 Task: In the event  named  Third Interview with Rohit, Set a range of dates when you can accept meetings  '10 Jul â€" 1 Aug 2023'. Select a duration of  60 min. Select working hours  	_x000D_
MON- SAT 10:00am â€" 6:00pm. Add time before or after your events  as 10 min. Set the frequency of available time slots for invitees as  35 min. Set the minimum notice period and maximum events allowed per day as  166 hours and 2. , logged in from the account softage.4@softage.net and add another guest for the event, softage.7@softage.net
Action: Mouse pressed left at (331, 276)
Screenshot: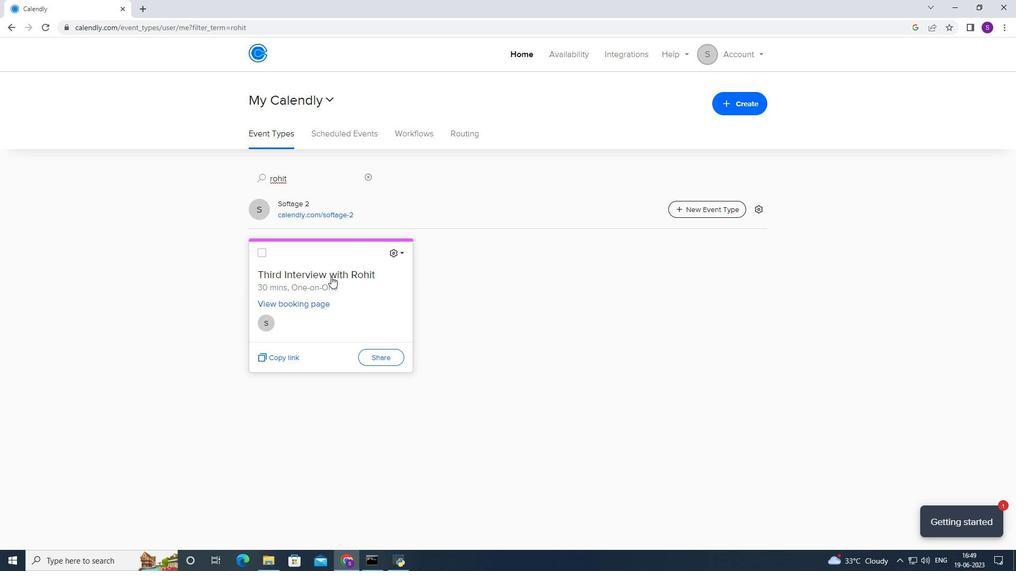 
Action: Mouse moved to (190, 347)
Screenshot: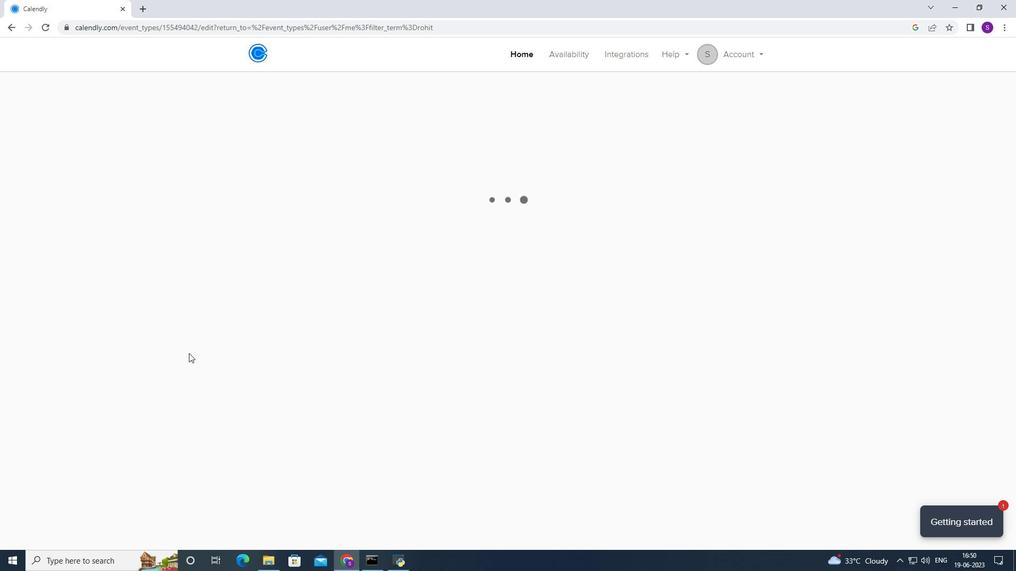 
Action: Mouse scrolled (190, 347) with delta (0, 0)
Screenshot: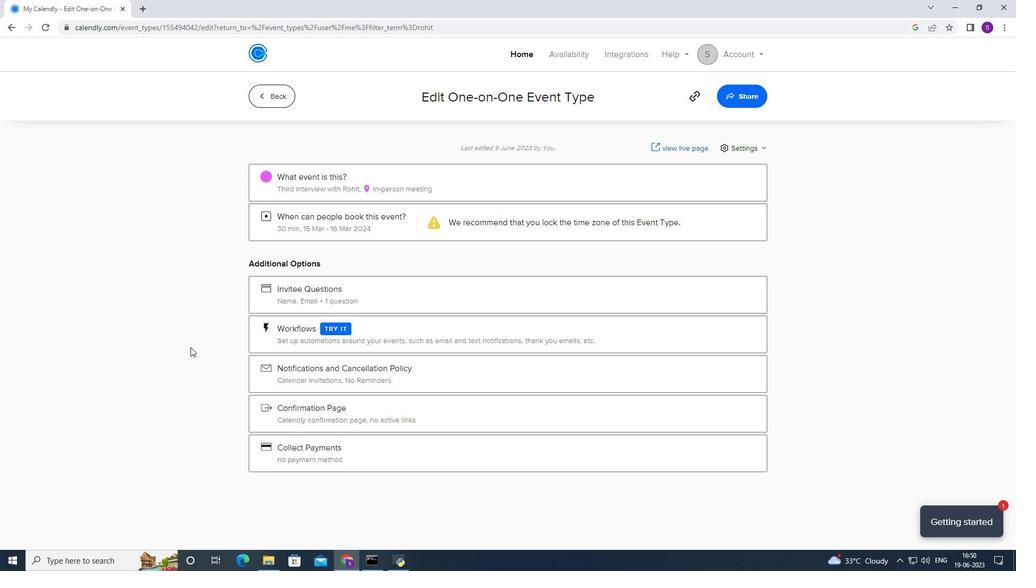 
Action: Mouse scrolled (190, 347) with delta (0, 0)
Screenshot: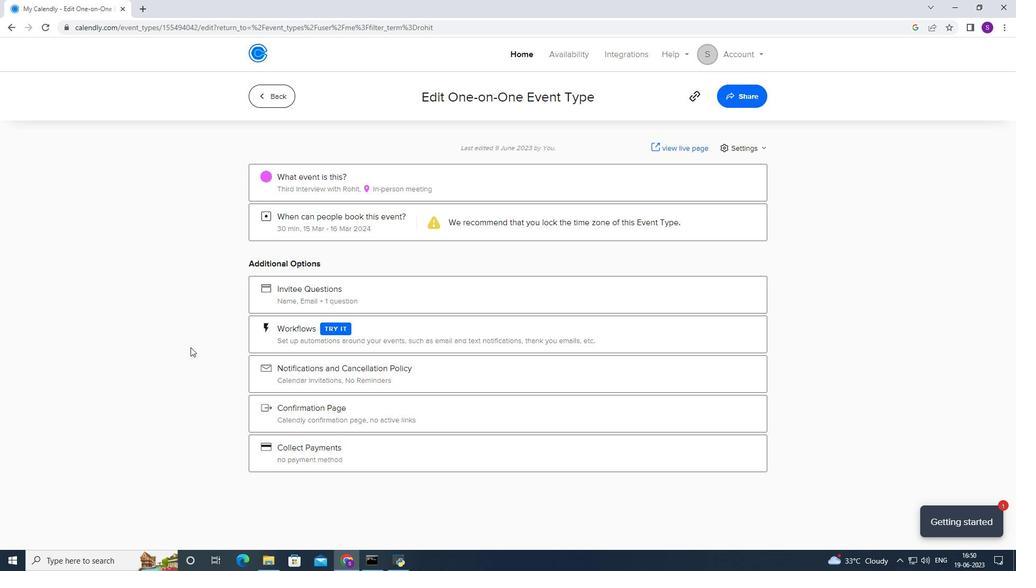 
Action: Mouse scrolled (190, 347) with delta (0, 0)
Screenshot: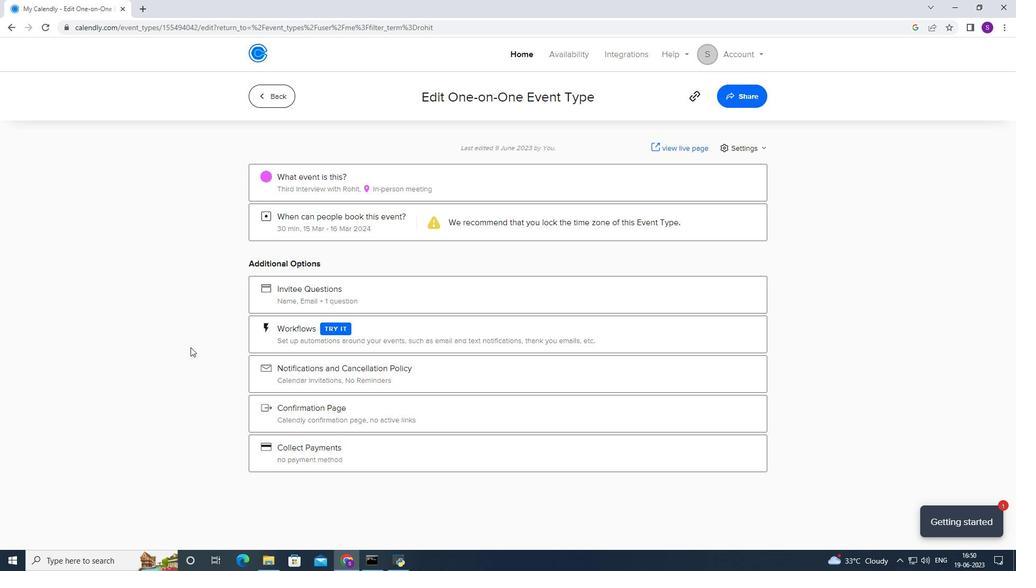 
Action: Mouse scrolled (190, 347) with delta (0, 0)
Screenshot: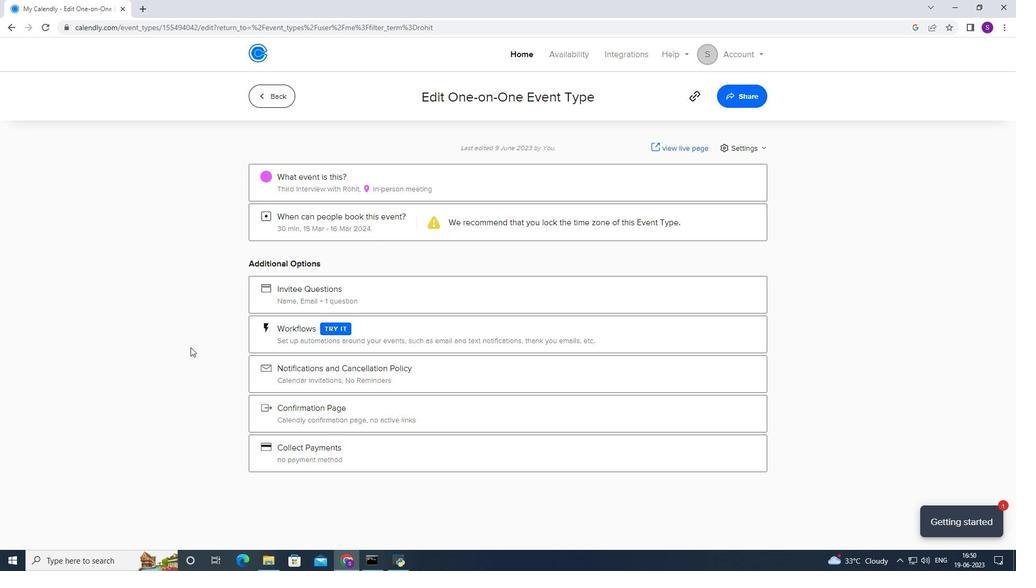 
Action: Mouse moved to (335, 230)
Screenshot: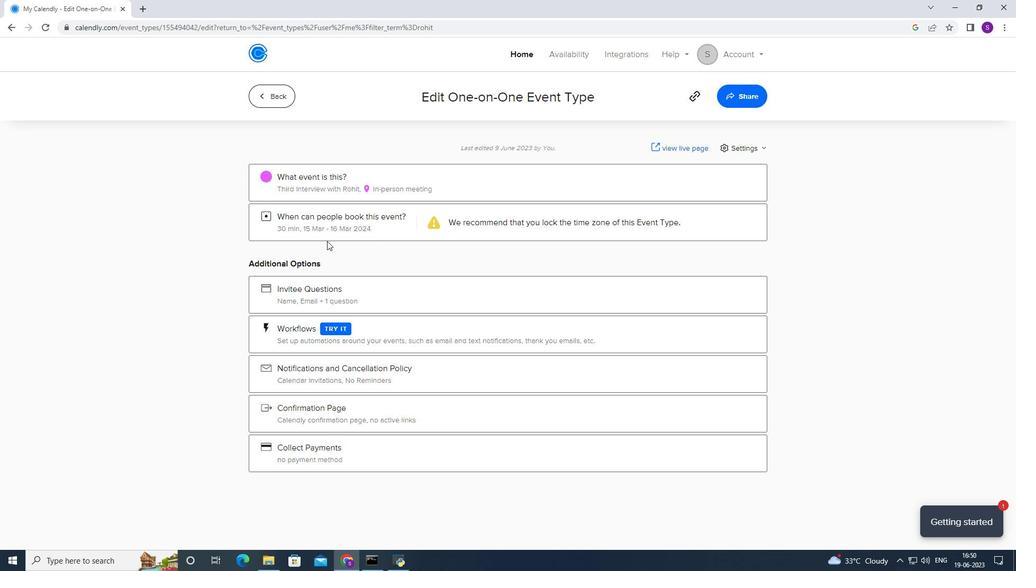 
Action: Mouse pressed left at (335, 230)
Screenshot: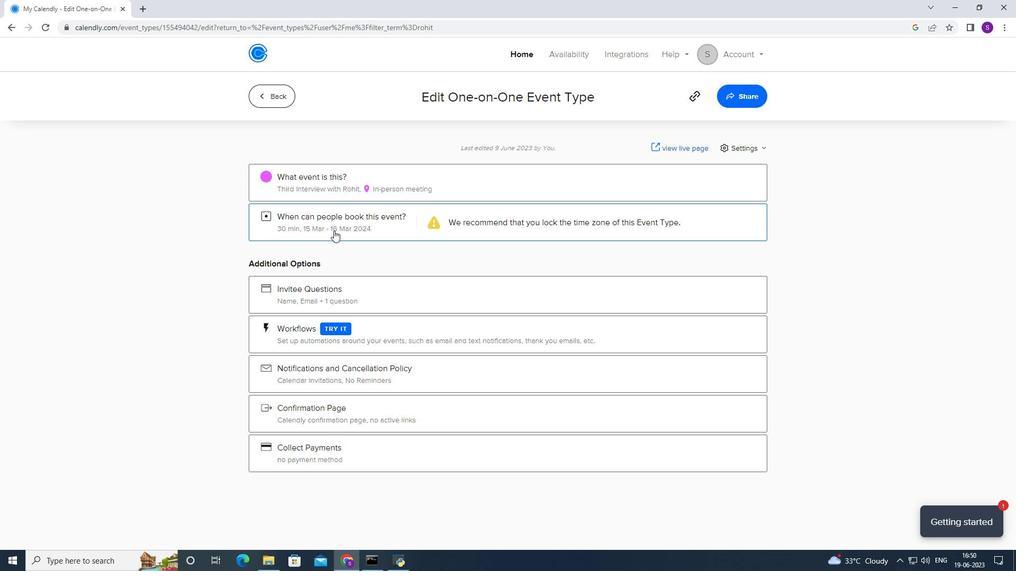 
Action: Mouse moved to (380, 366)
Screenshot: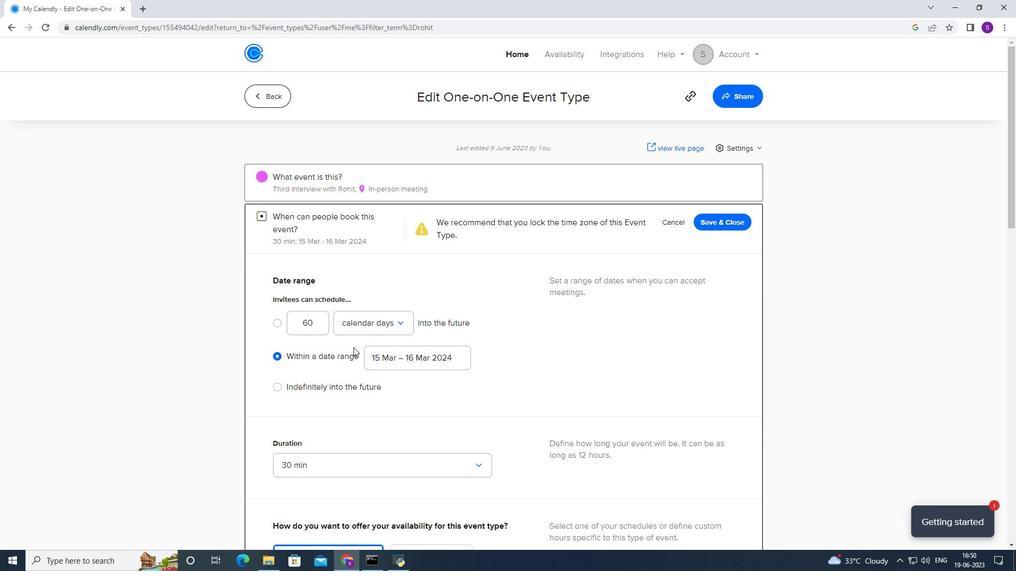 
Action: Mouse pressed left at (380, 366)
Screenshot: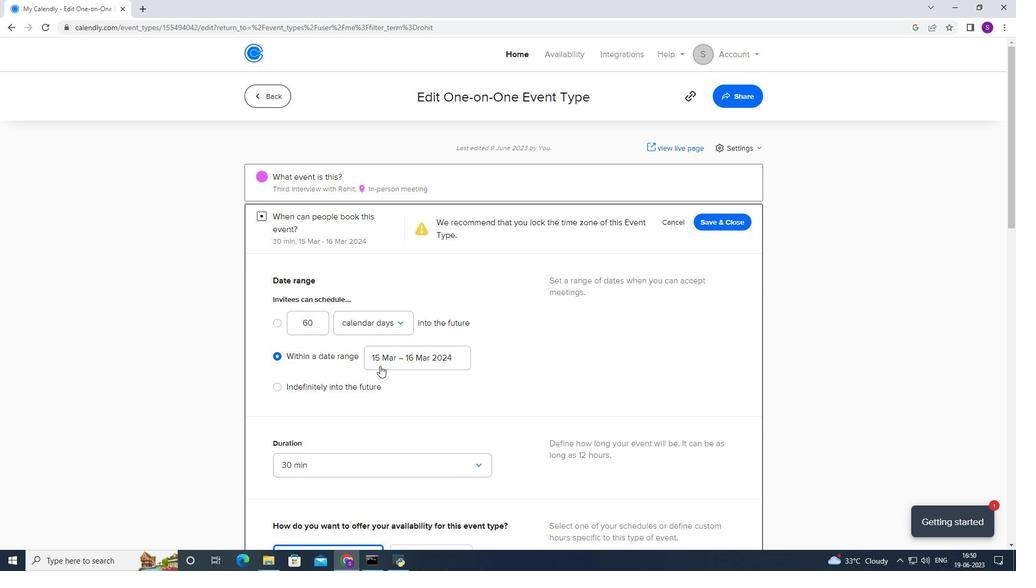 
Action: Mouse moved to (446, 165)
Screenshot: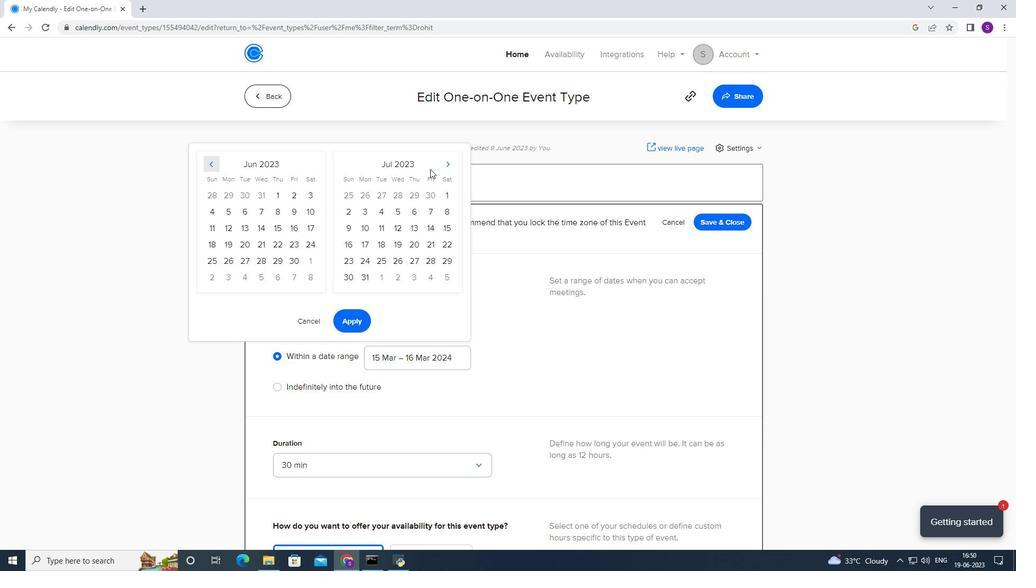 
Action: Mouse pressed left at (446, 165)
Screenshot: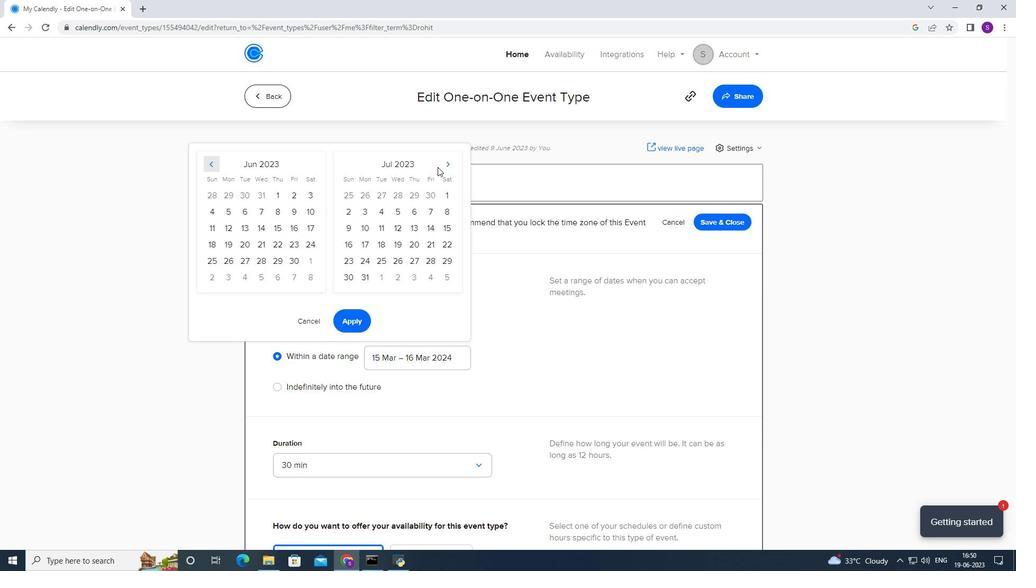 
Action: Mouse moved to (234, 234)
Screenshot: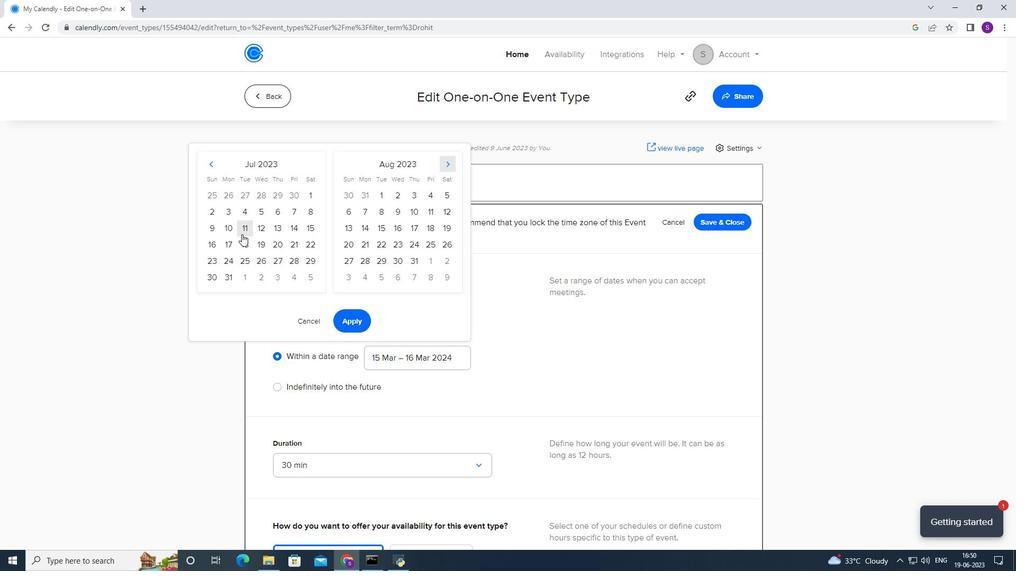 
Action: Mouse pressed left at (234, 234)
Screenshot: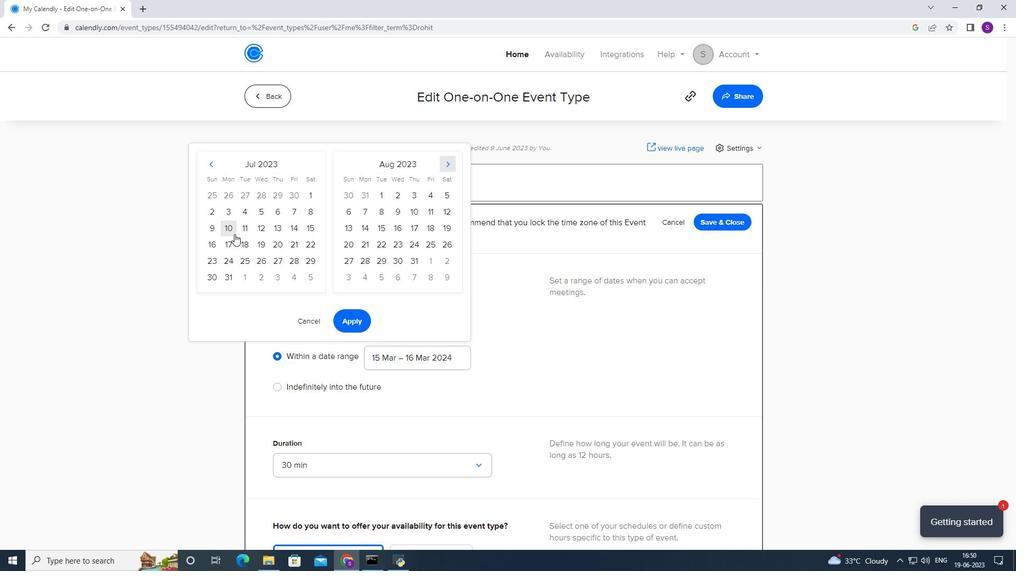 
Action: Mouse moved to (379, 197)
Screenshot: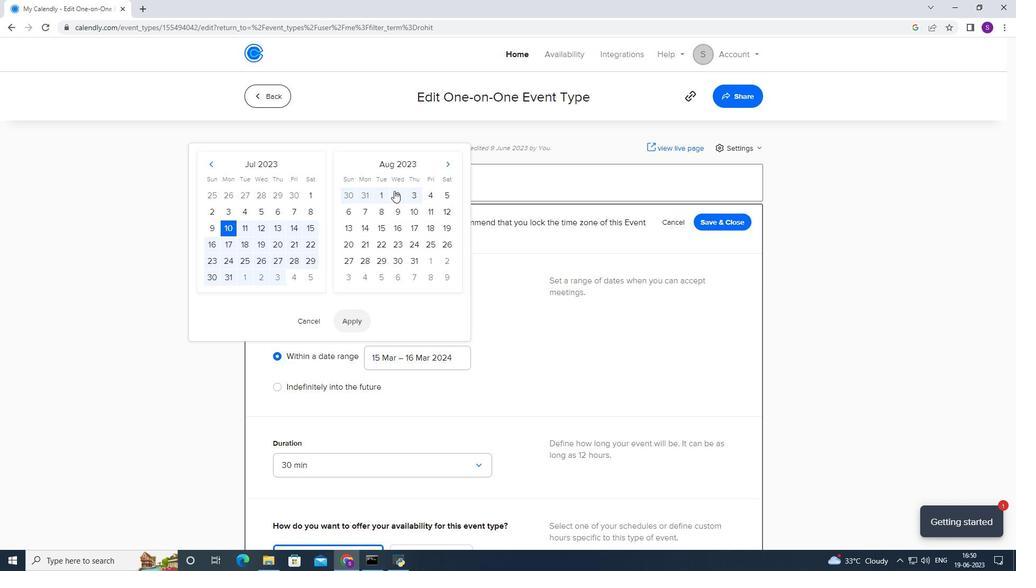 
Action: Mouse pressed left at (379, 197)
Screenshot: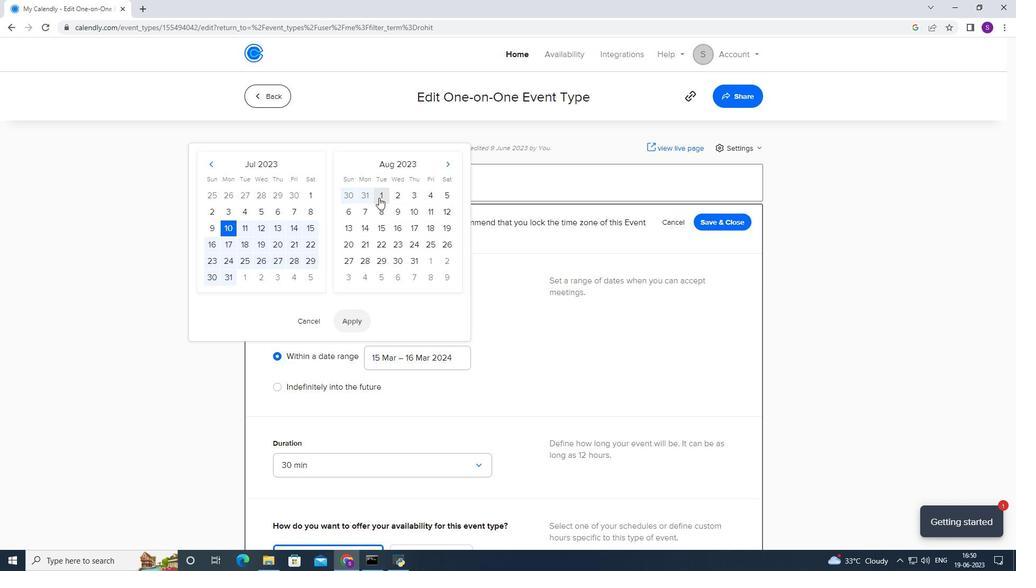 
Action: Mouse moved to (354, 323)
Screenshot: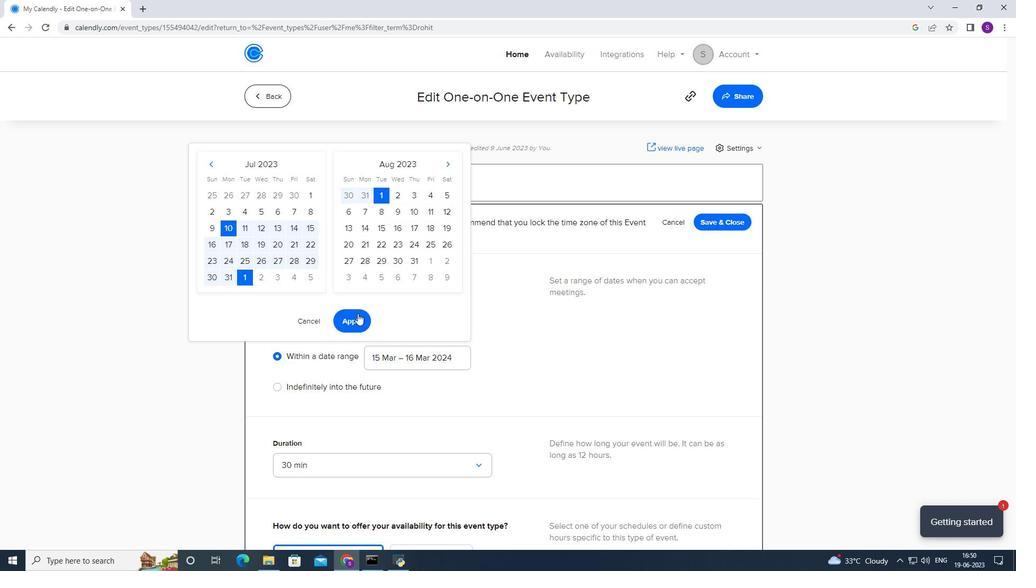 
Action: Mouse pressed left at (354, 323)
Screenshot: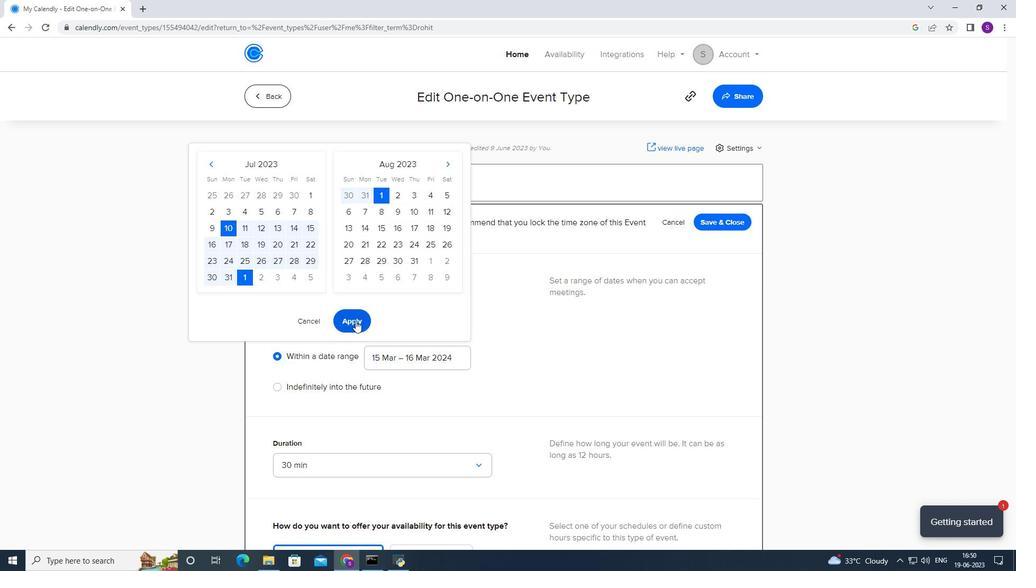 
Action: Mouse moved to (352, 321)
Screenshot: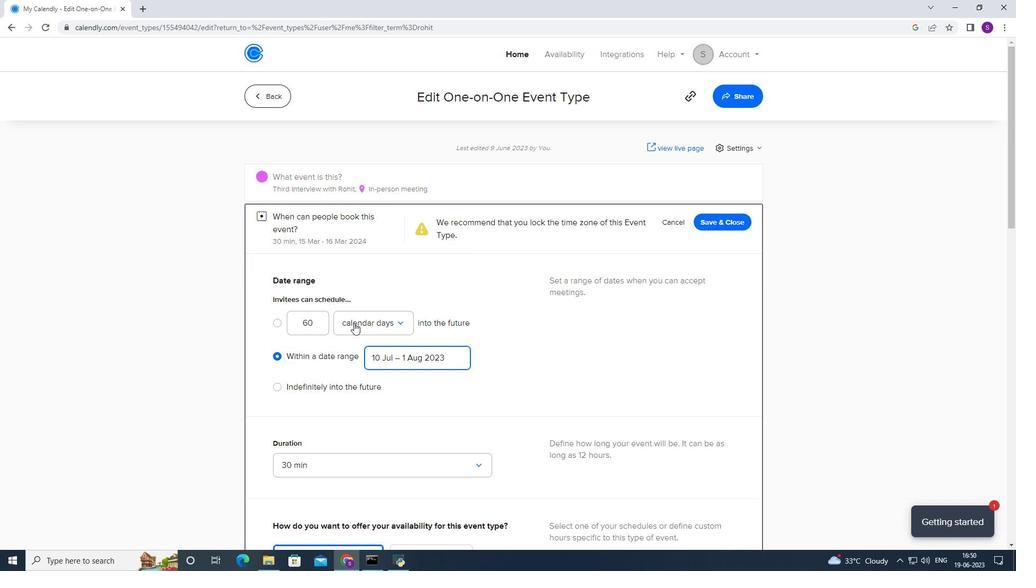 
Action: Mouse scrolled (352, 320) with delta (0, 0)
Screenshot: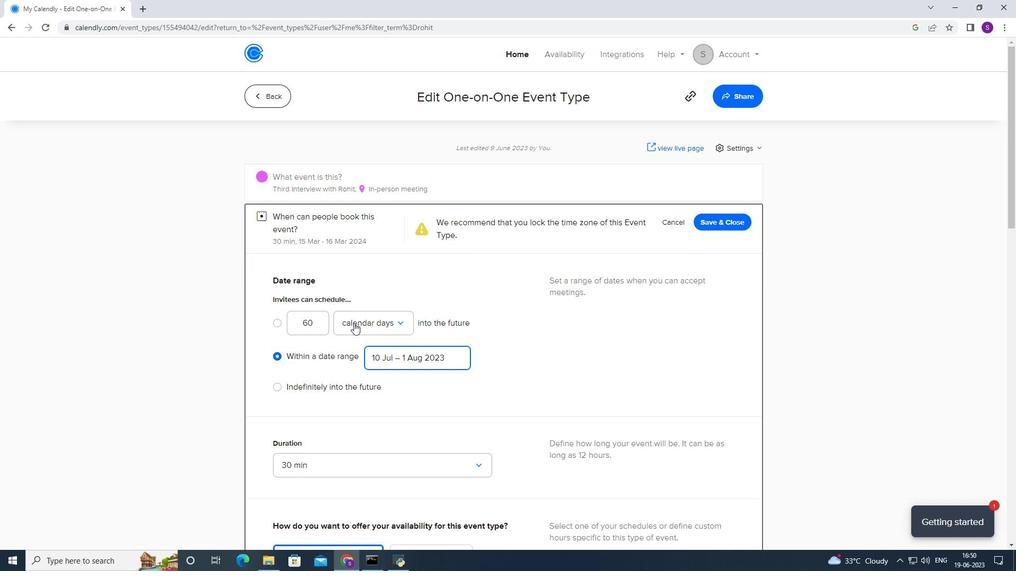 
Action: Mouse scrolled (352, 320) with delta (0, 0)
Screenshot: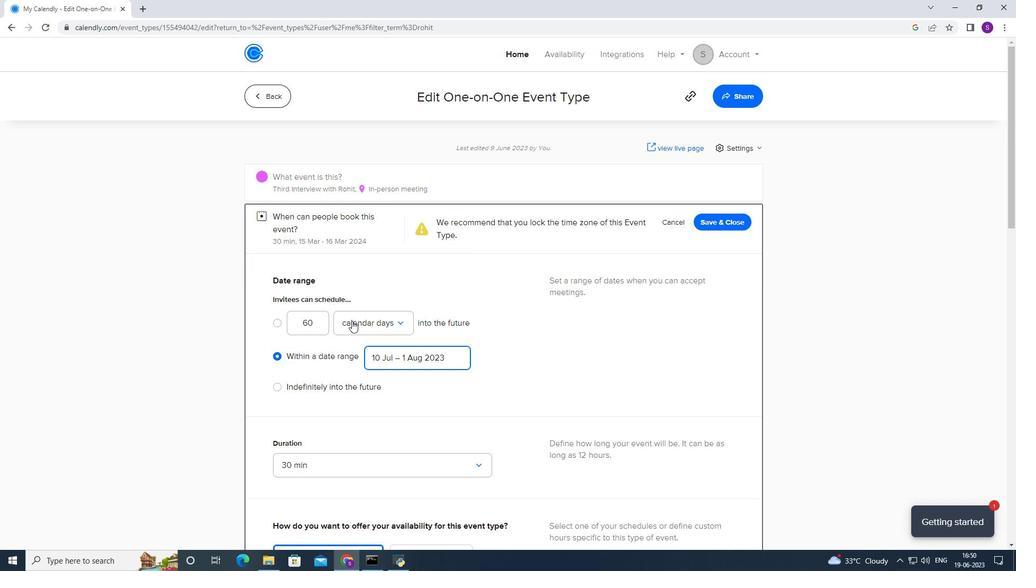
Action: Mouse scrolled (352, 320) with delta (0, 0)
Screenshot: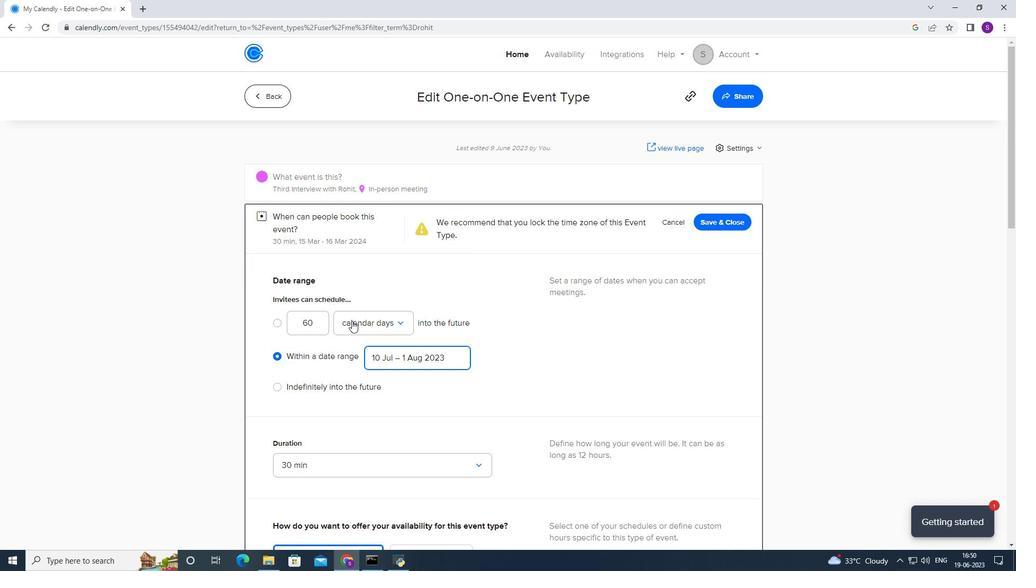 
Action: Mouse scrolled (352, 320) with delta (0, 0)
Screenshot: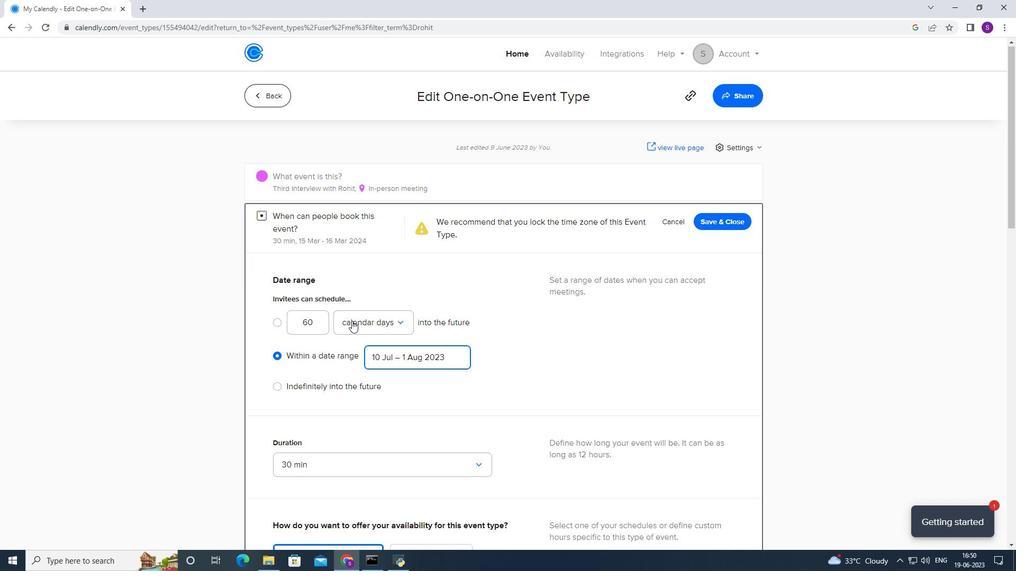 
Action: Mouse scrolled (352, 320) with delta (0, 0)
Screenshot: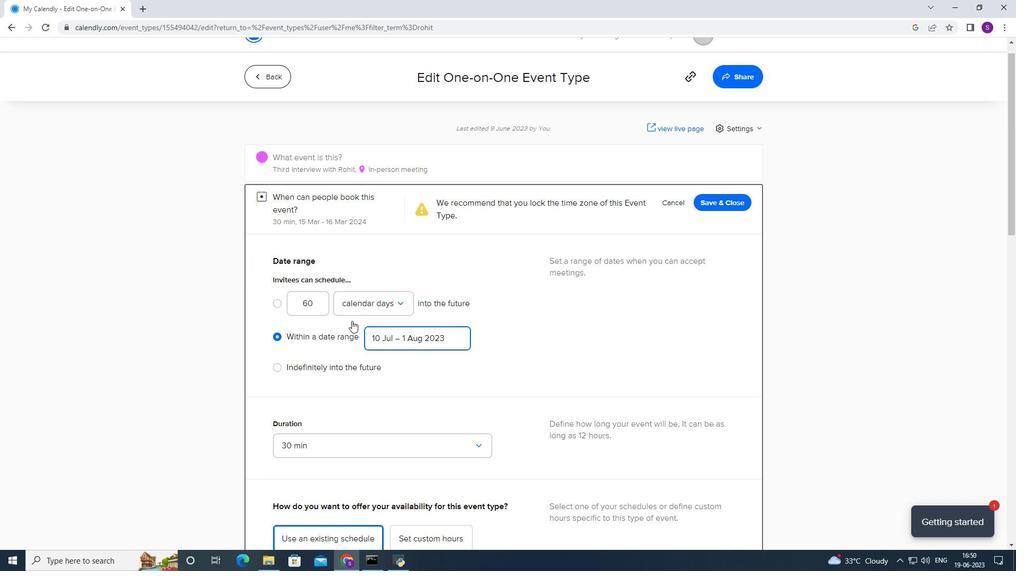 
Action: Mouse moved to (304, 200)
Screenshot: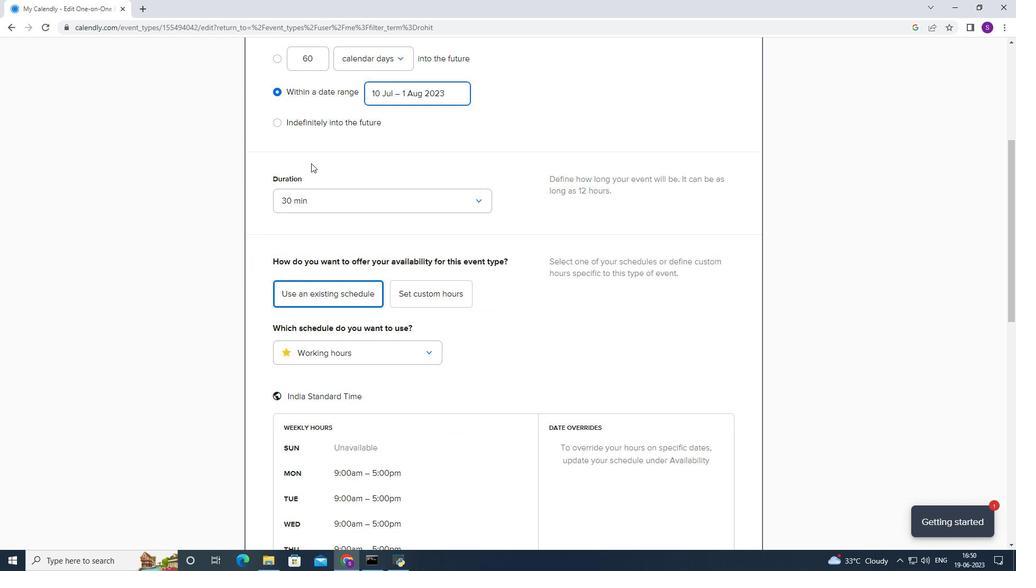 
Action: Mouse pressed left at (304, 200)
Screenshot: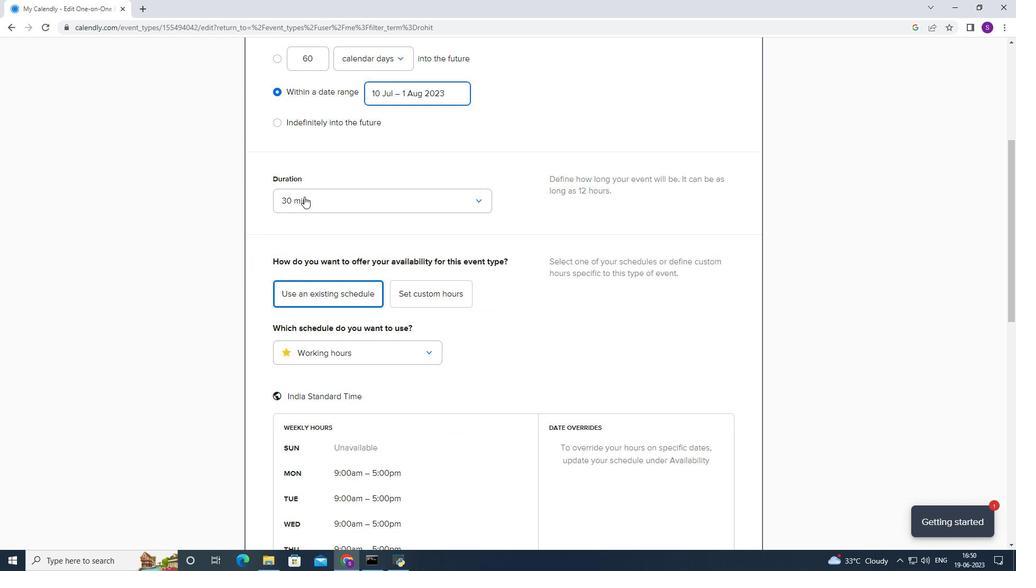 
Action: Mouse moved to (275, 287)
Screenshot: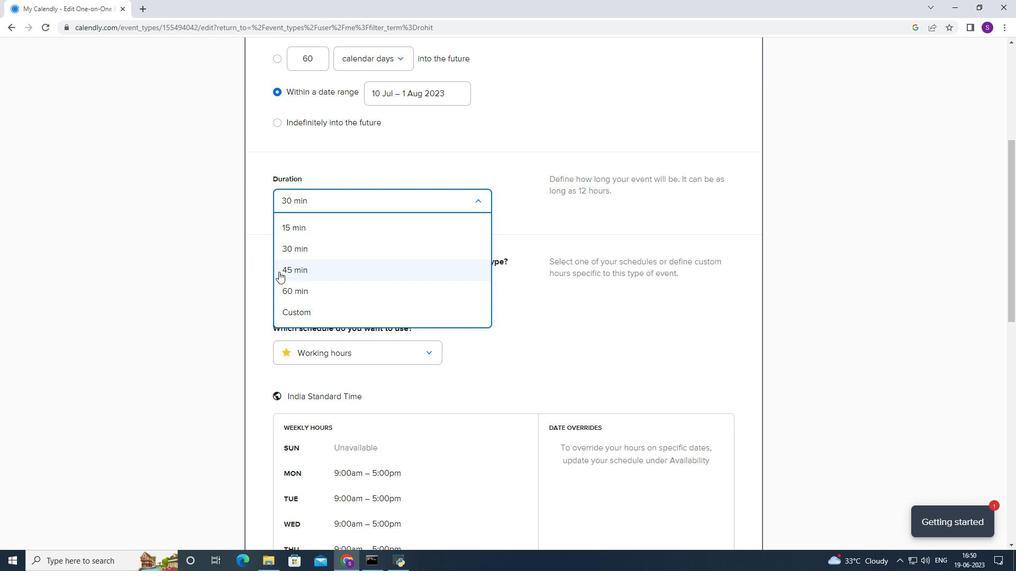 
Action: Mouse pressed left at (275, 287)
Screenshot: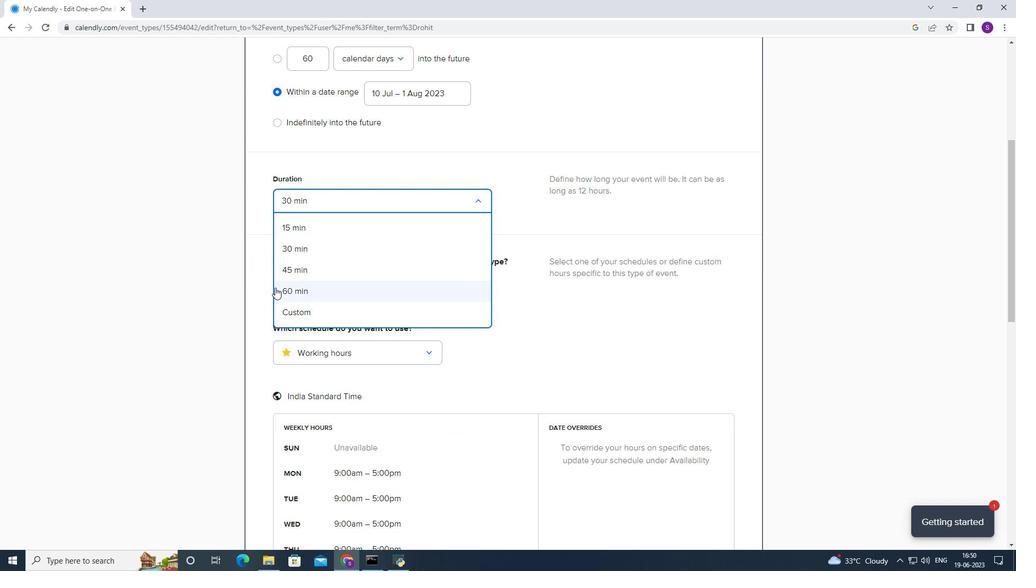 
Action: Mouse moved to (303, 291)
Screenshot: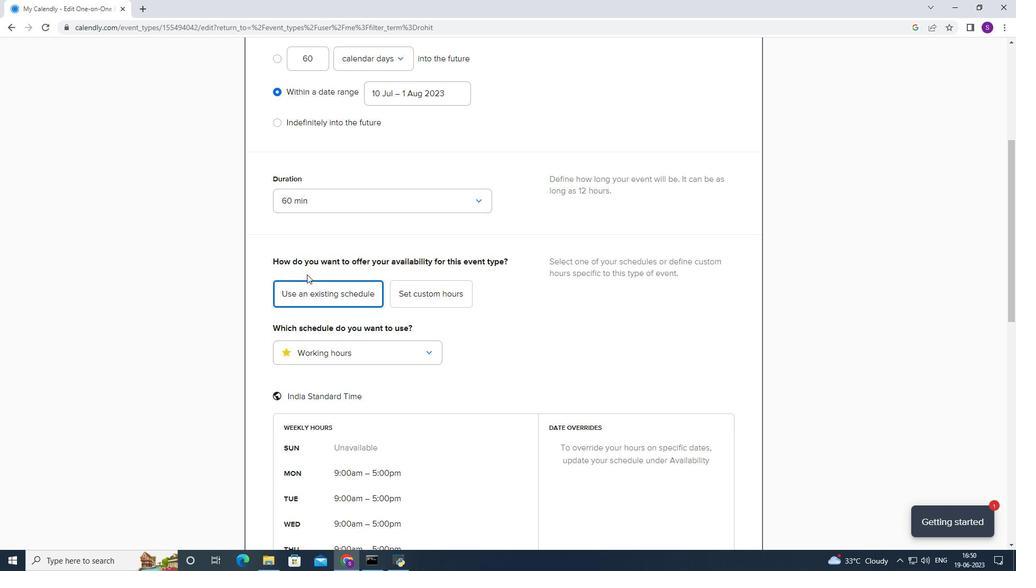 
Action: Mouse pressed left at (303, 291)
Screenshot: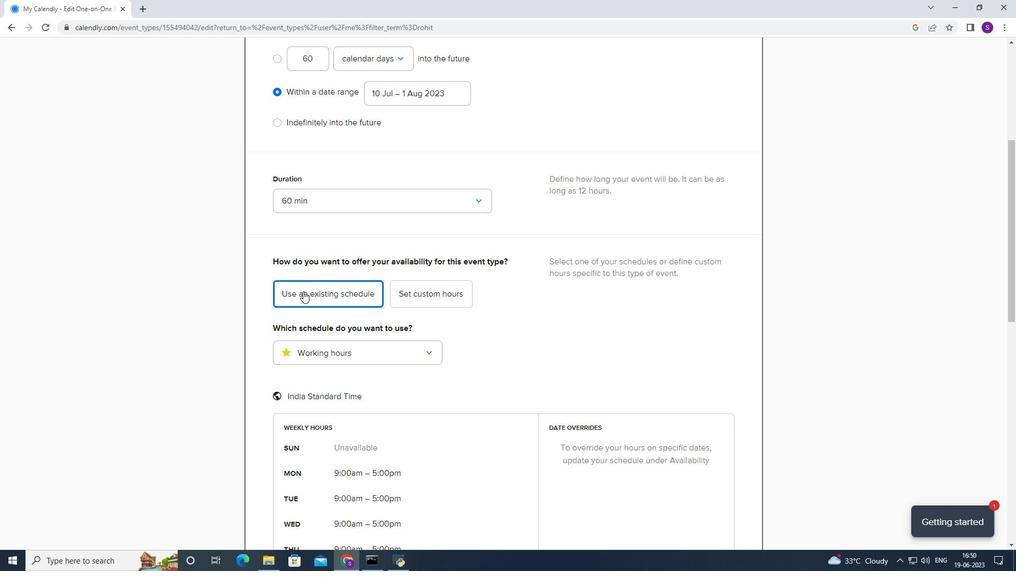
Action: Mouse moved to (422, 297)
Screenshot: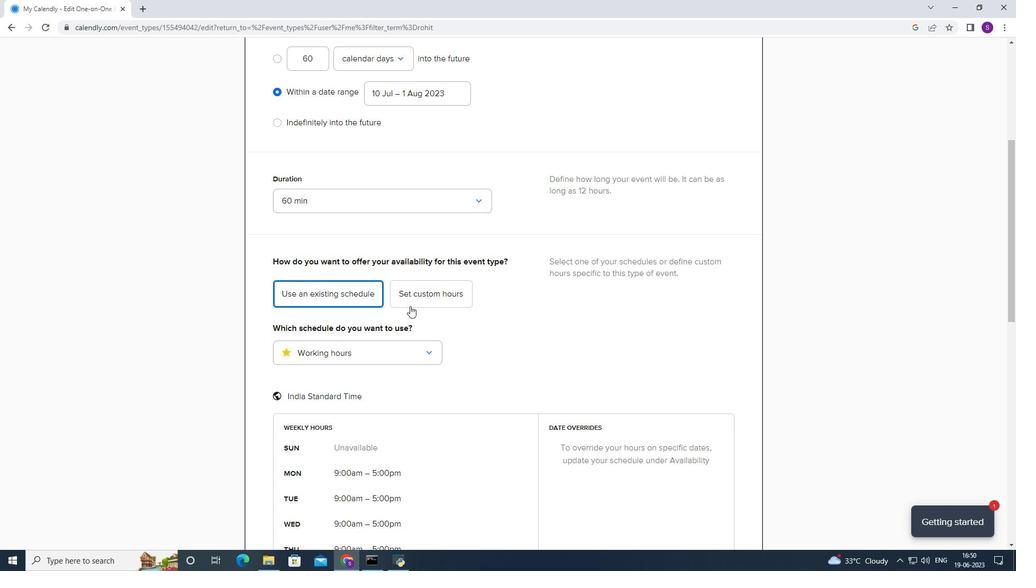 
Action: Mouse pressed left at (422, 297)
Screenshot: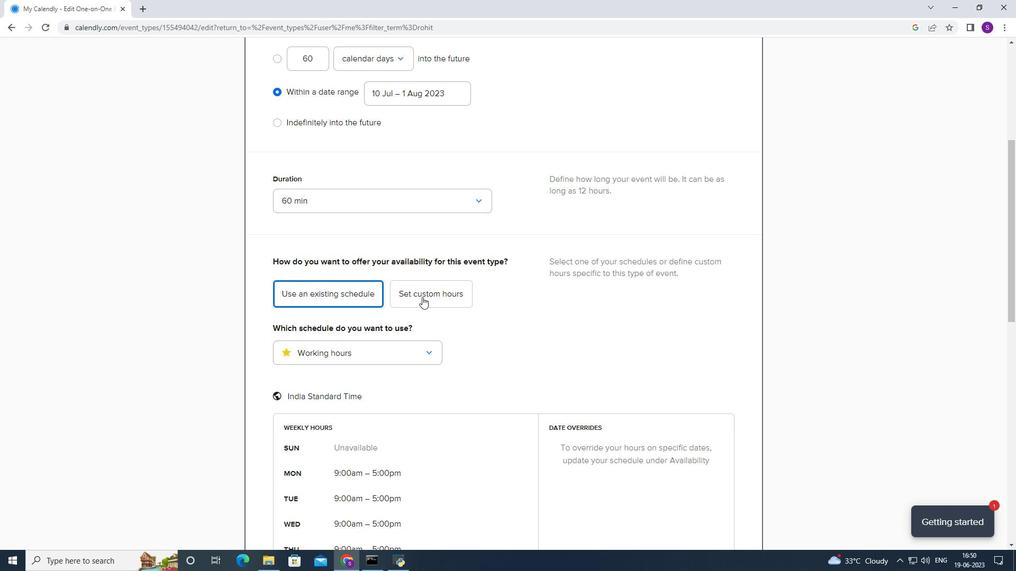 
Action: Mouse moved to (400, 328)
Screenshot: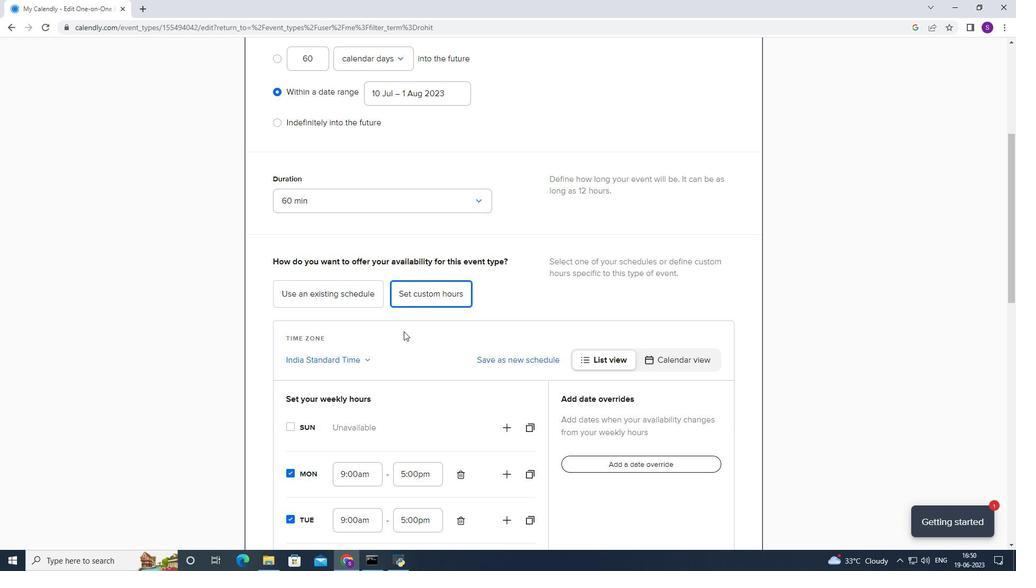 
Action: Mouse scrolled (400, 328) with delta (0, 0)
Screenshot: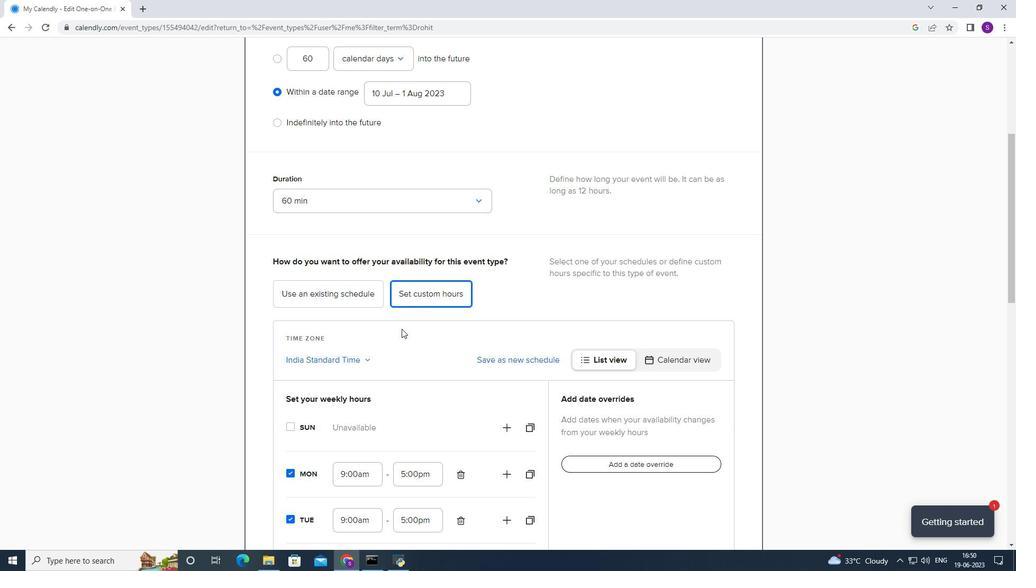 
Action: Mouse scrolled (400, 328) with delta (0, 0)
Screenshot: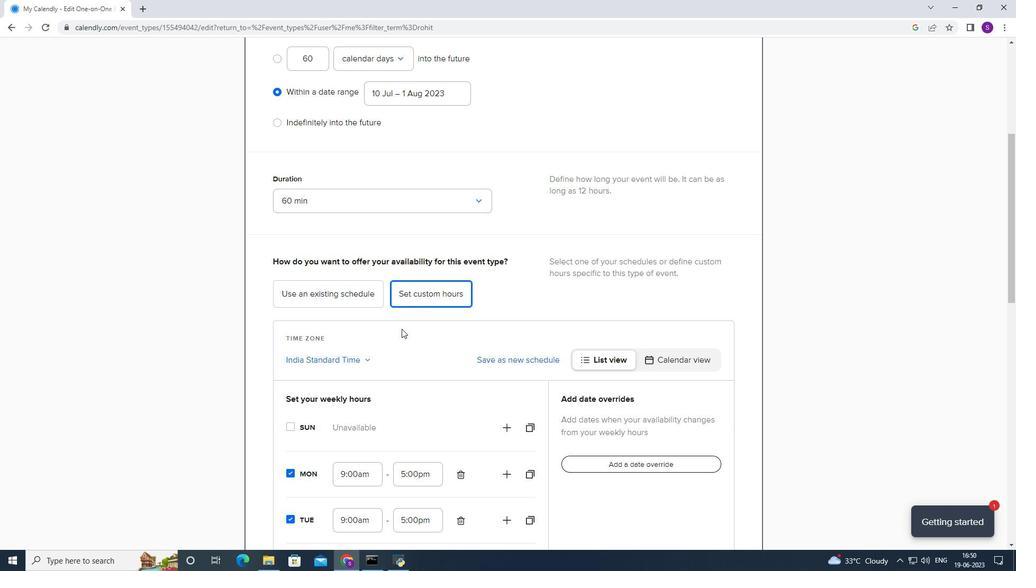 
Action: Mouse scrolled (400, 328) with delta (0, 0)
Screenshot: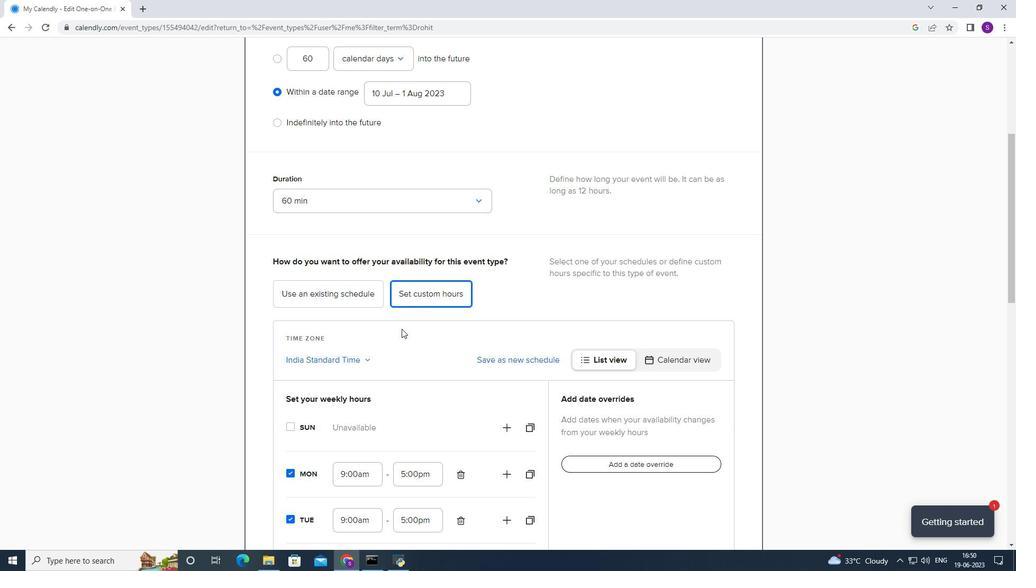 
Action: Mouse scrolled (400, 328) with delta (0, 0)
Screenshot: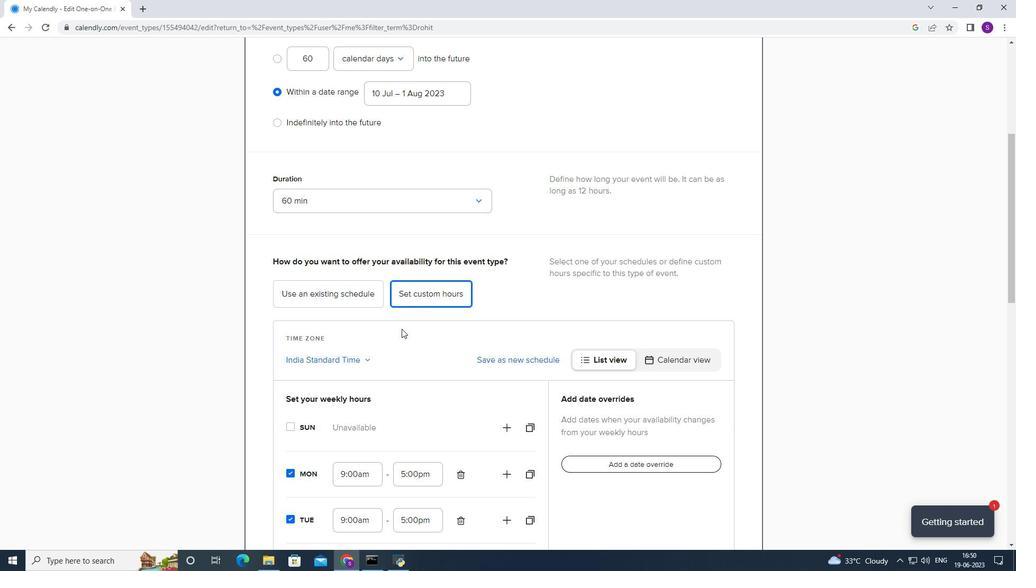 
Action: Mouse scrolled (400, 328) with delta (0, 0)
Screenshot: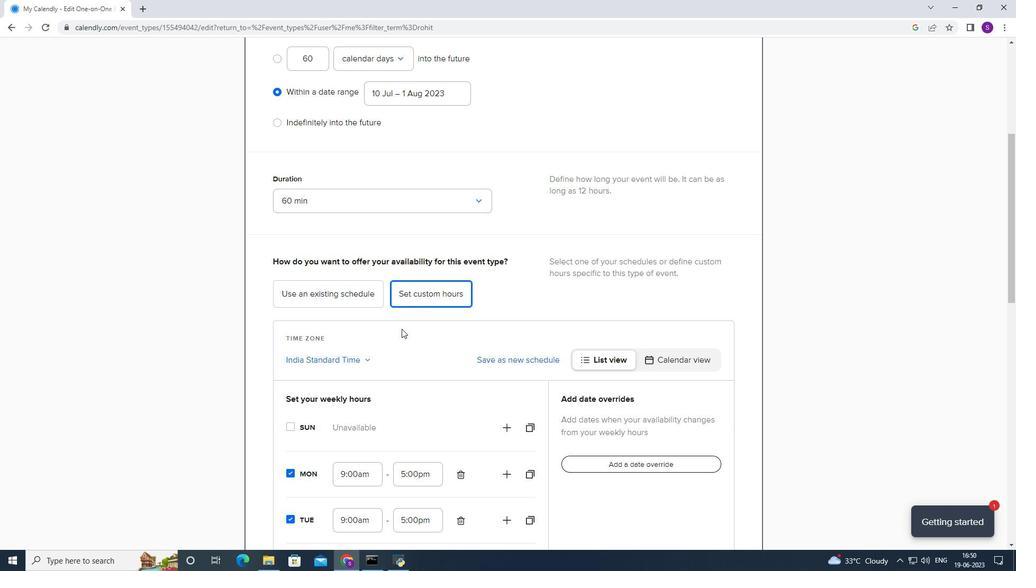 
Action: Mouse moved to (285, 436)
Screenshot: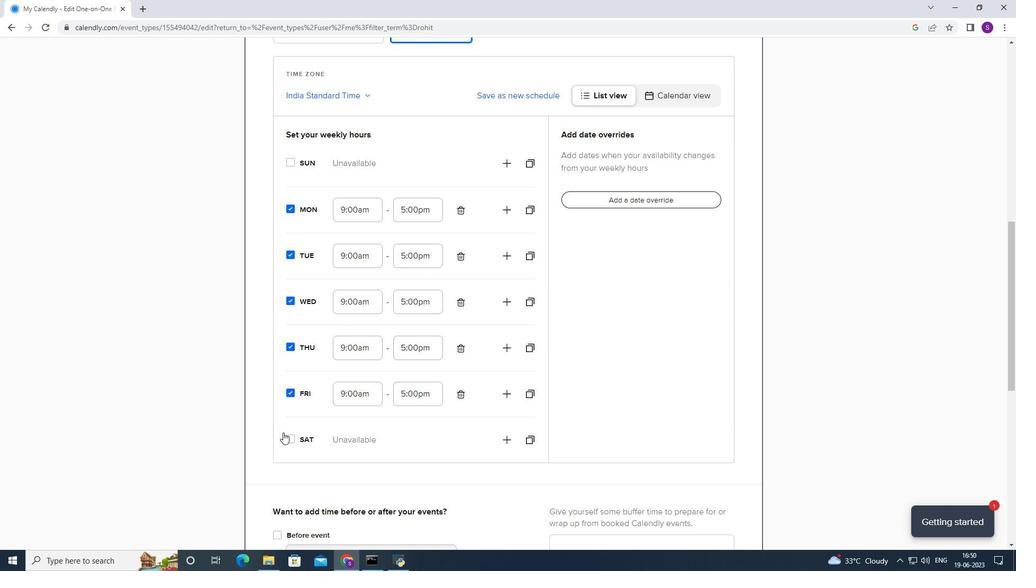 
Action: Mouse pressed left at (285, 436)
Screenshot: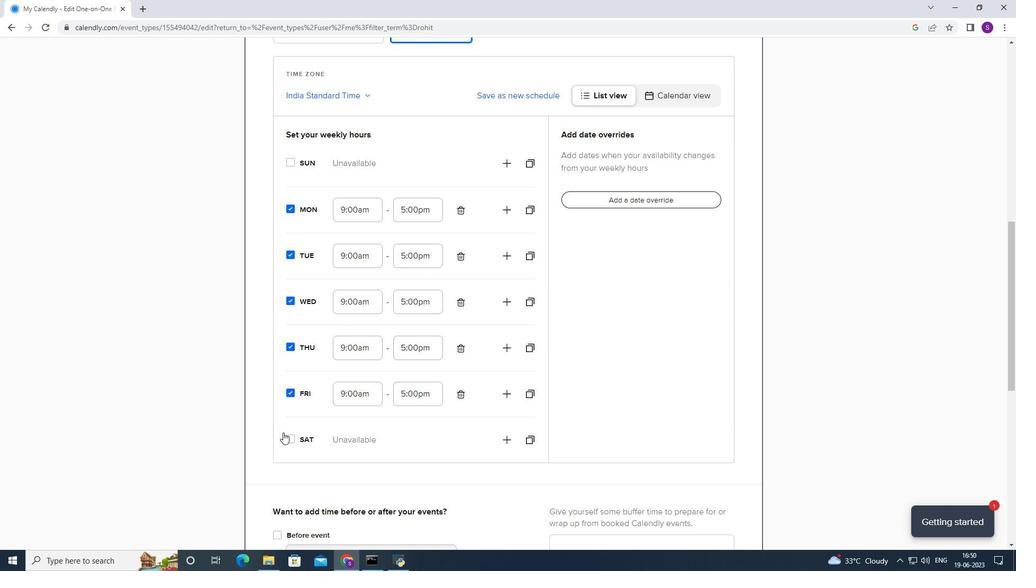 
Action: Mouse moved to (341, 436)
Screenshot: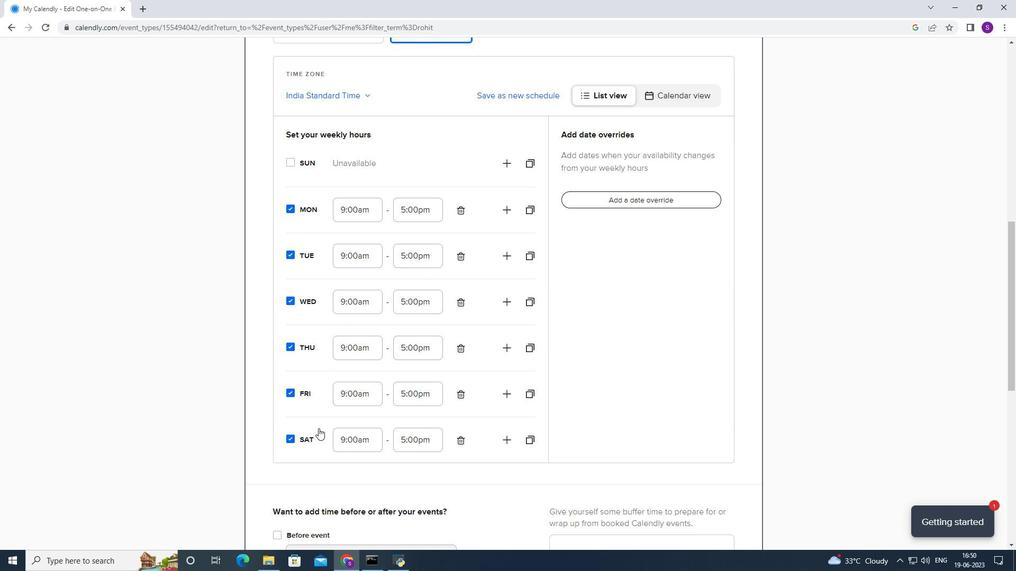 
Action: Mouse pressed left at (341, 436)
Screenshot: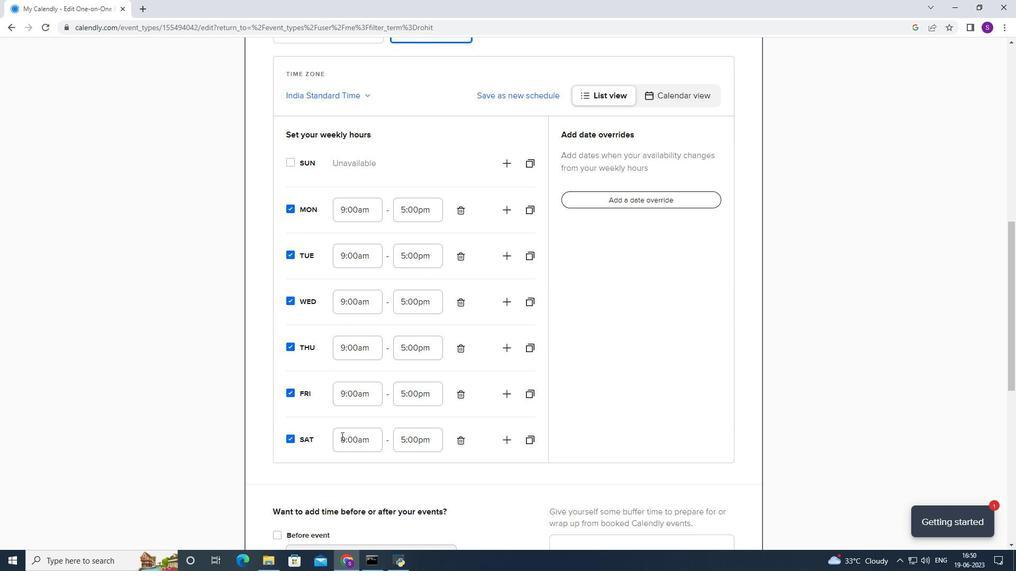 
Action: Mouse moved to (344, 457)
Screenshot: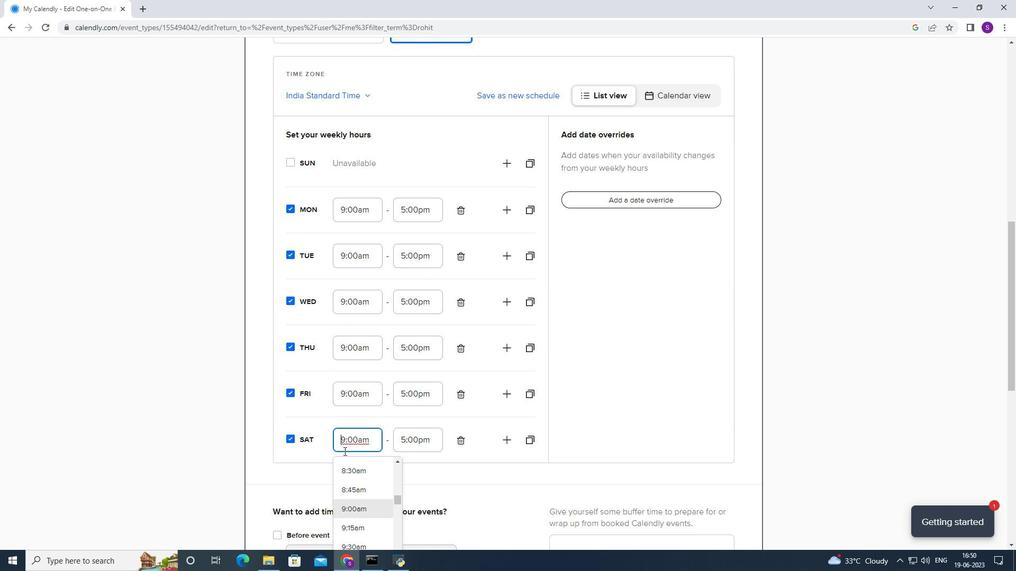 
Action: Mouse scrolled (344, 456) with delta (0, 0)
Screenshot: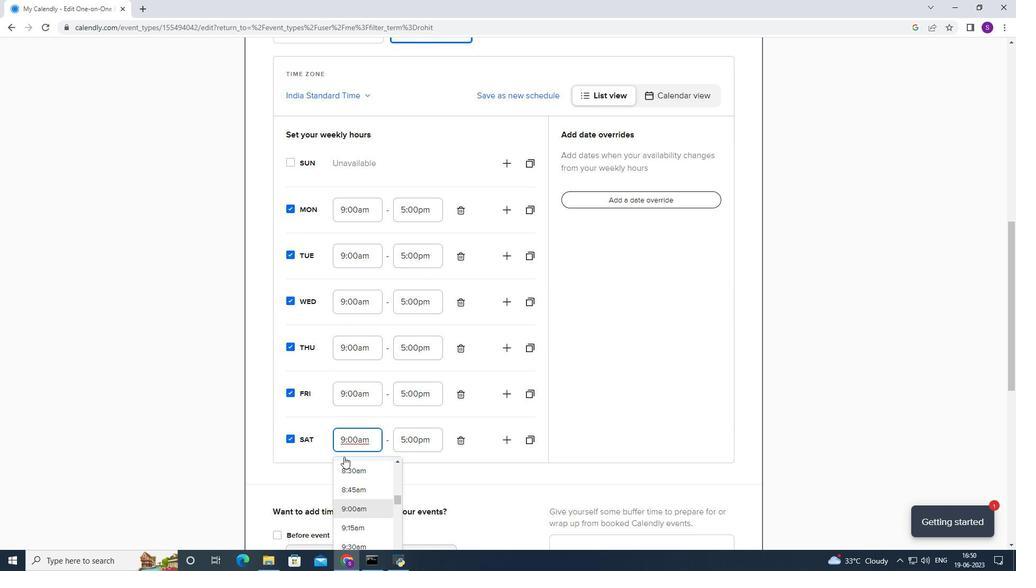 
Action: Mouse scrolled (344, 456) with delta (0, 0)
Screenshot: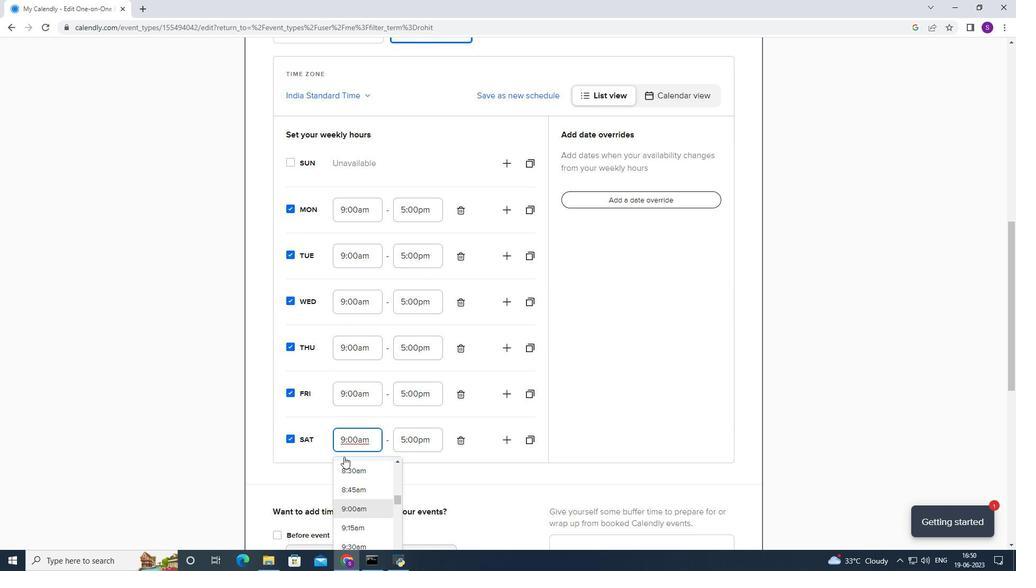 
Action: Mouse moved to (348, 476)
Screenshot: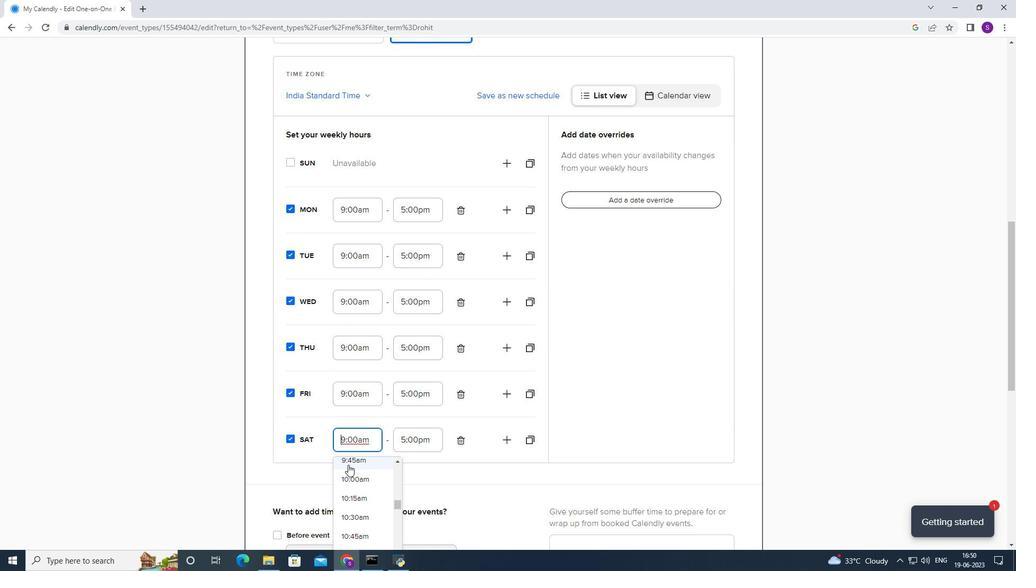
Action: Mouse pressed left at (348, 476)
Screenshot: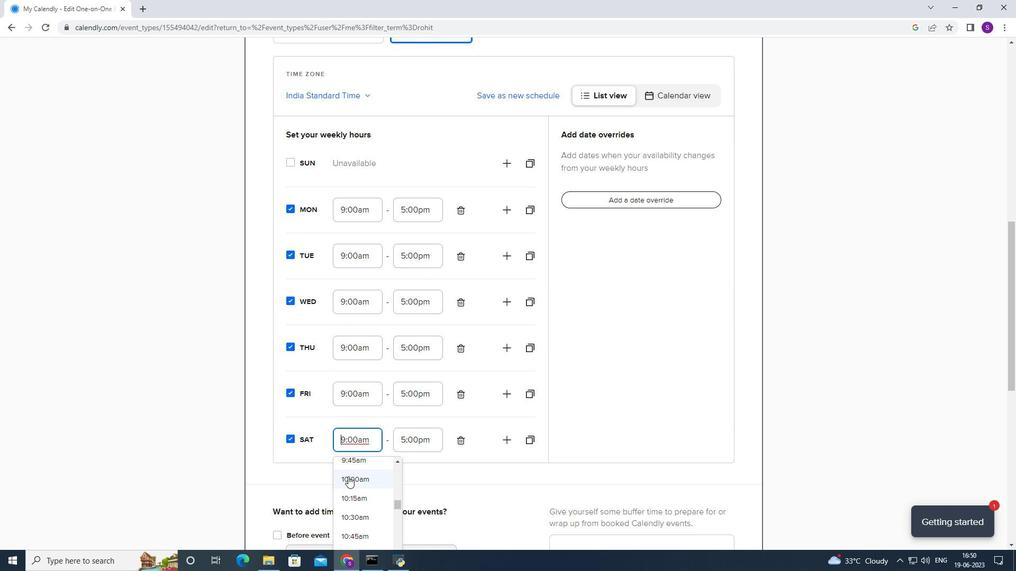 
Action: Mouse moved to (376, 366)
Screenshot: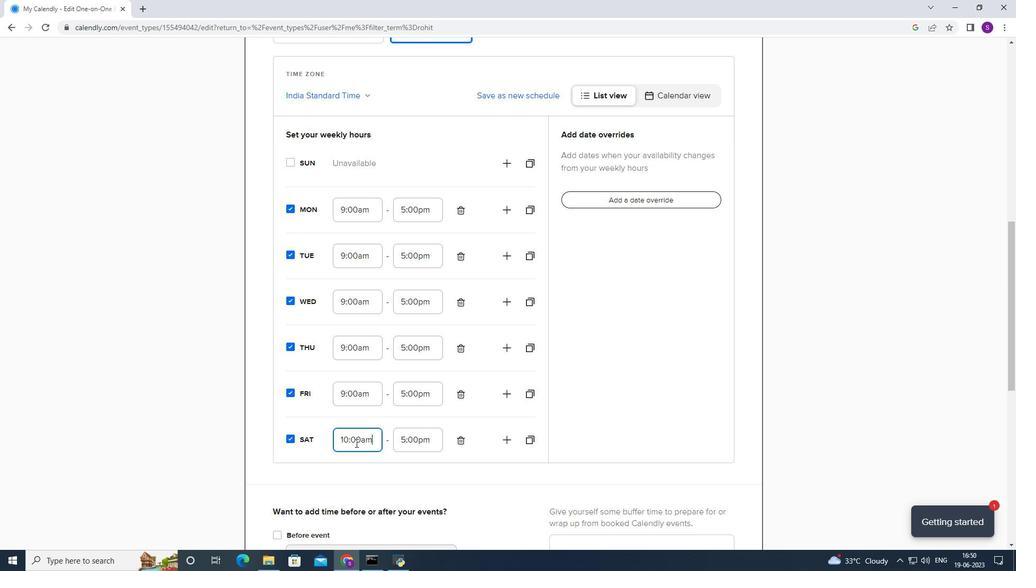 
Action: Mouse pressed left at (376, 366)
Screenshot: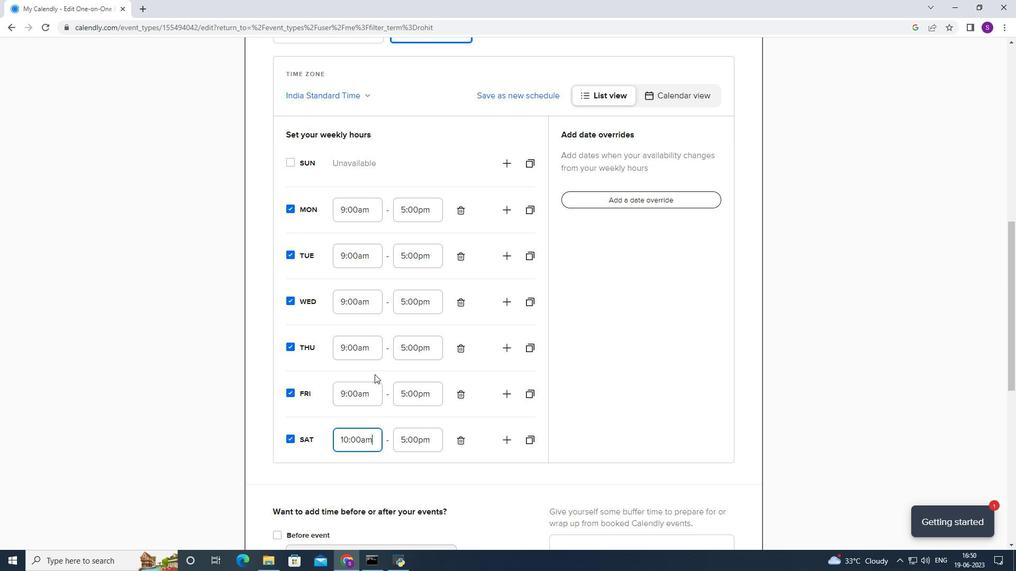 
Action: Mouse moved to (365, 399)
Screenshot: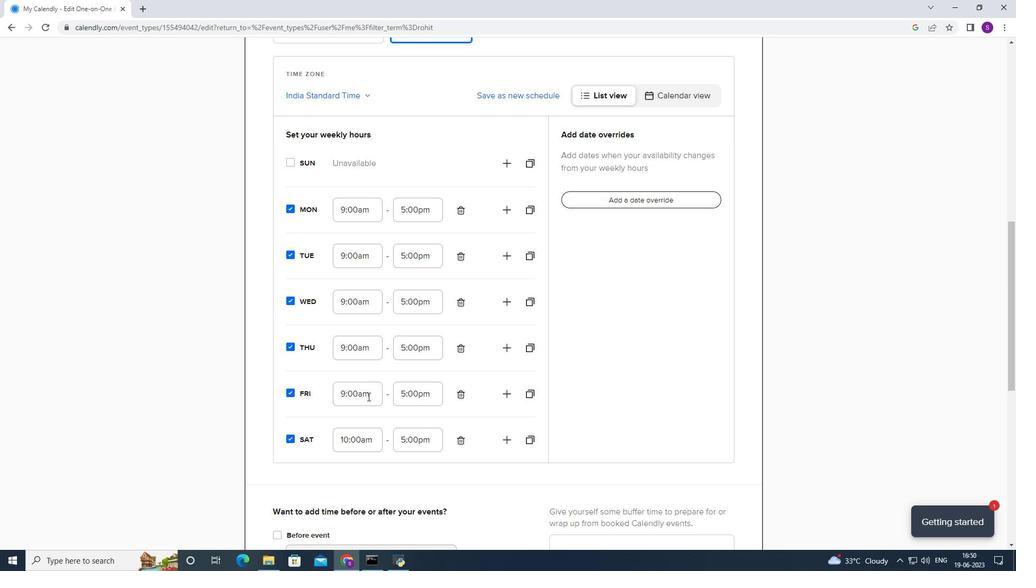
Action: Mouse pressed left at (365, 399)
Screenshot: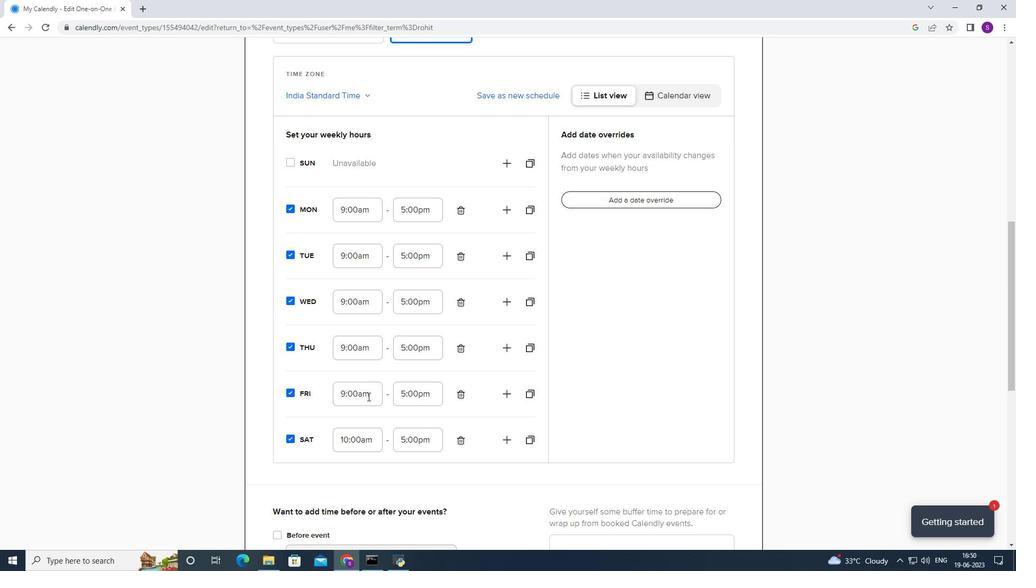 
Action: Mouse moved to (332, 463)
Screenshot: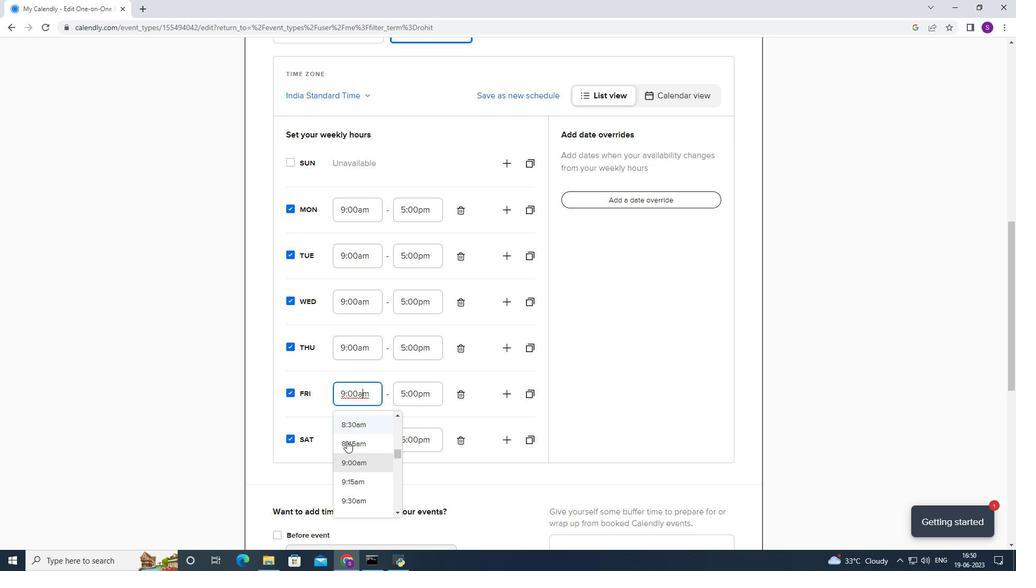 
Action: Mouse scrolled (332, 462) with delta (0, 0)
Screenshot: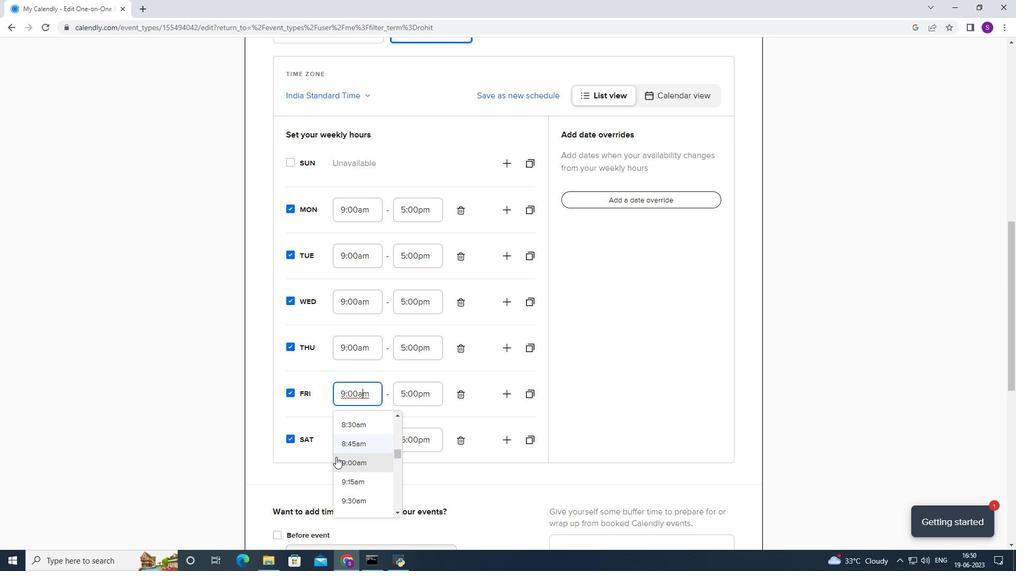 
Action: Mouse moved to (362, 437)
Screenshot: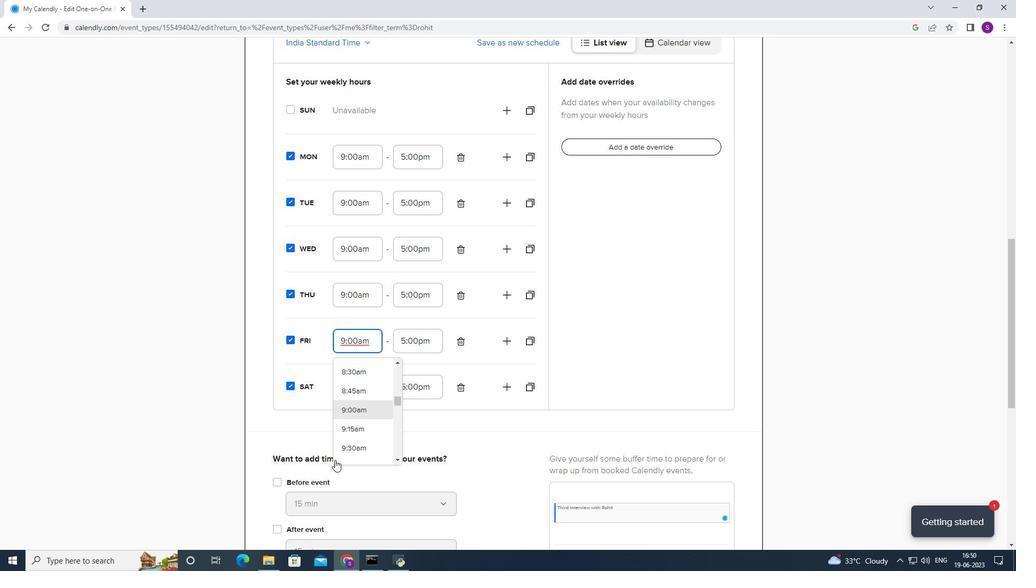 
Action: Mouse scrolled (362, 437) with delta (0, 0)
Screenshot: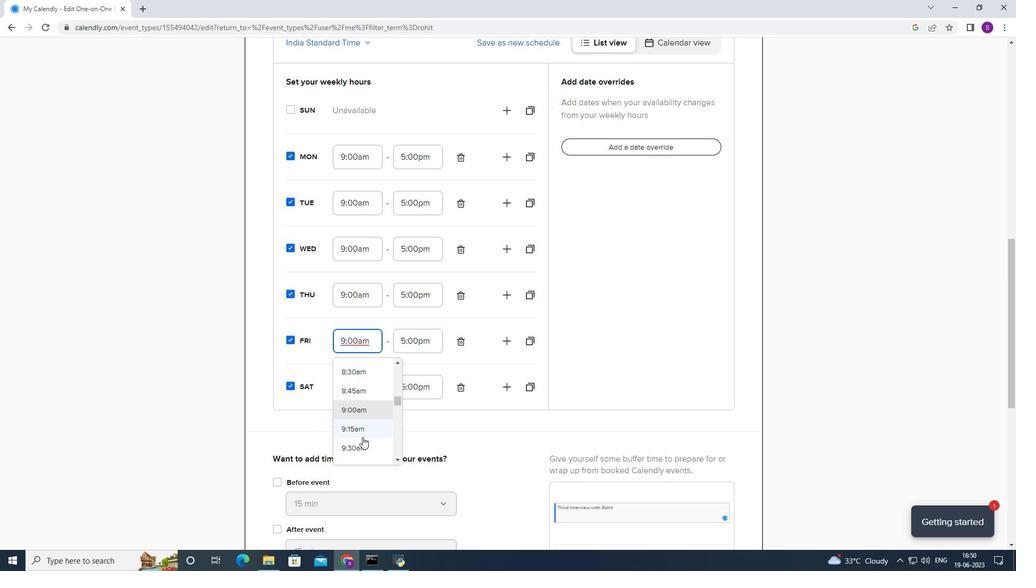 
Action: Mouse scrolled (362, 437) with delta (0, 0)
Screenshot: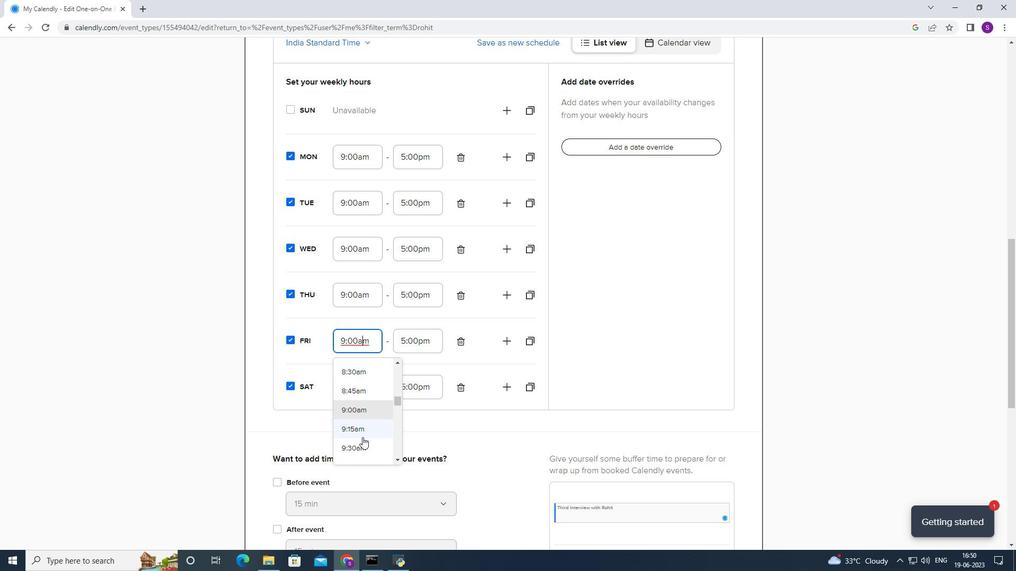 
Action: Mouse moved to (371, 383)
Screenshot: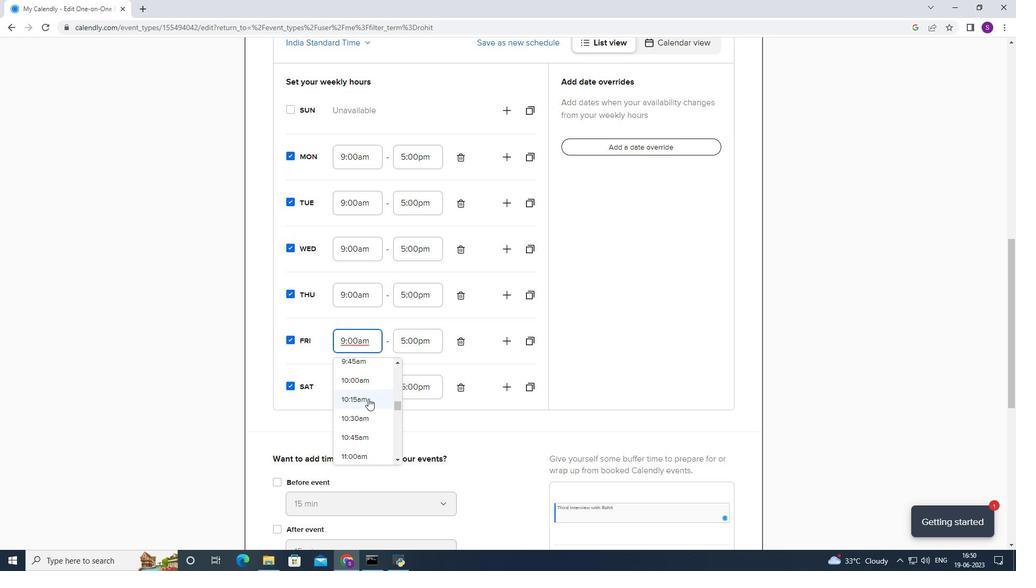 
Action: Mouse pressed left at (371, 383)
Screenshot: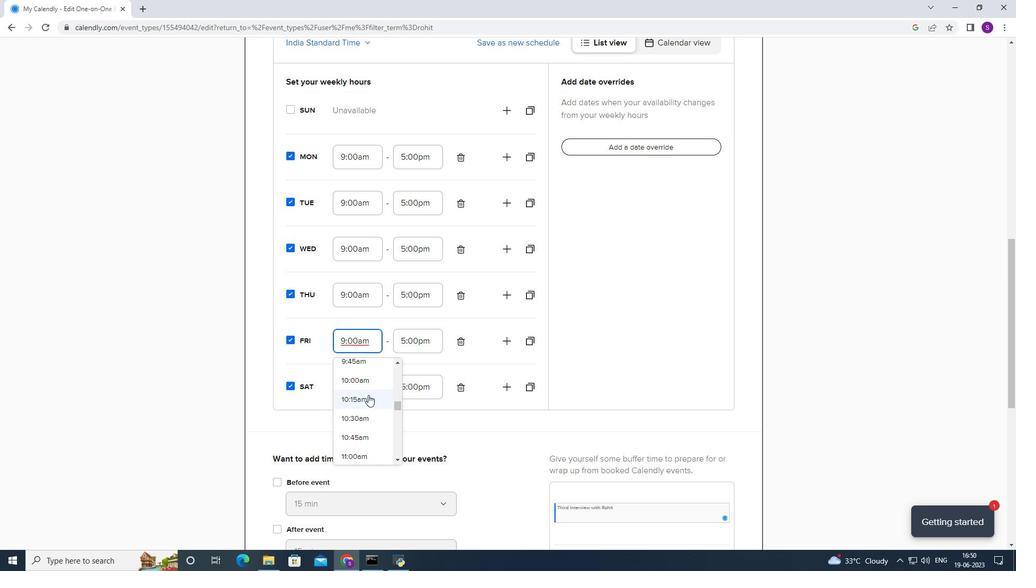 
Action: Mouse moved to (374, 290)
Screenshot: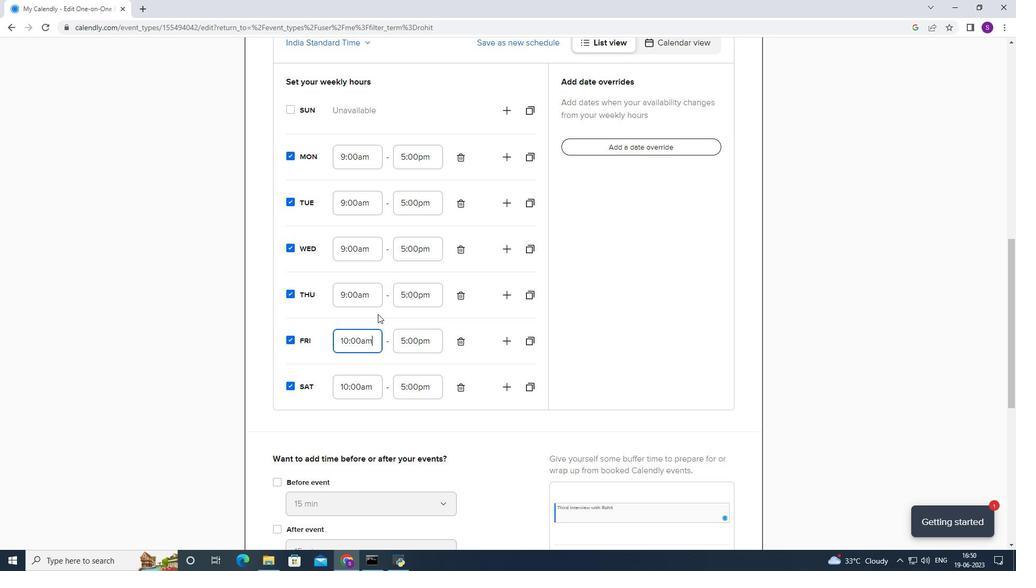 
Action: Mouse pressed left at (374, 290)
Screenshot: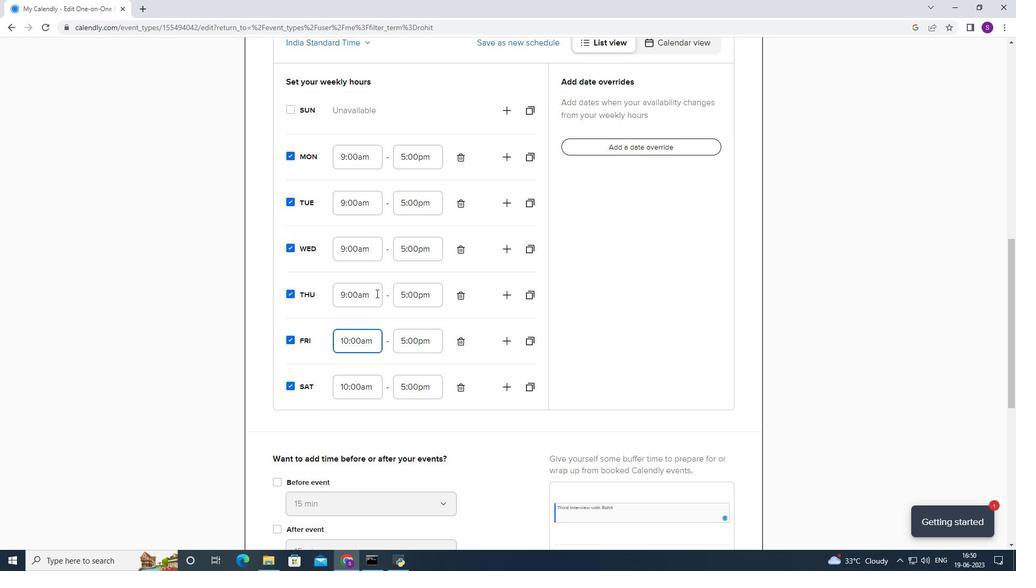
Action: Mouse moved to (370, 355)
Screenshot: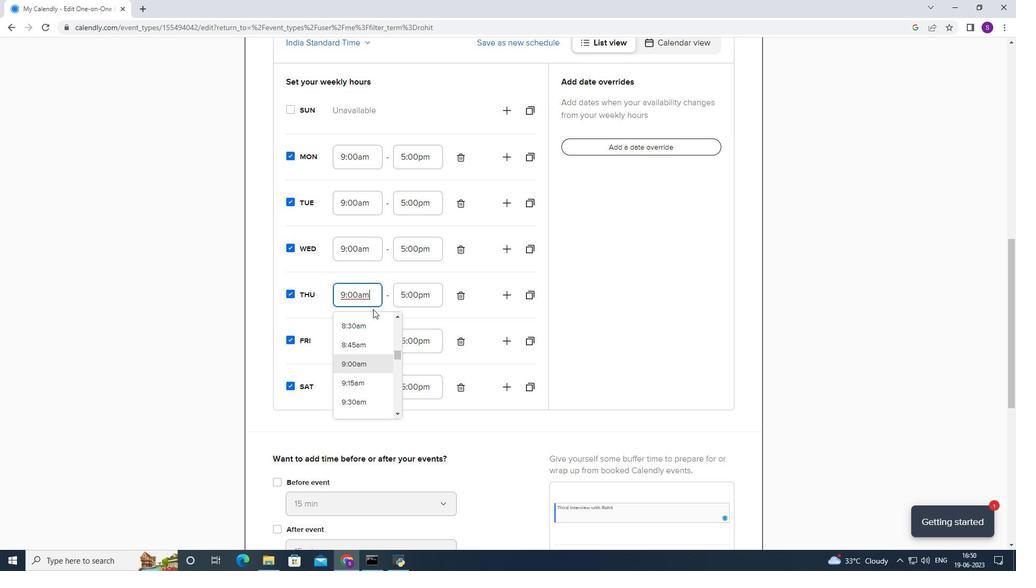 
Action: Mouse scrolled (370, 355) with delta (0, 0)
Screenshot: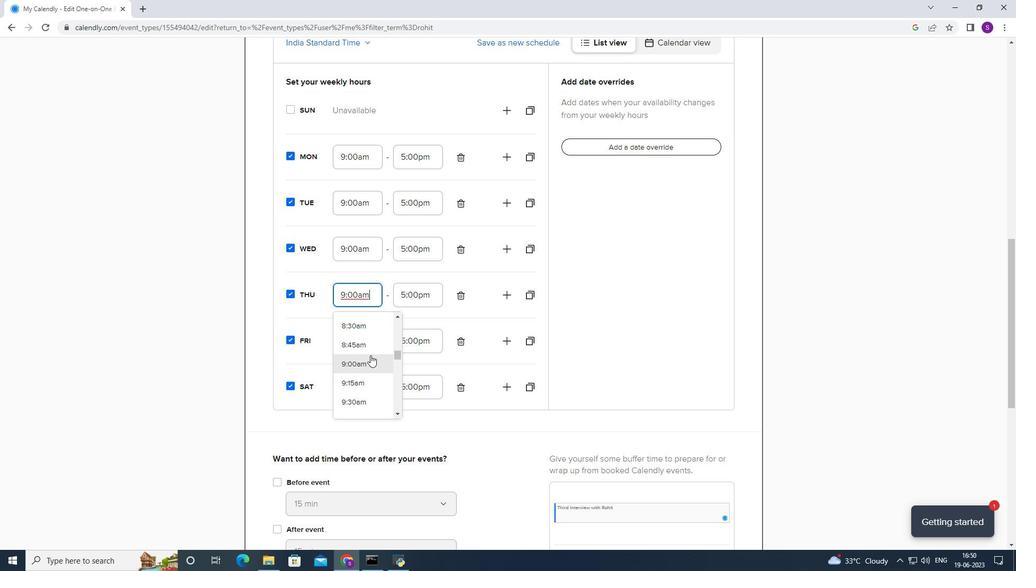 
Action: Mouse scrolled (370, 355) with delta (0, 0)
Screenshot: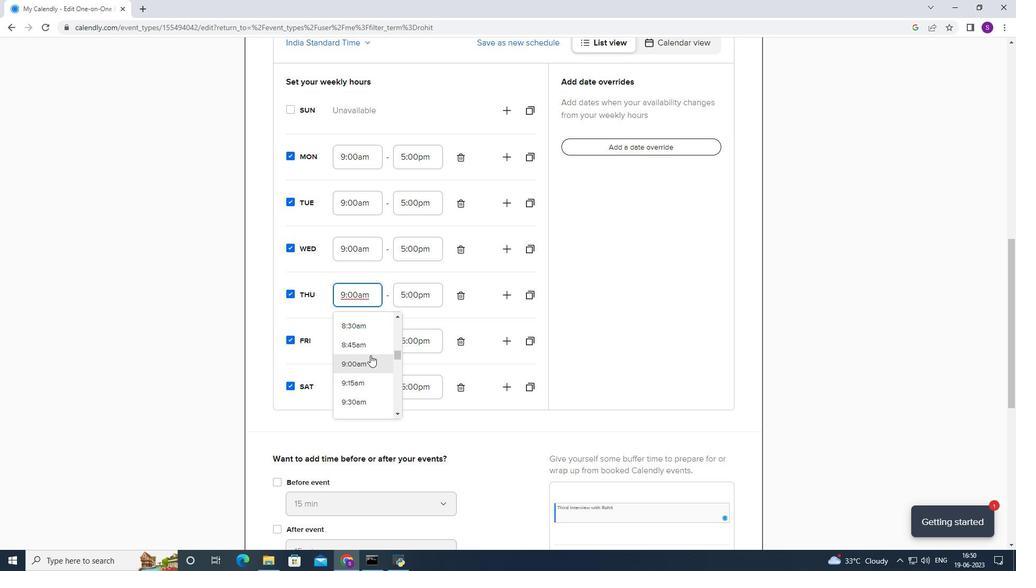
Action: Mouse scrolled (370, 355) with delta (0, 0)
Screenshot: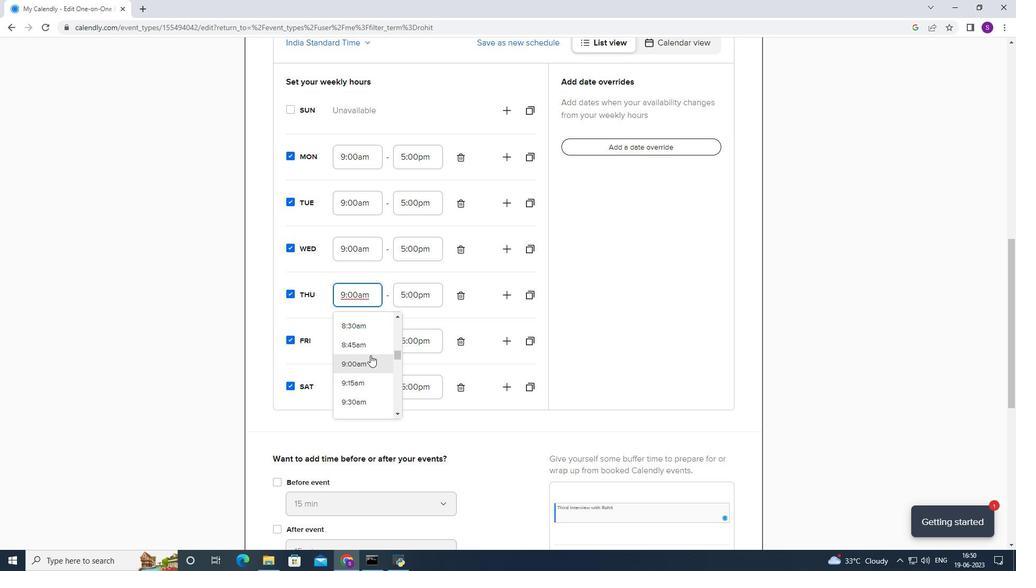 
Action: Mouse moved to (368, 322)
Screenshot: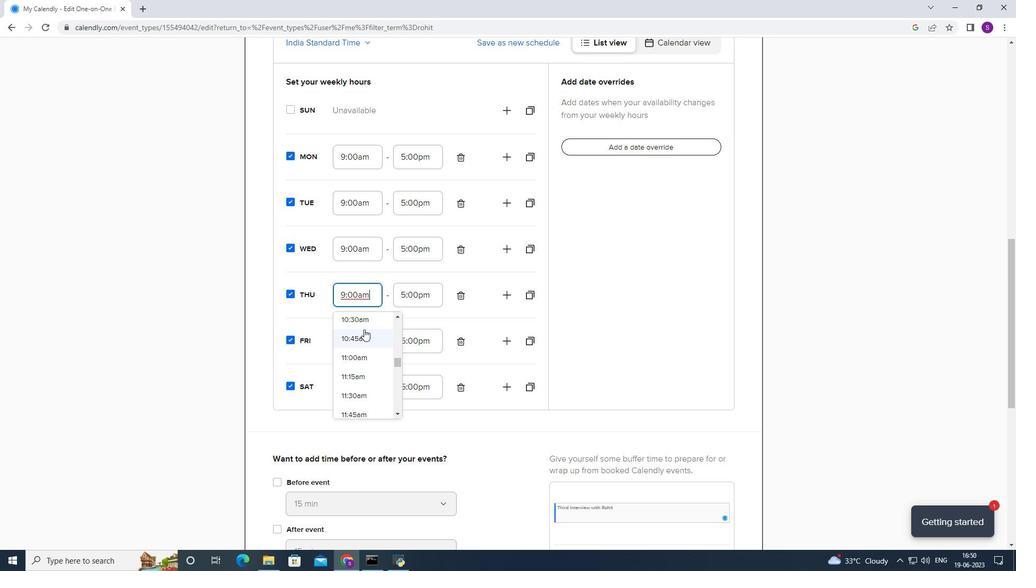 
Action: Mouse scrolled (368, 322) with delta (0, 0)
Screenshot: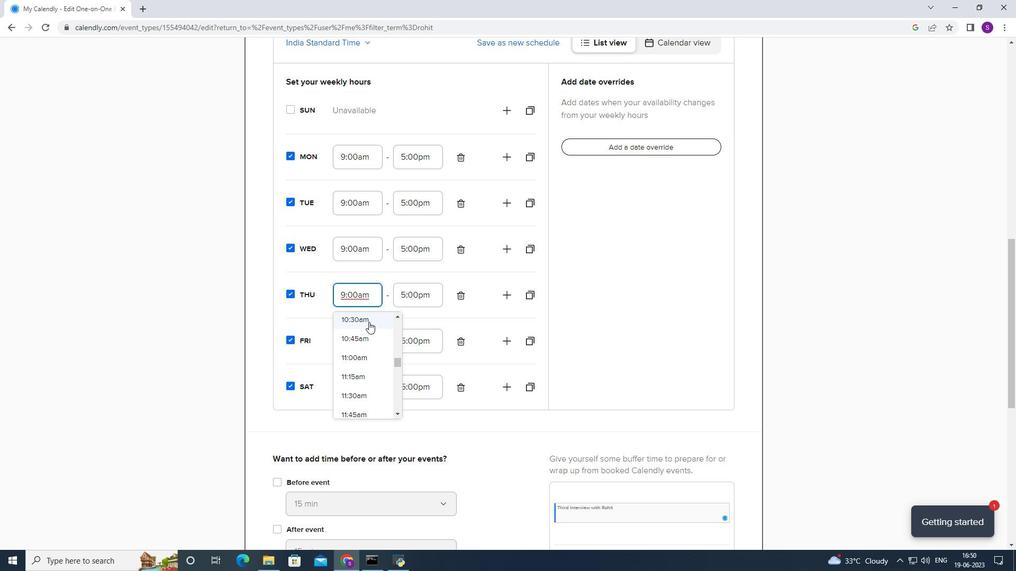 
Action: Mouse moved to (363, 337)
Screenshot: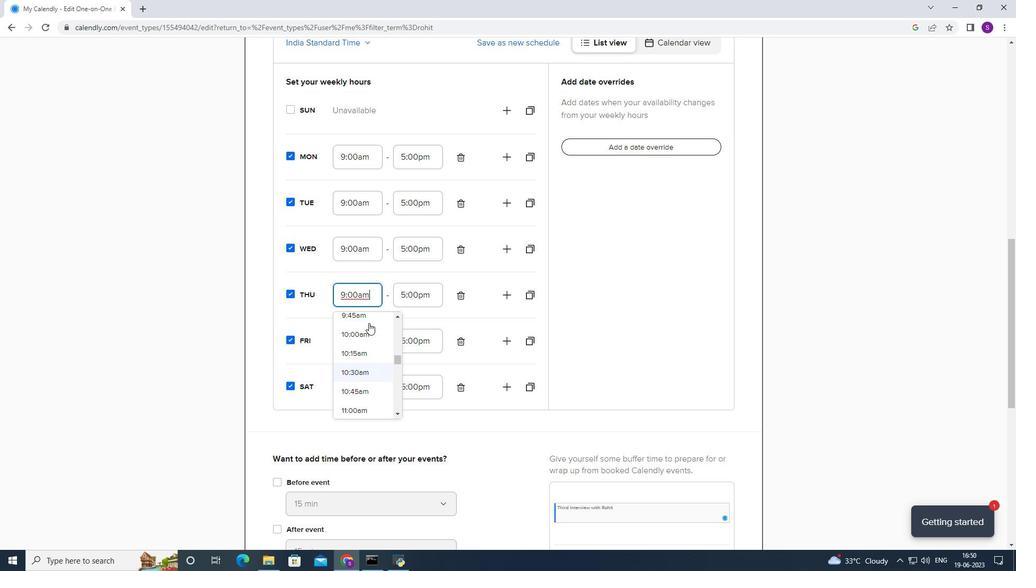 
Action: Mouse pressed left at (363, 337)
Screenshot: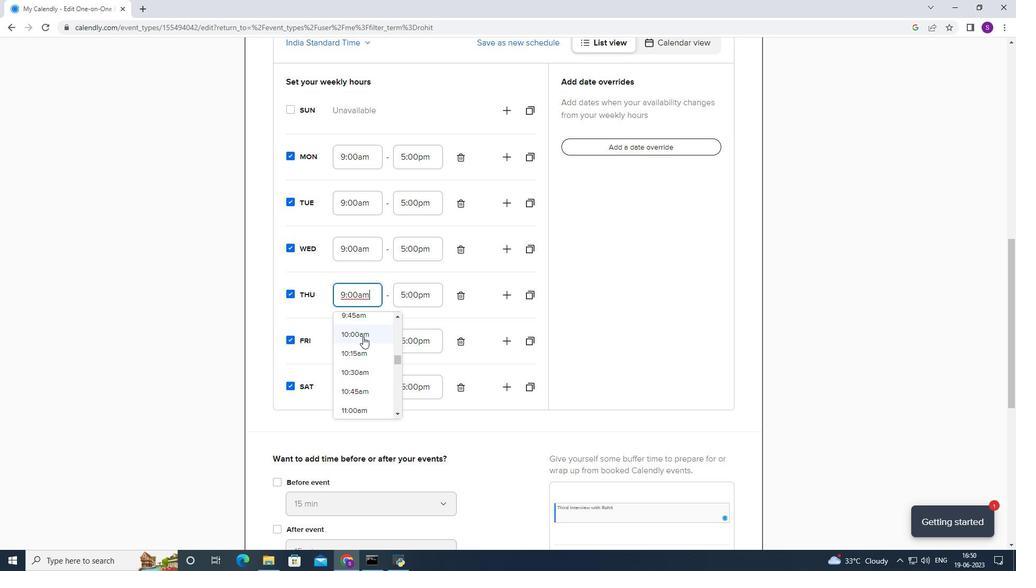 
Action: Mouse moved to (377, 248)
Screenshot: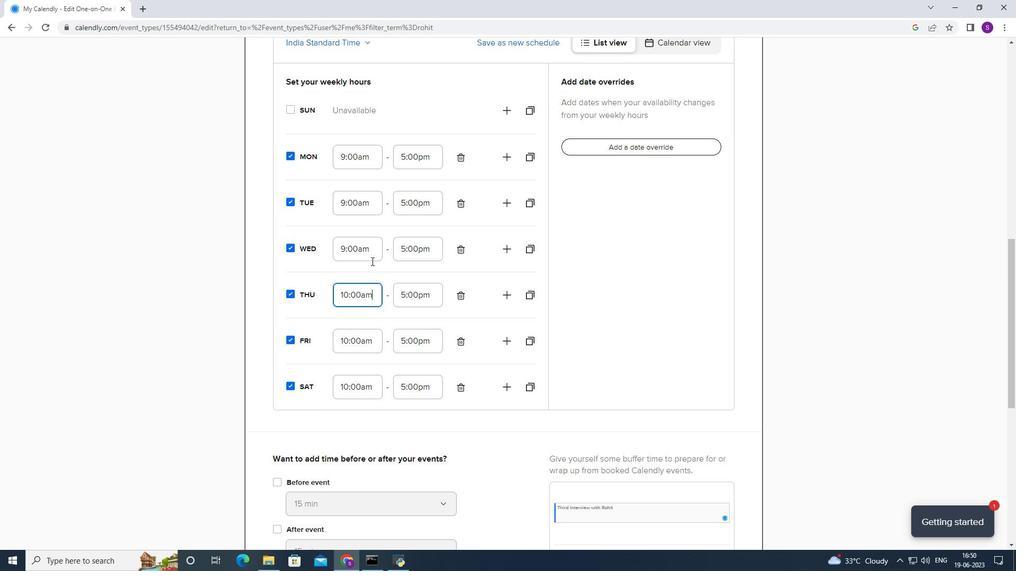
Action: Mouse pressed left at (377, 248)
Screenshot: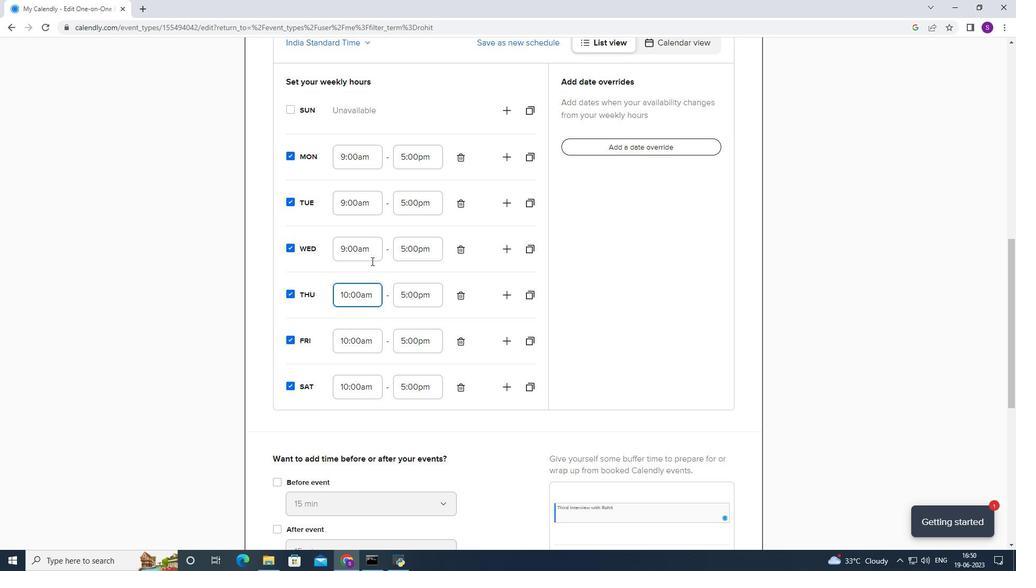 
Action: Mouse moved to (364, 299)
Screenshot: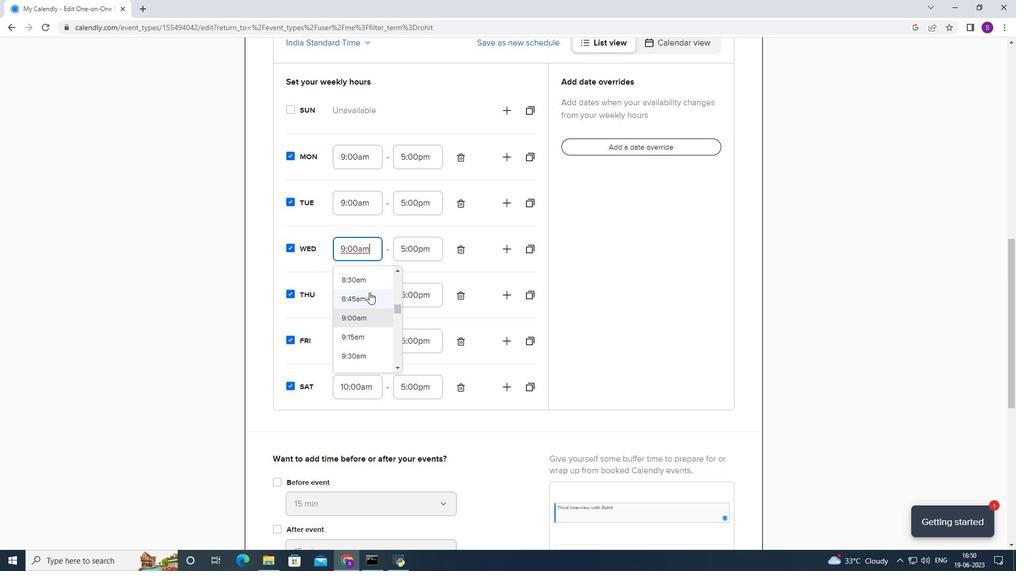 
Action: Mouse scrolled (364, 299) with delta (0, 0)
Screenshot: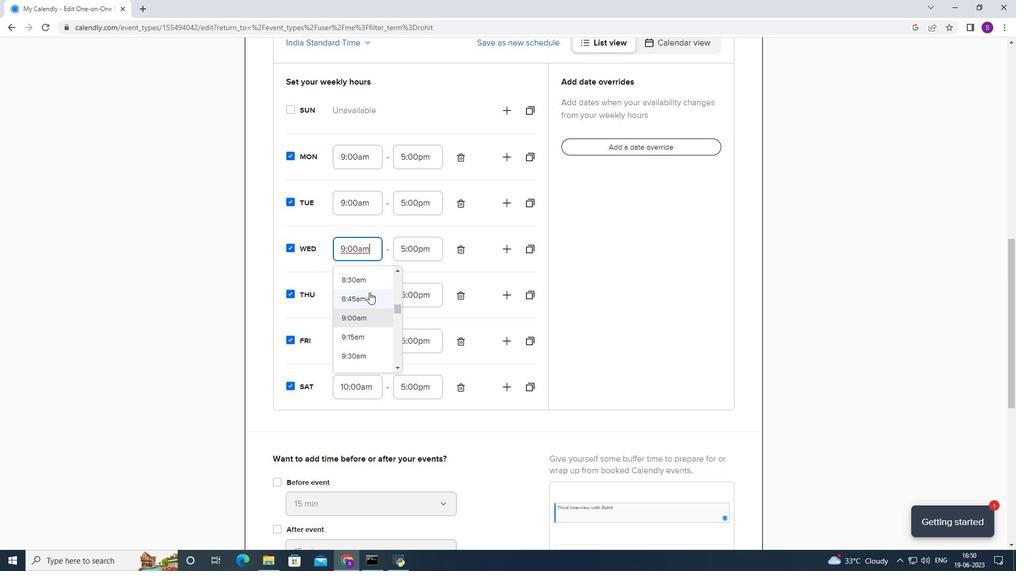 
Action: Mouse moved to (363, 302)
Screenshot: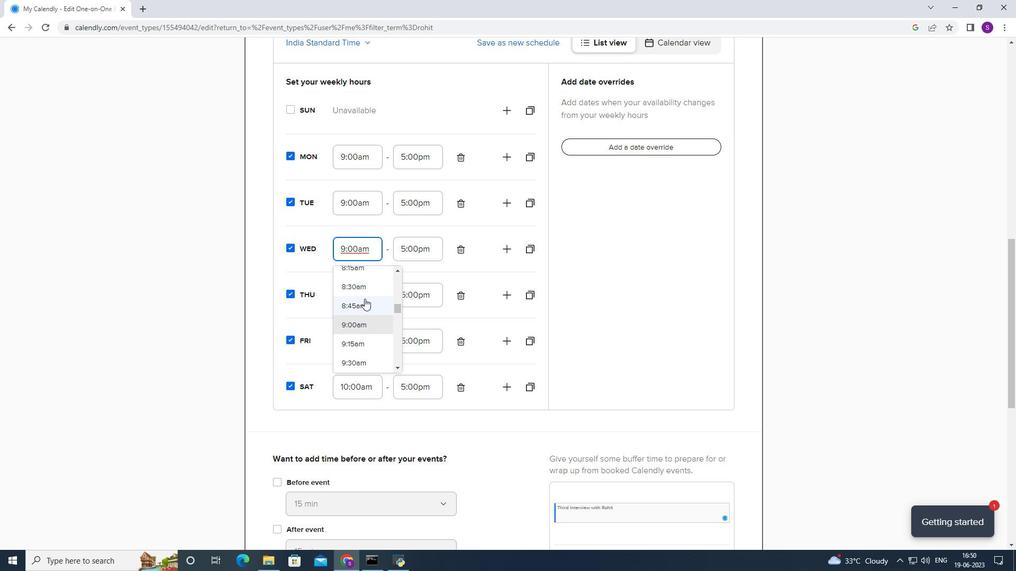 
Action: Mouse scrolled (363, 302) with delta (0, 0)
Screenshot: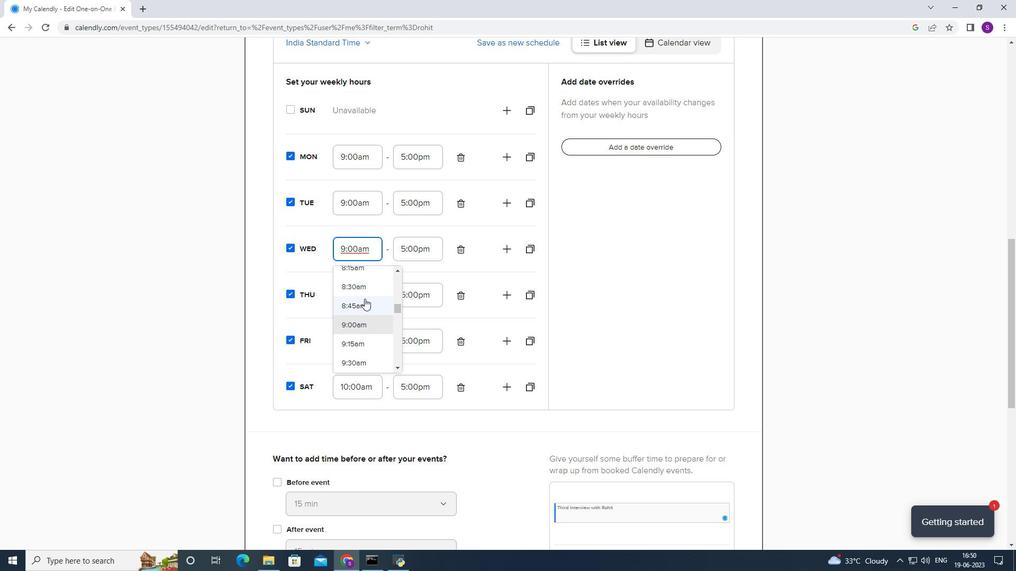 
Action: Mouse moved to (362, 304)
Screenshot: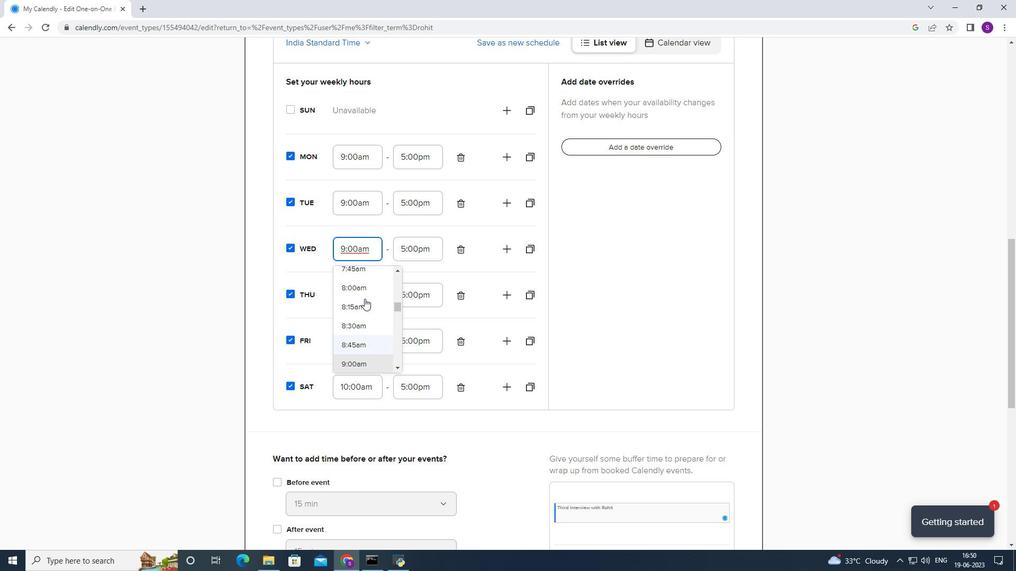 
Action: Mouse scrolled (362, 304) with delta (0, 0)
Screenshot: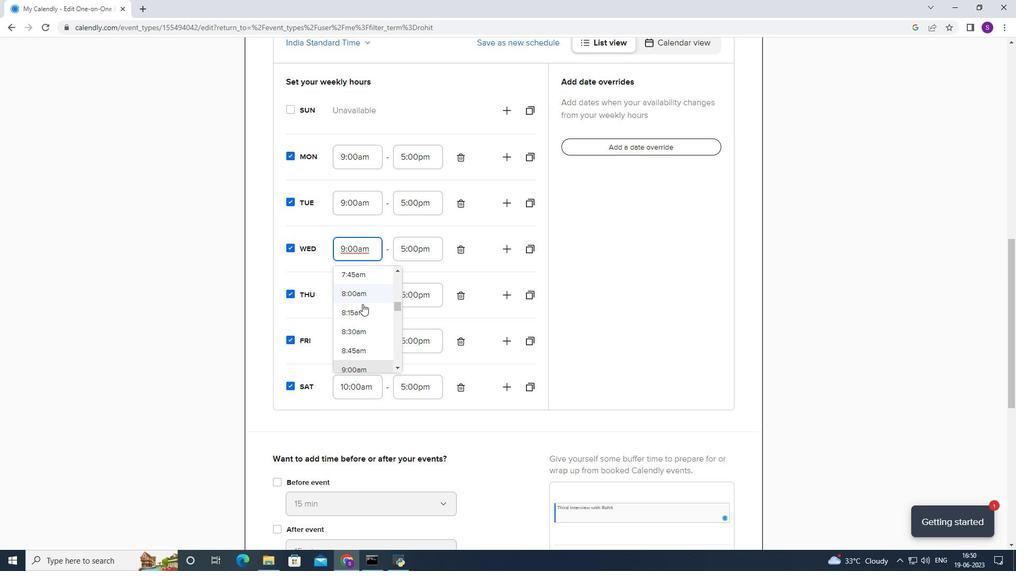 
Action: Mouse scrolled (362, 304) with delta (0, 0)
Screenshot: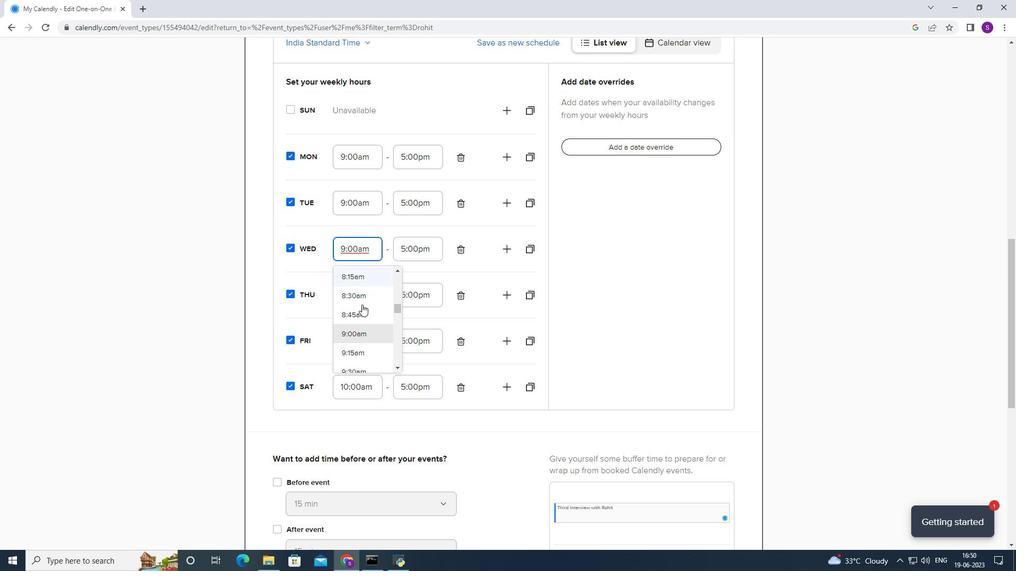 
Action: Mouse scrolled (362, 304) with delta (0, 0)
Screenshot: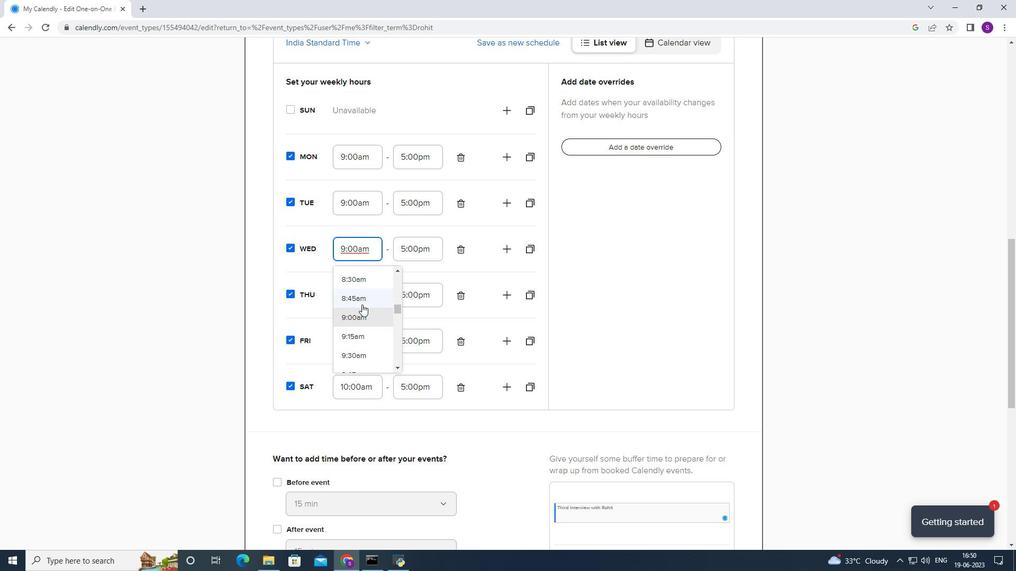 
Action: Mouse scrolled (362, 305) with delta (0, 0)
Screenshot: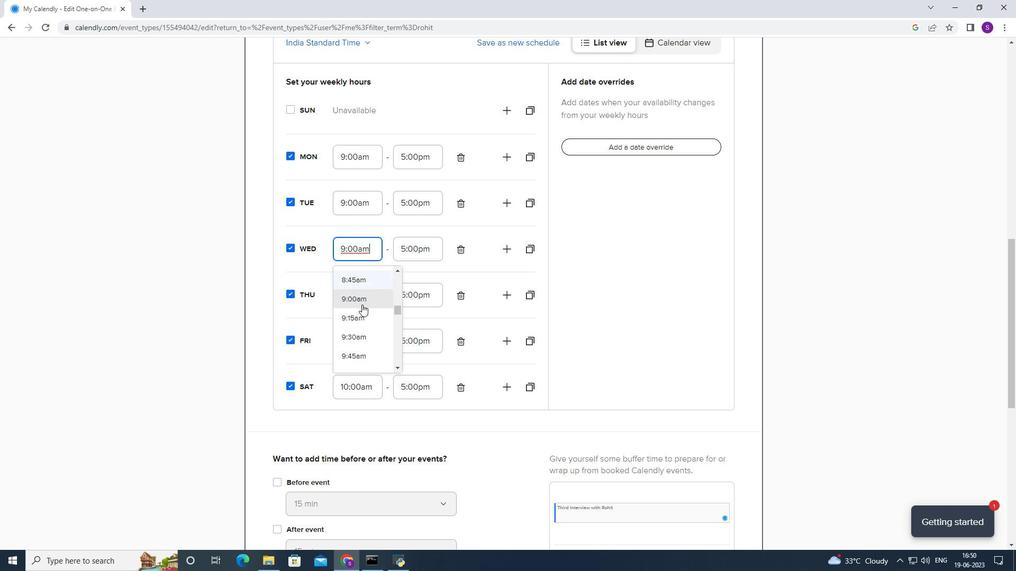 
Action: Mouse moved to (365, 293)
Screenshot: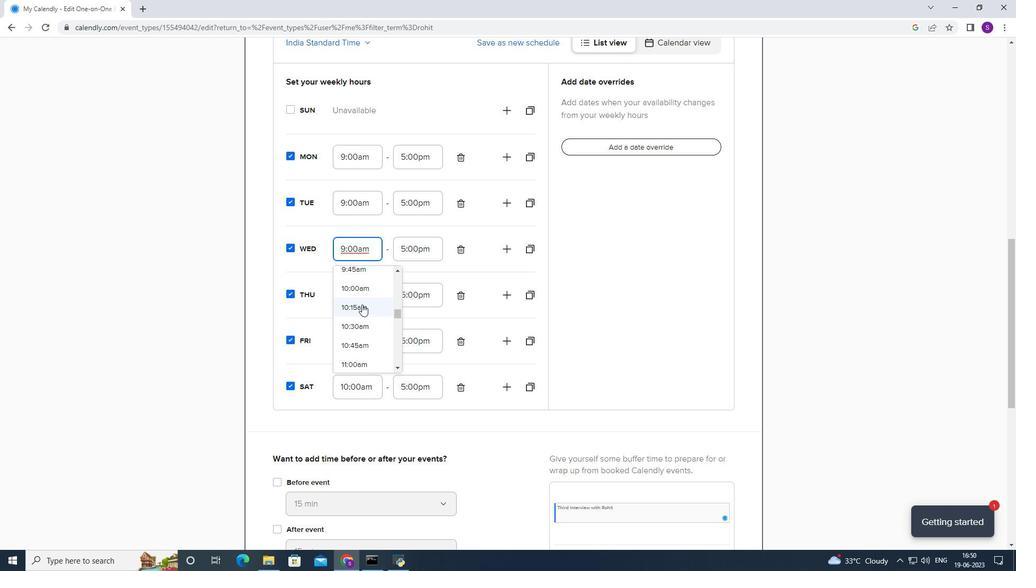 
Action: Mouse pressed left at (365, 293)
Screenshot: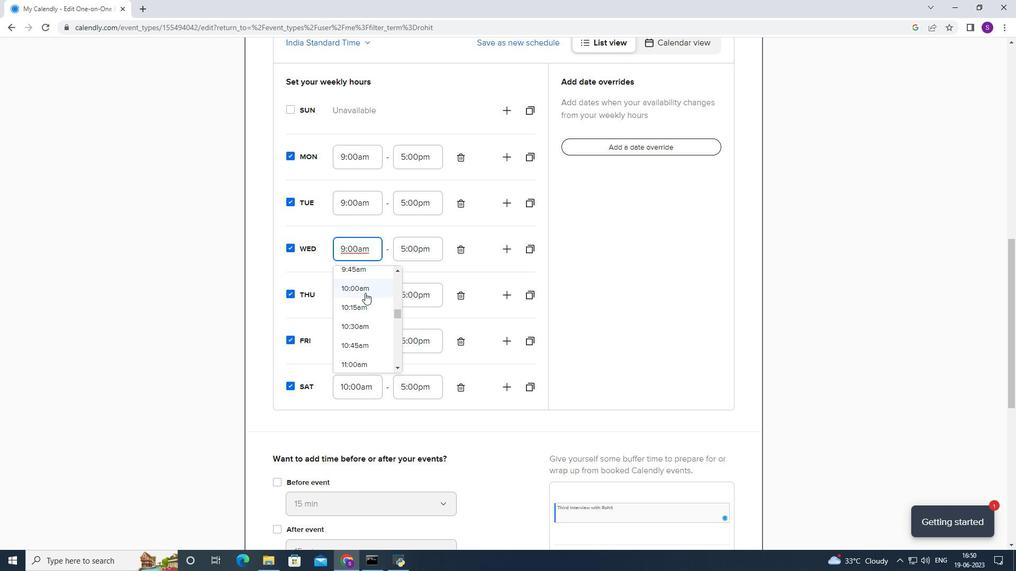 
Action: Mouse moved to (373, 209)
Screenshot: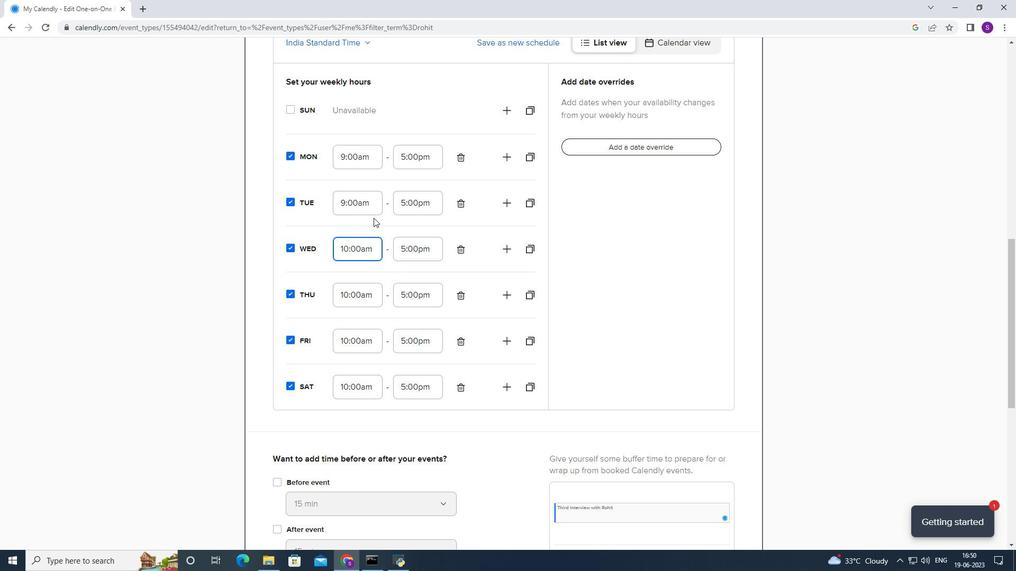 
Action: Mouse pressed left at (373, 209)
Screenshot: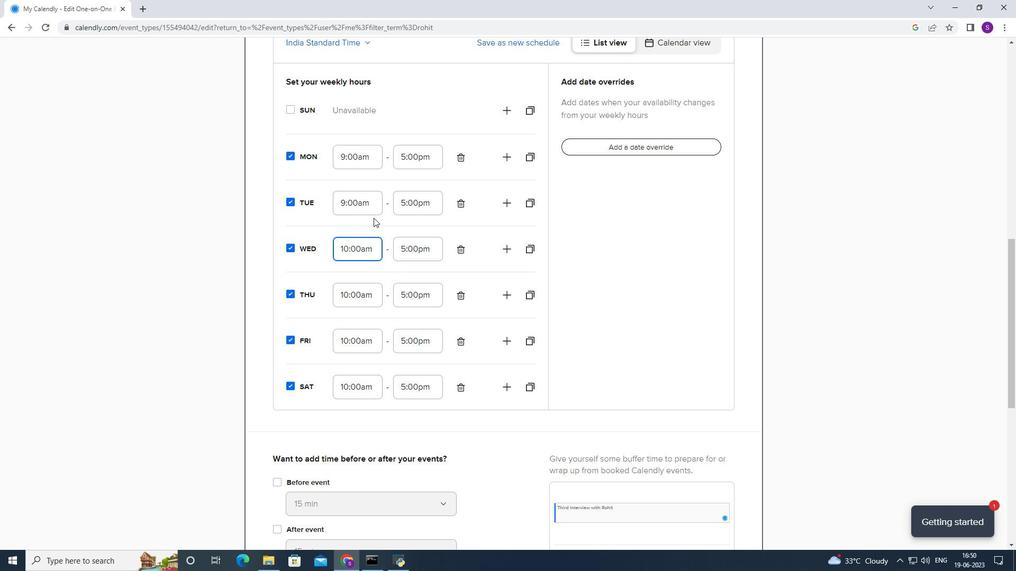 
Action: Mouse moved to (361, 274)
Screenshot: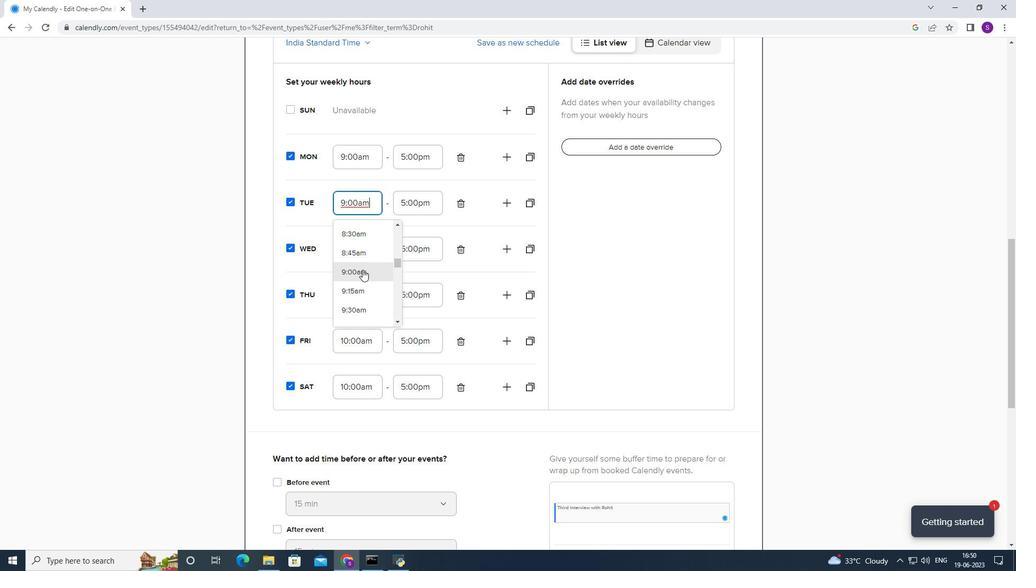 
Action: Mouse scrolled (361, 274) with delta (0, 0)
Screenshot: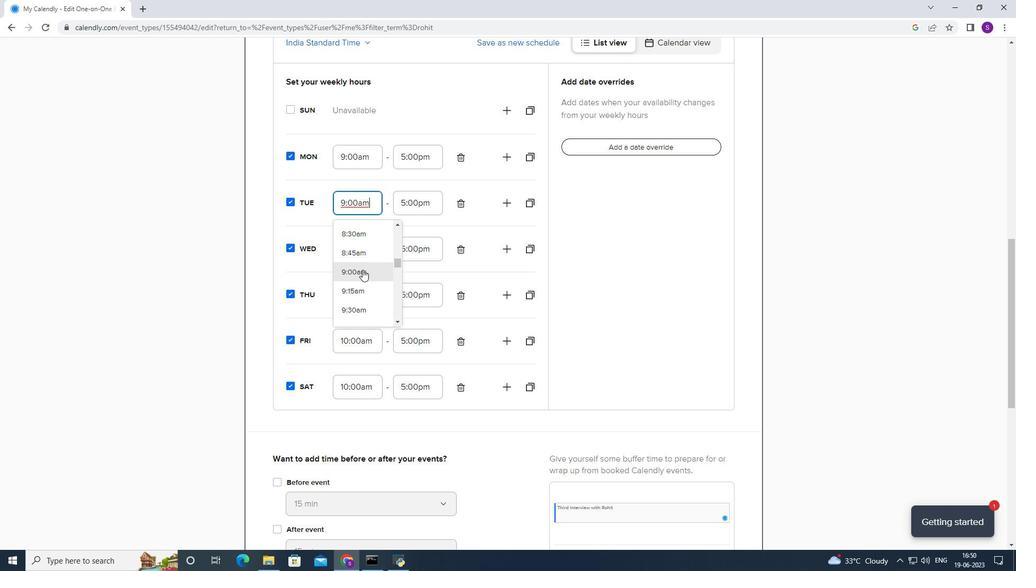 
Action: Mouse moved to (361, 275)
Screenshot: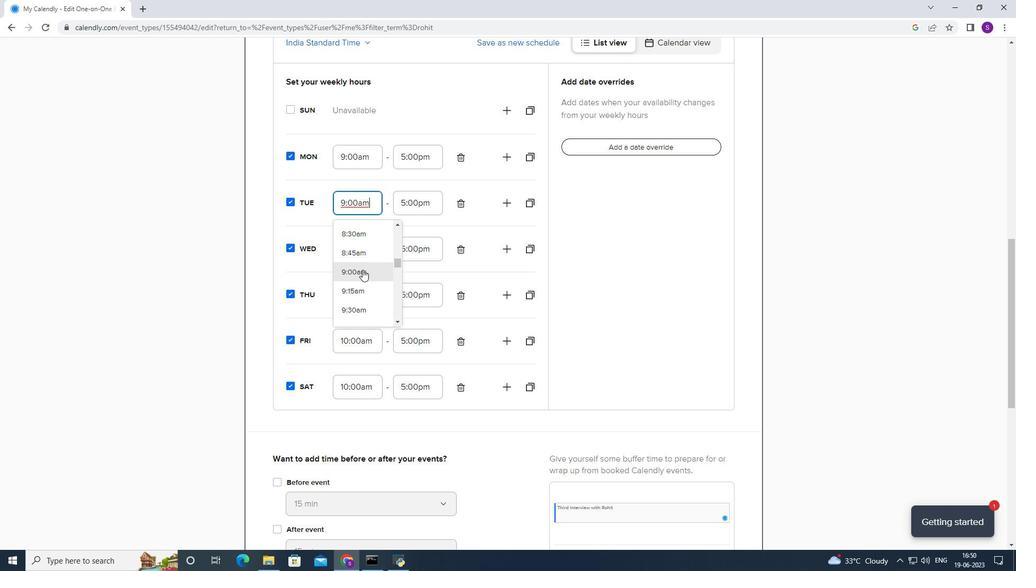 
Action: Mouse scrolled (361, 275) with delta (0, 0)
Screenshot: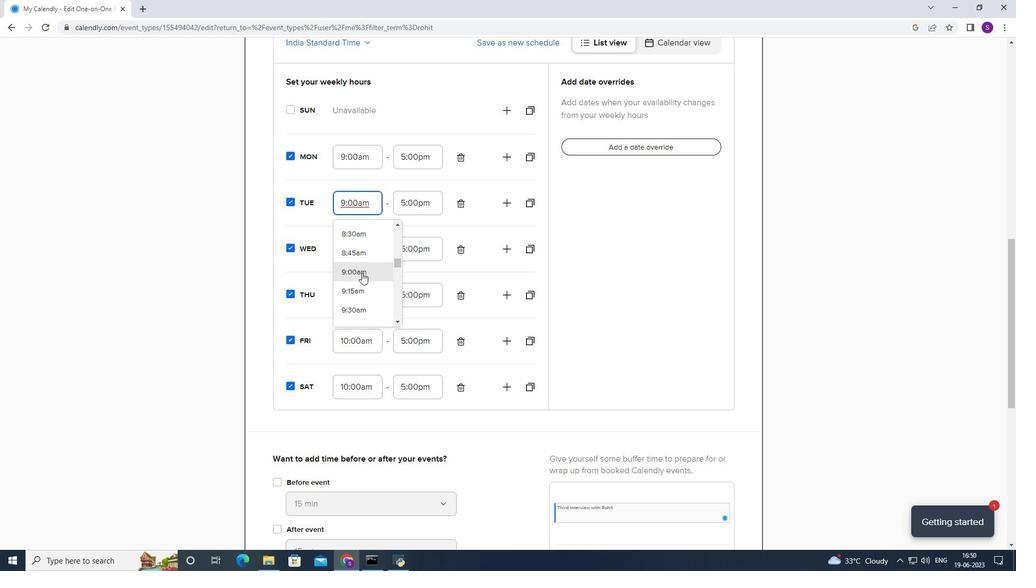 
Action: Mouse moved to (367, 242)
Screenshot: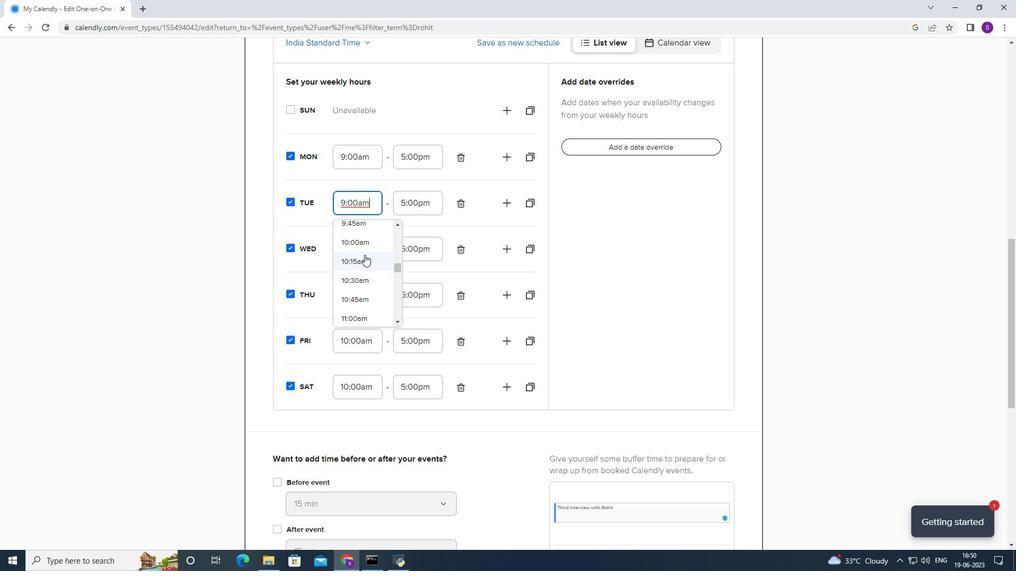 
Action: Mouse pressed left at (367, 242)
Screenshot: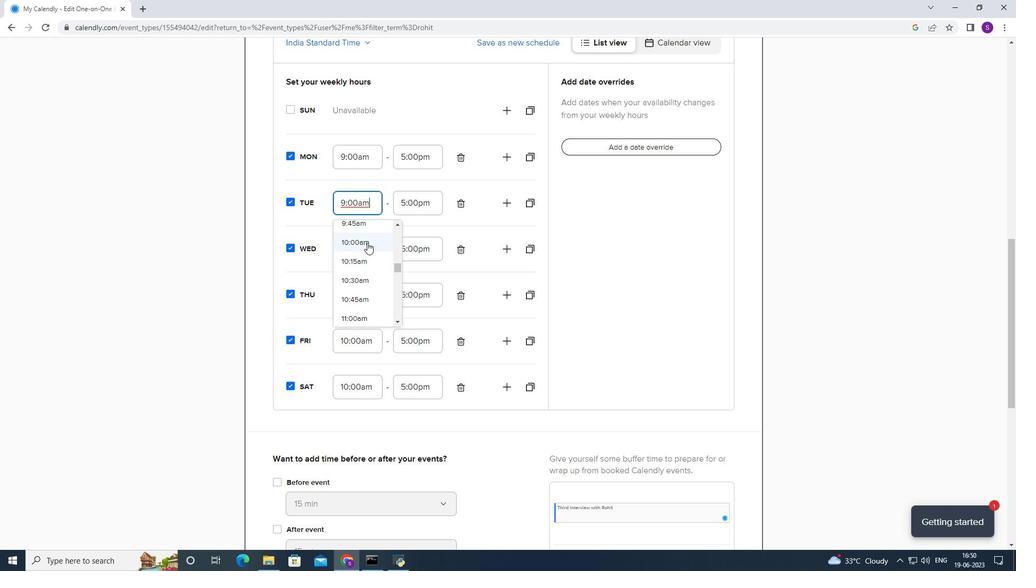 
Action: Mouse moved to (369, 151)
Screenshot: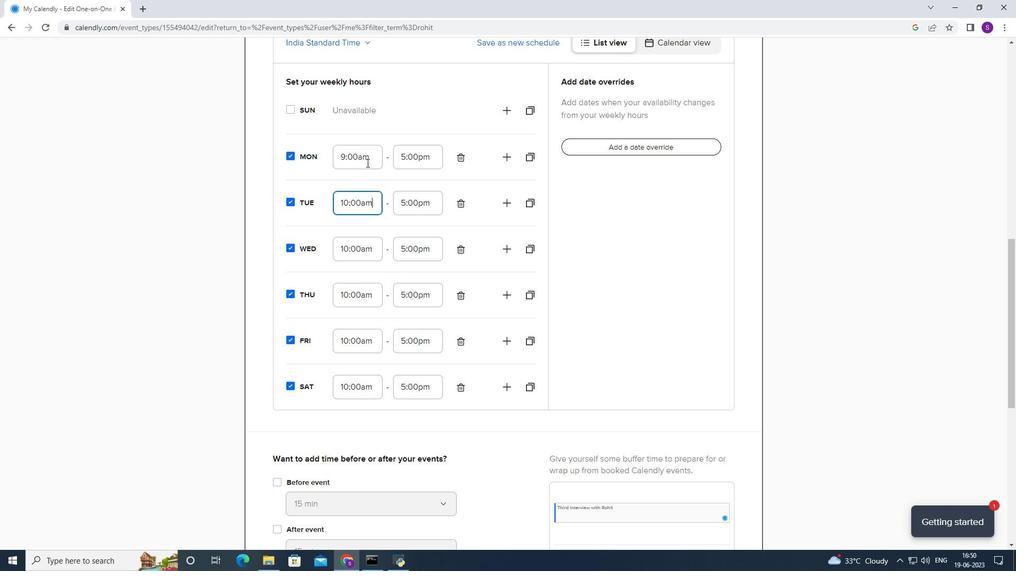 
Action: Mouse pressed left at (369, 151)
Screenshot: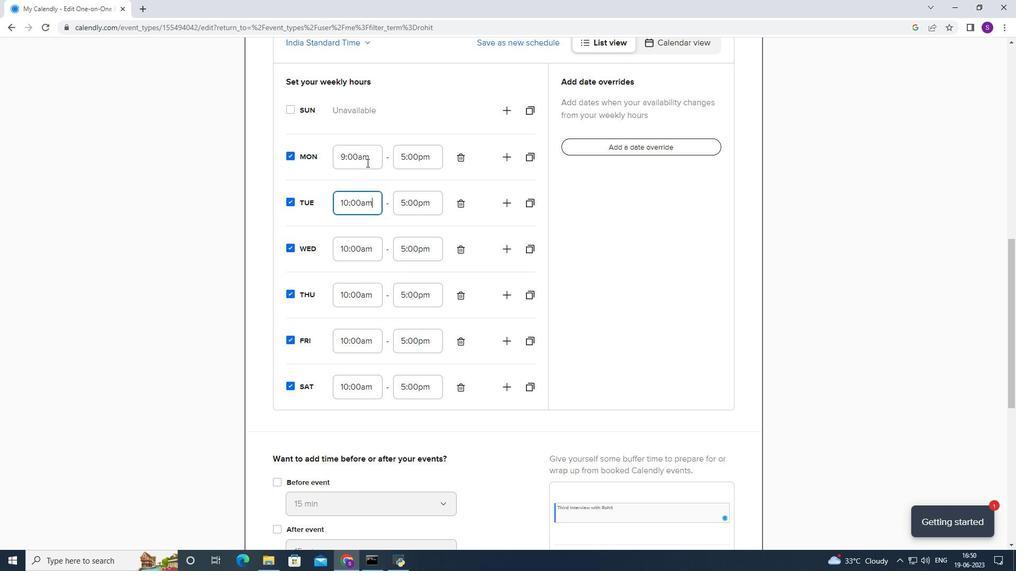 
Action: Mouse moved to (354, 239)
Screenshot: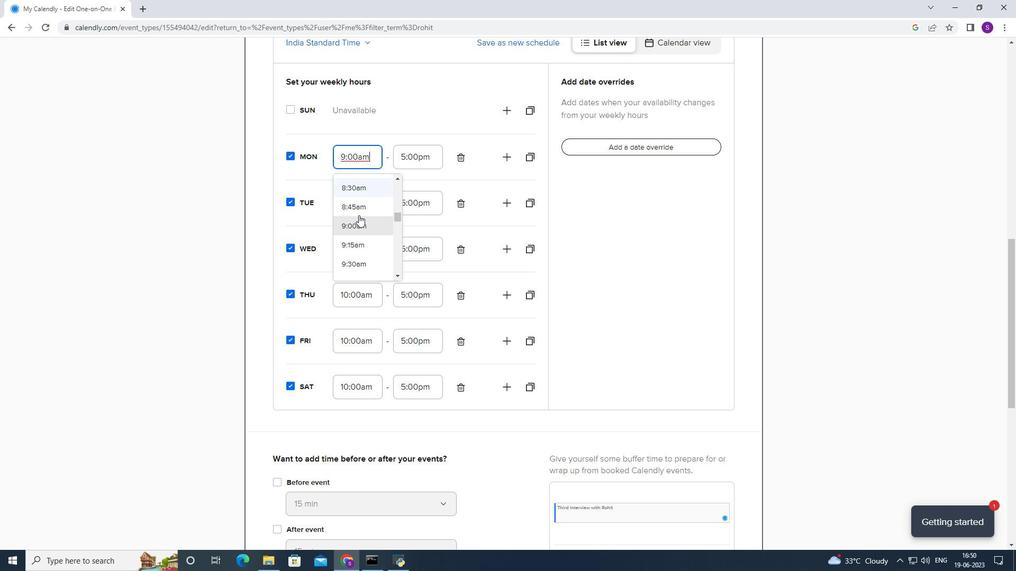 
Action: Mouse scrolled (354, 238) with delta (0, 0)
Screenshot: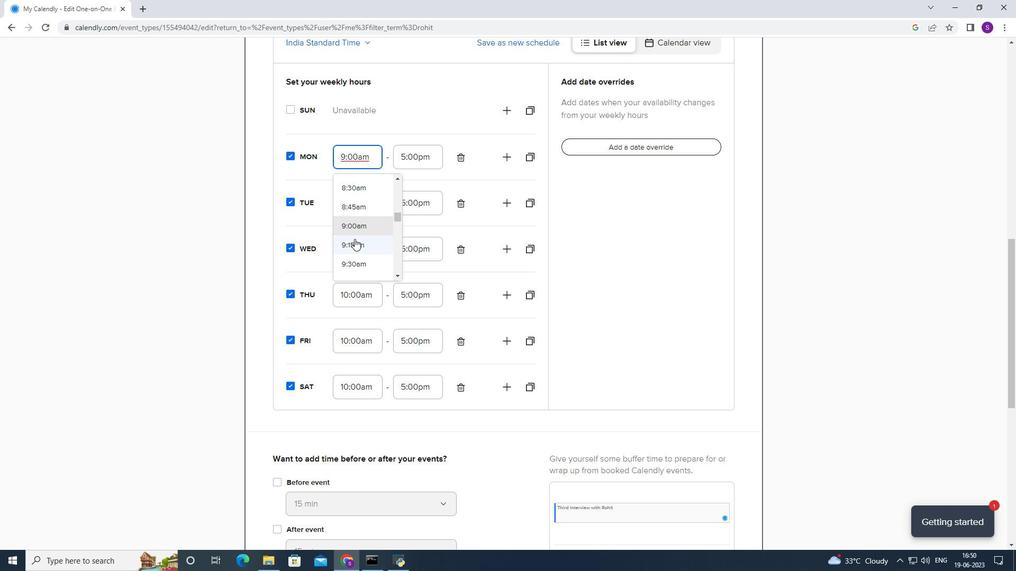 
Action: Mouse scrolled (354, 238) with delta (0, 0)
Screenshot: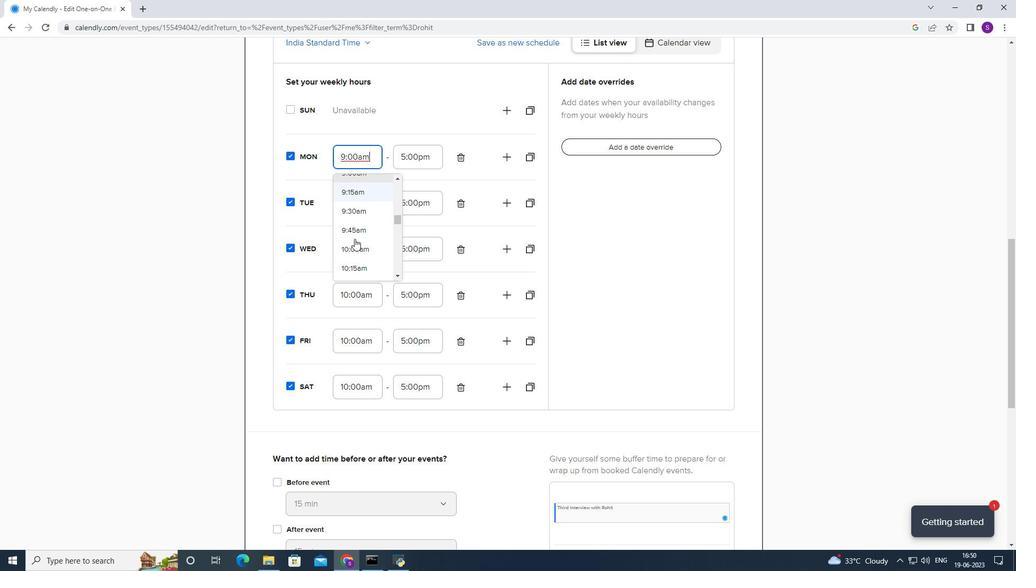 
Action: Mouse moved to (369, 204)
Screenshot: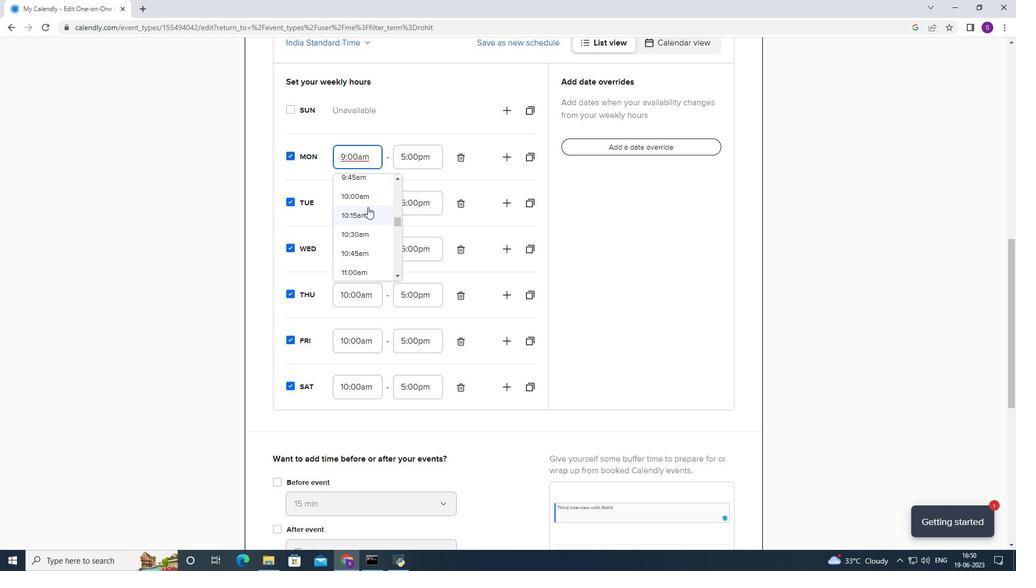 
Action: Mouse pressed left at (369, 204)
Screenshot: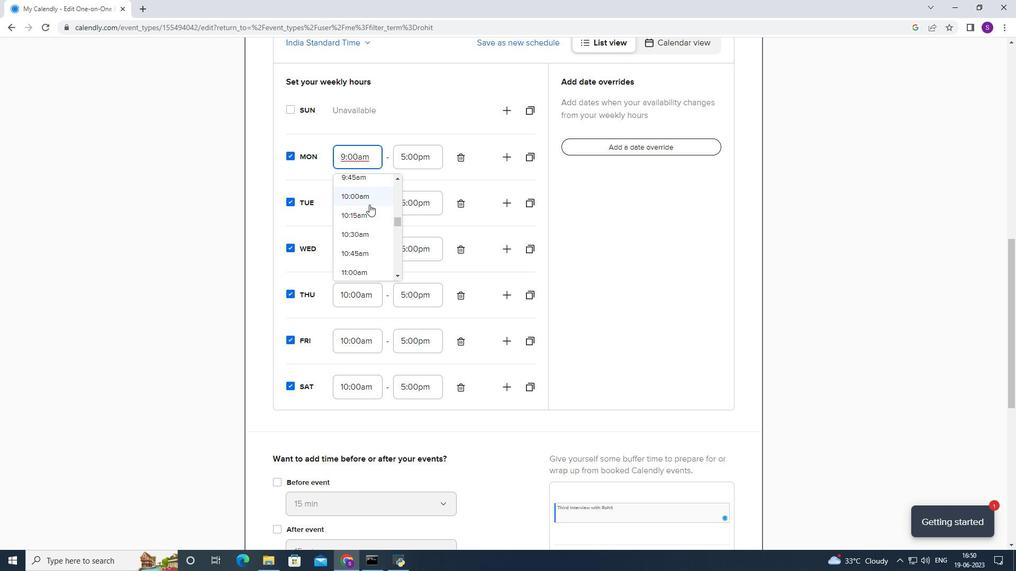 
Action: Mouse moved to (436, 162)
Screenshot: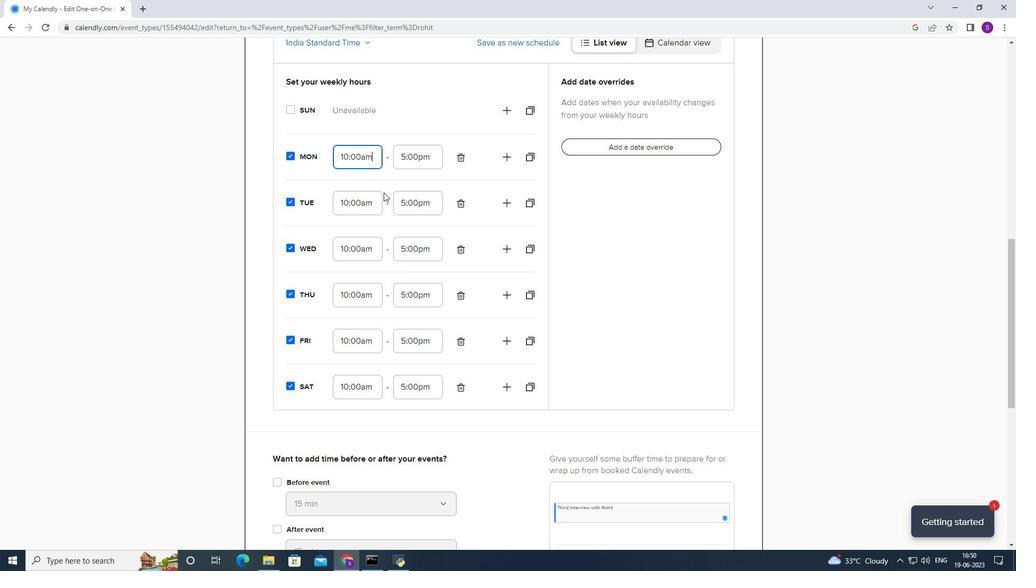 
Action: Mouse pressed left at (436, 162)
Screenshot: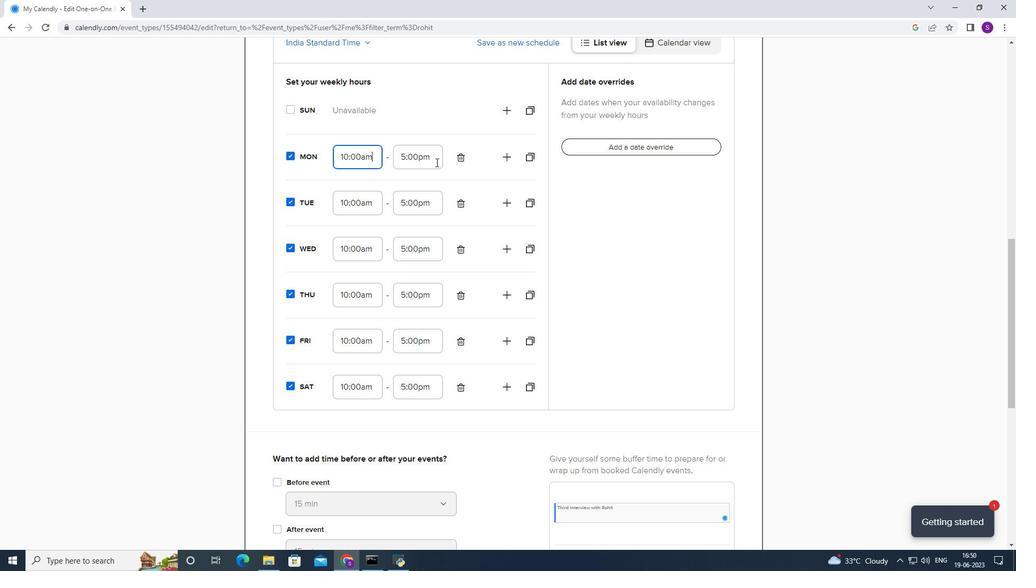 
Action: Mouse moved to (415, 232)
Screenshot: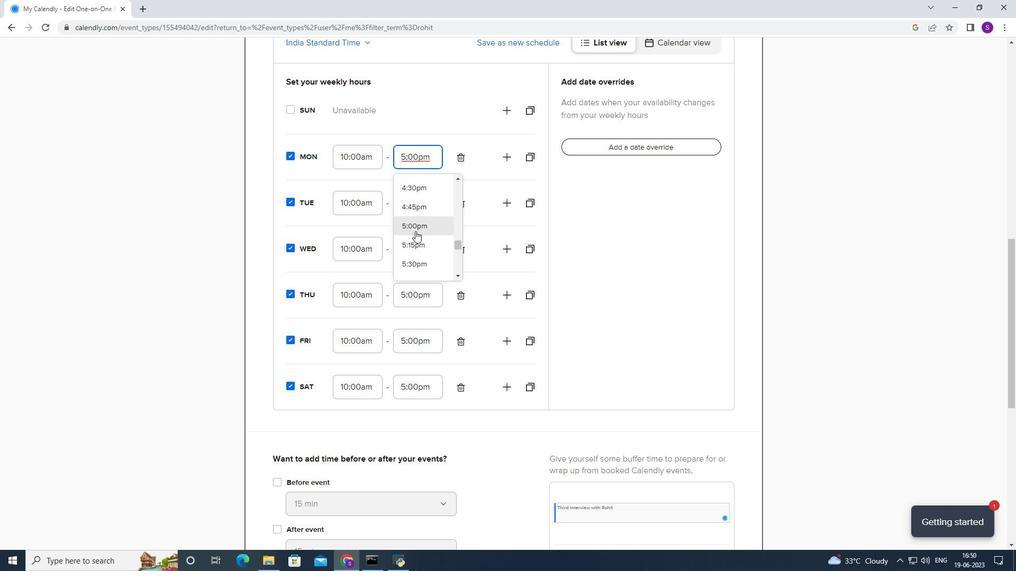 
Action: Mouse scrolled (415, 232) with delta (0, 0)
Screenshot: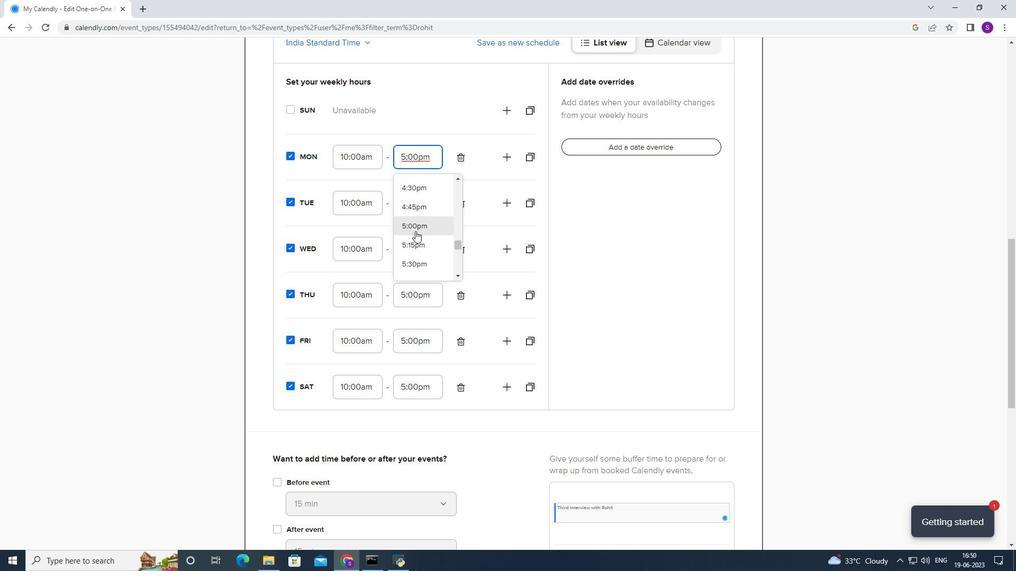 
Action: Mouse scrolled (415, 232) with delta (0, 0)
Screenshot: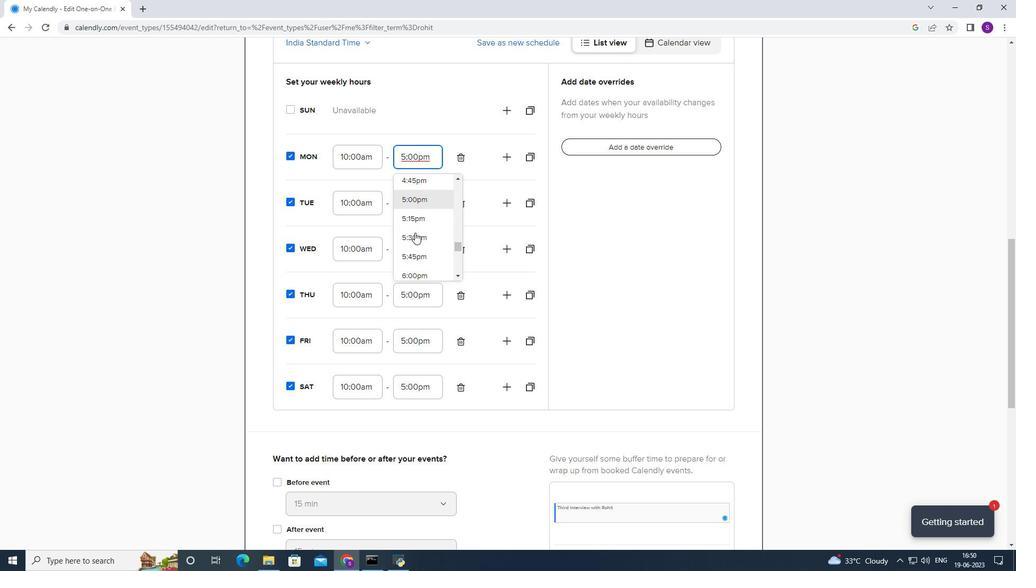 
Action: Mouse moved to (424, 197)
Screenshot: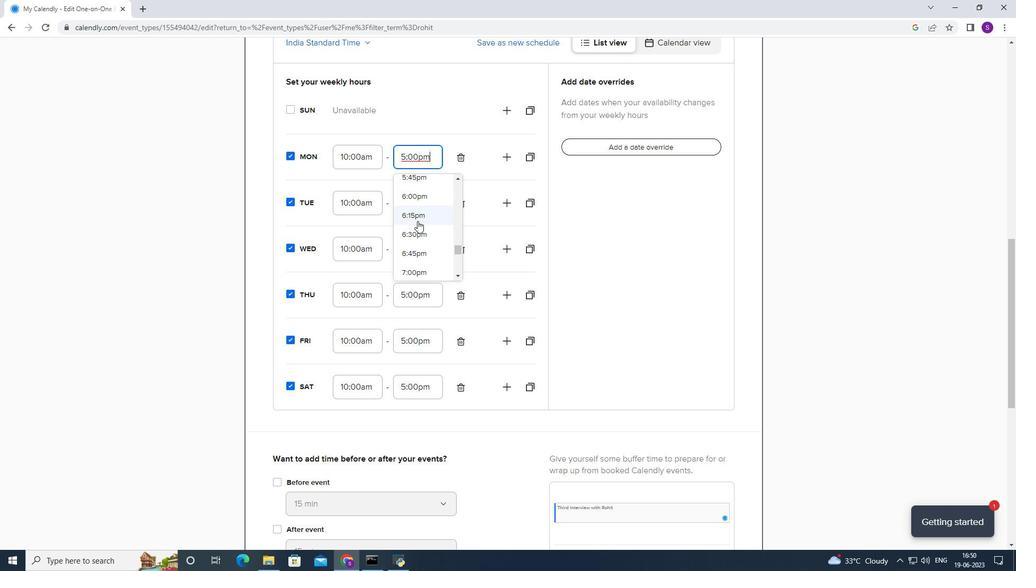 
Action: Mouse pressed left at (424, 197)
Screenshot: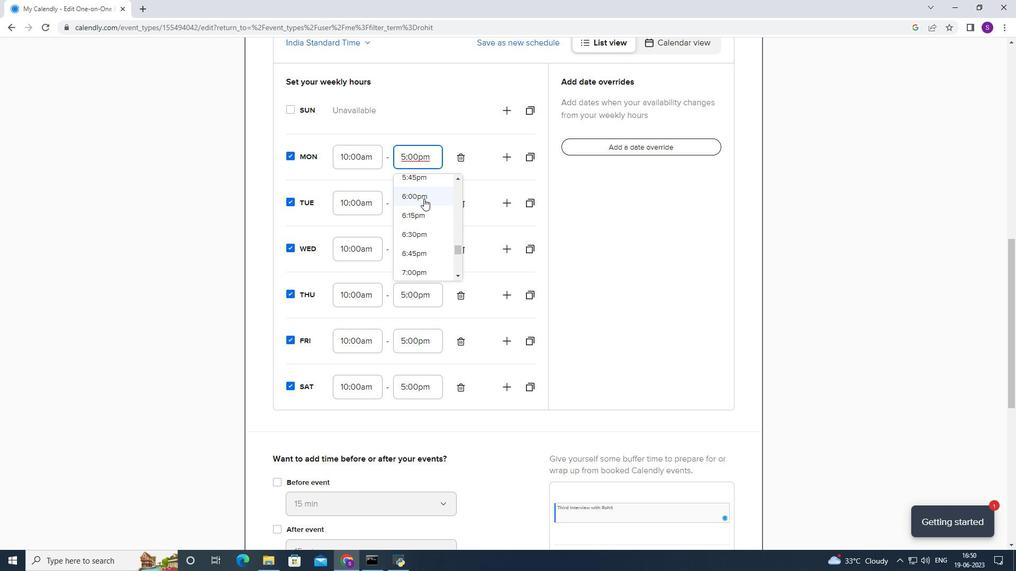 
Action: Mouse pressed left at (424, 197)
Screenshot: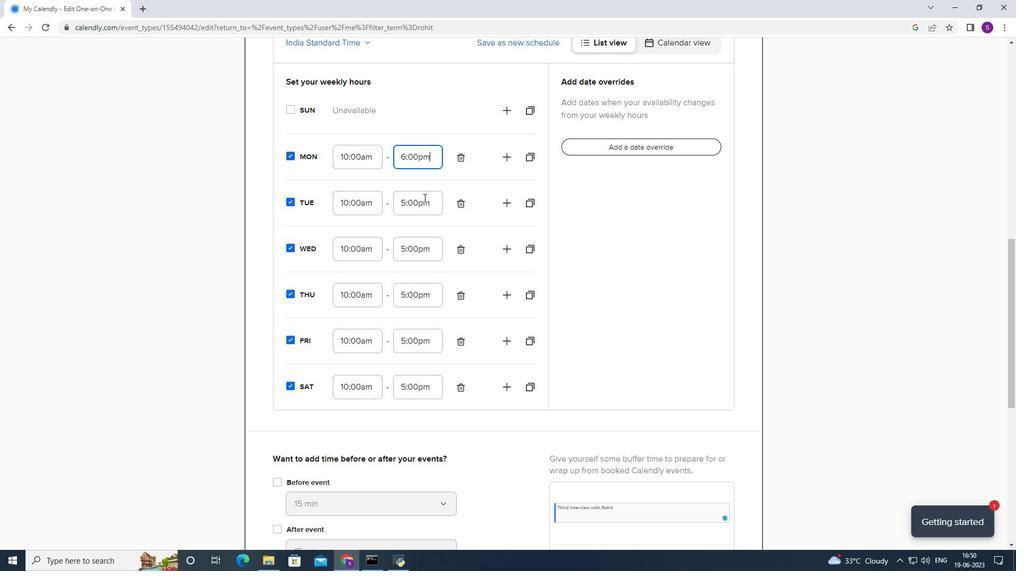 
Action: Mouse moved to (418, 245)
Screenshot: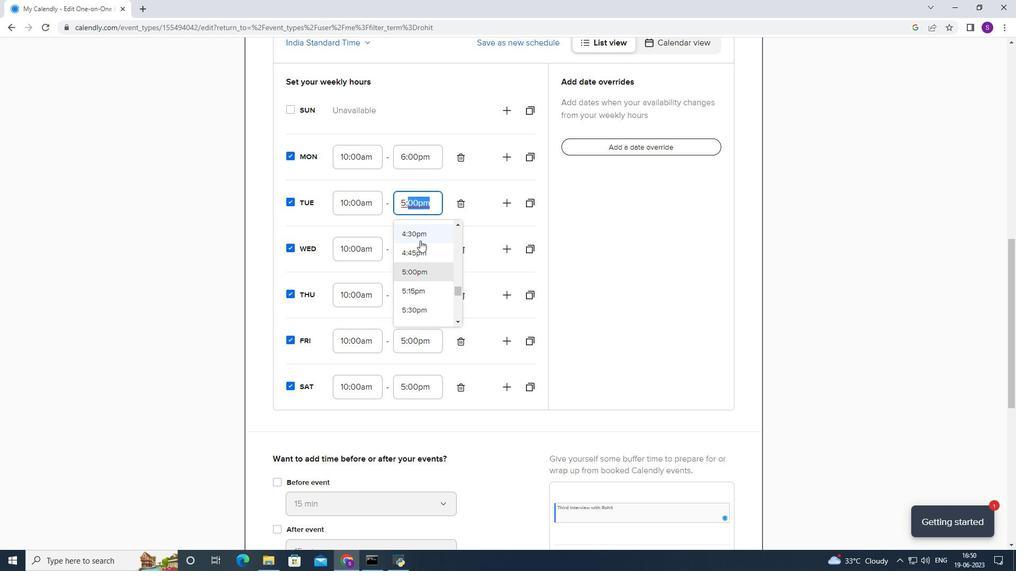 
Action: Mouse scrolled (418, 244) with delta (0, 0)
Screenshot: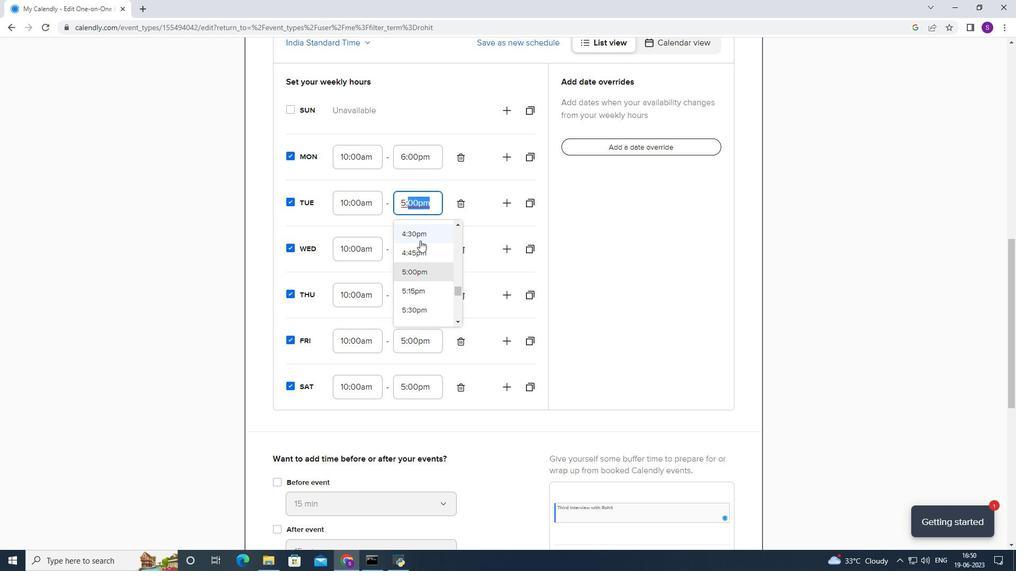 
Action: Mouse scrolled (418, 244) with delta (0, 0)
Screenshot: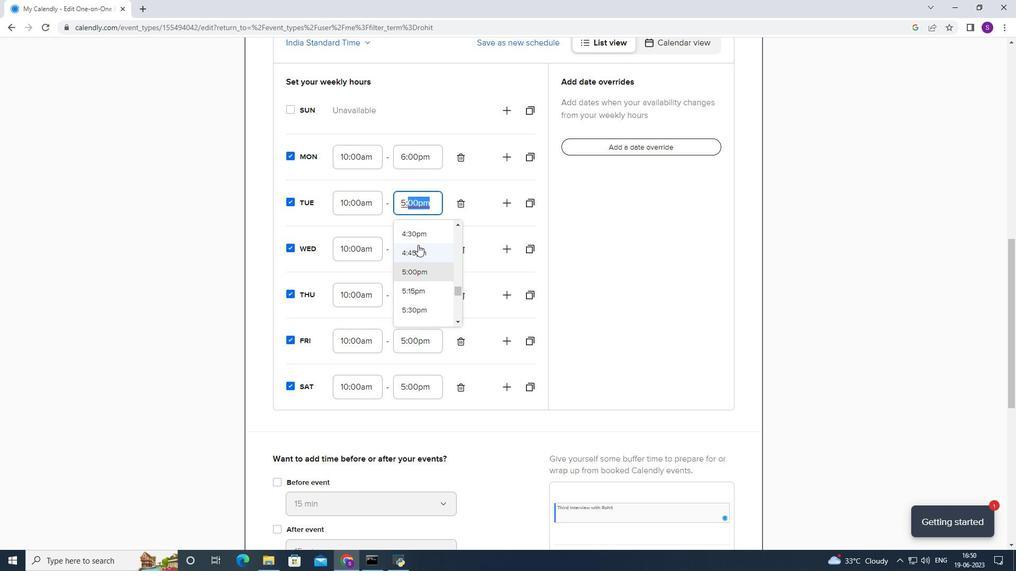 
Action: Mouse pressed left at (418, 245)
Screenshot: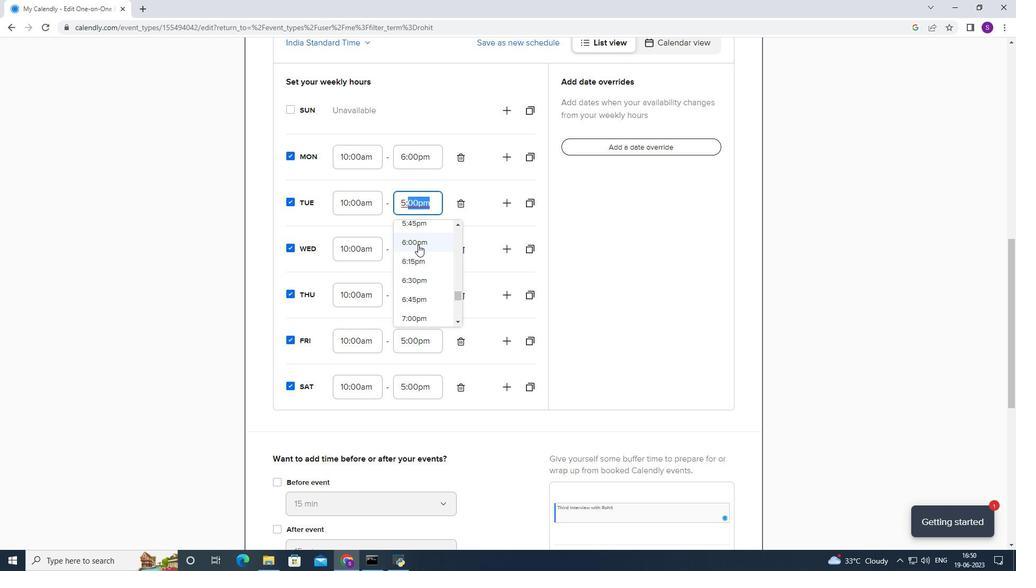 
Action: Mouse moved to (418, 259)
Screenshot: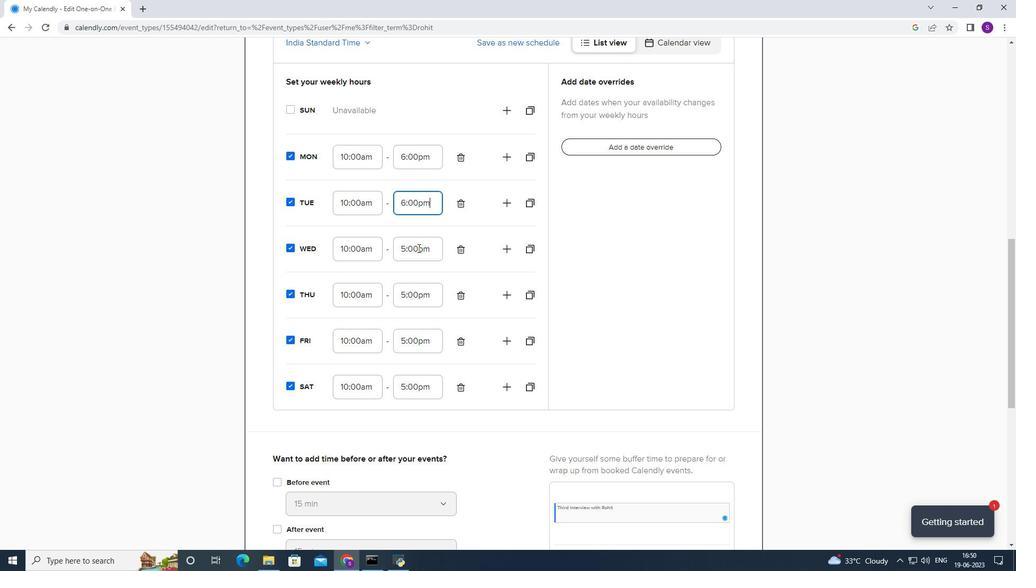 
Action: Mouse pressed left at (418, 259)
Screenshot: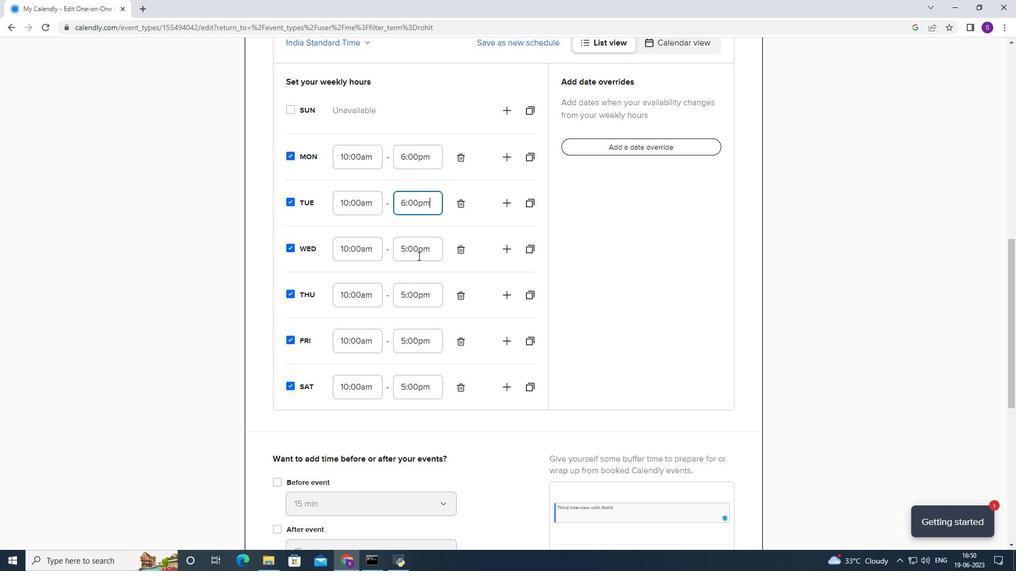 
Action: Mouse moved to (415, 296)
Screenshot: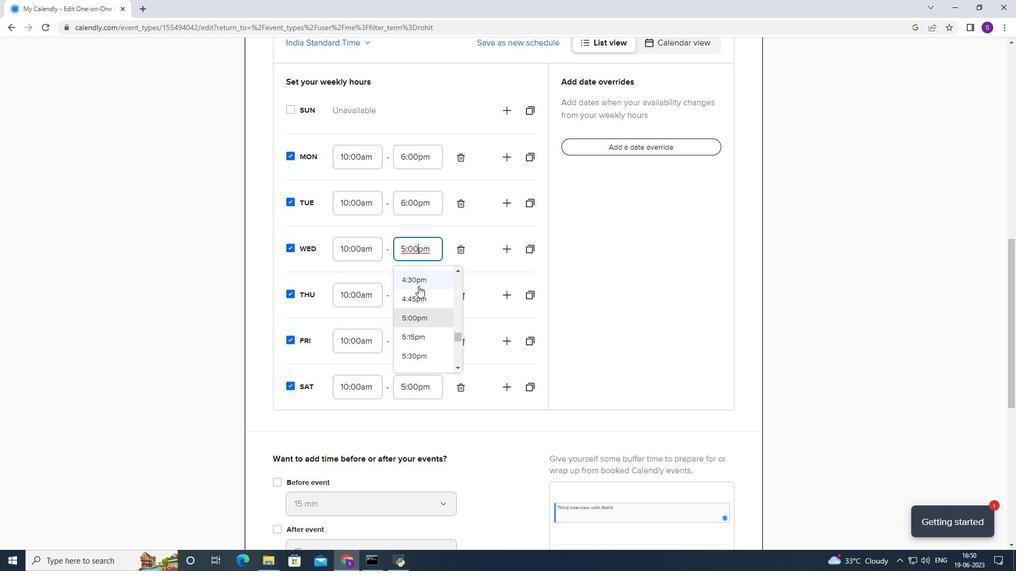 
Action: Mouse scrolled (415, 296) with delta (0, 0)
Screenshot: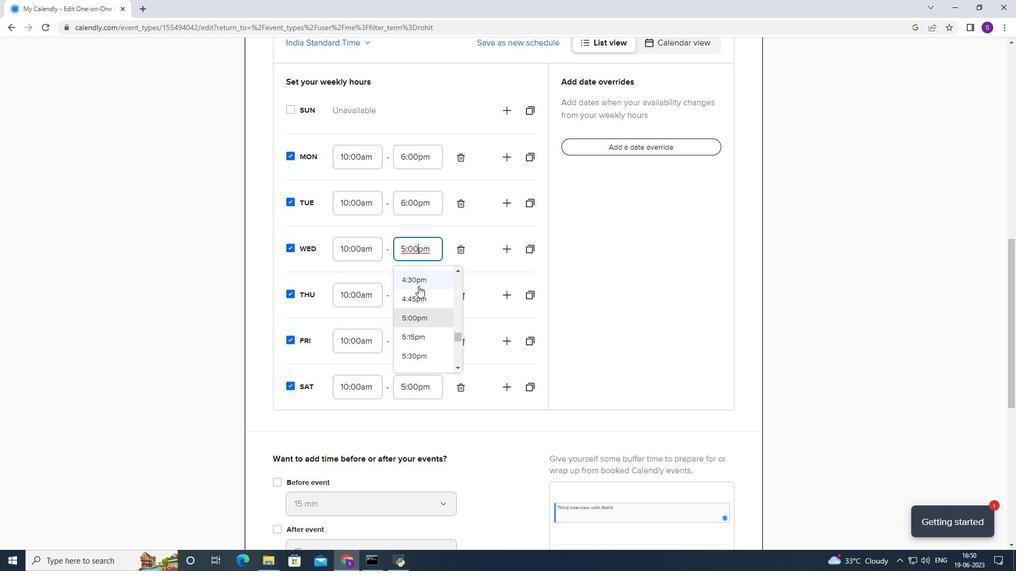 
Action: Mouse scrolled (415, 296) with delta (0, 0)
Screenshot: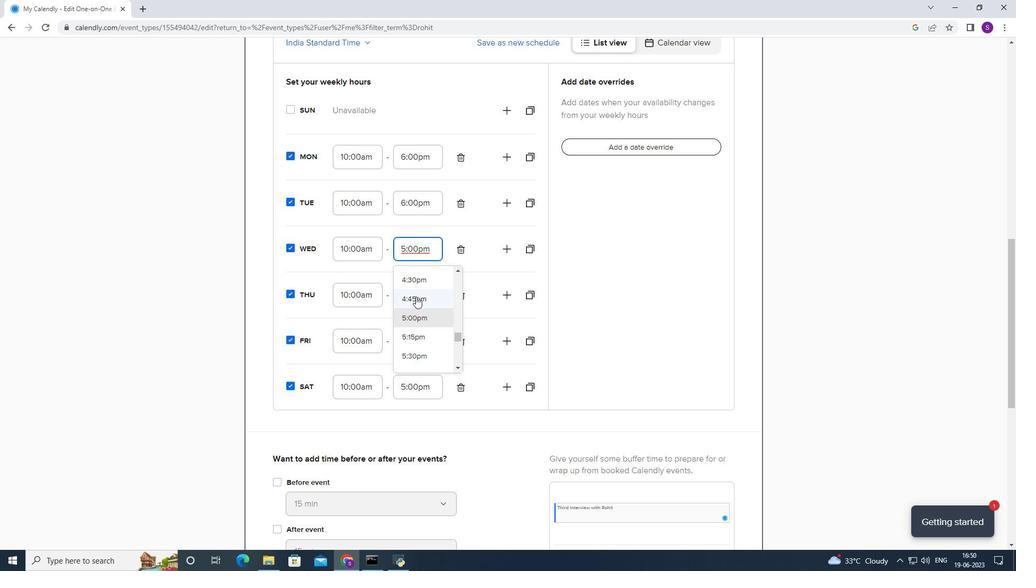 
Action: Mouse moved to (419, 287)
Screenshot: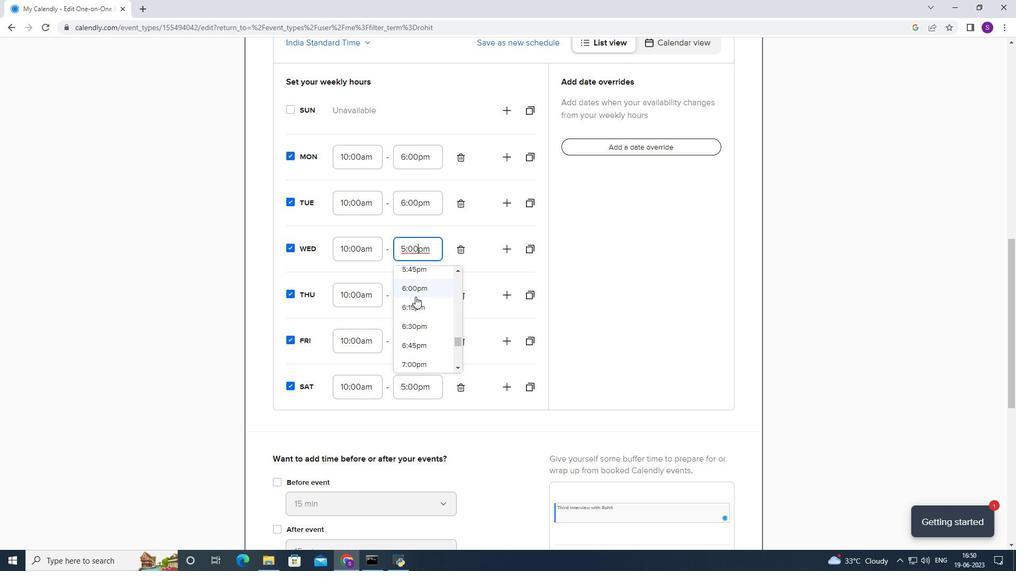 
Action: Mouse pressed left at (419, 287)
Screenshot: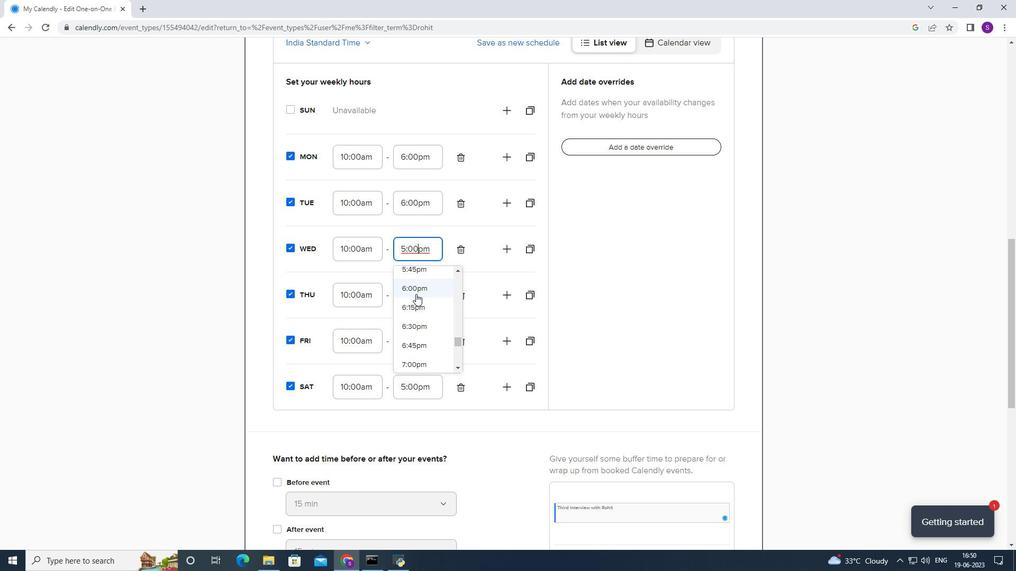 
Action: Mouse moved to (419, 283)
Screenshot: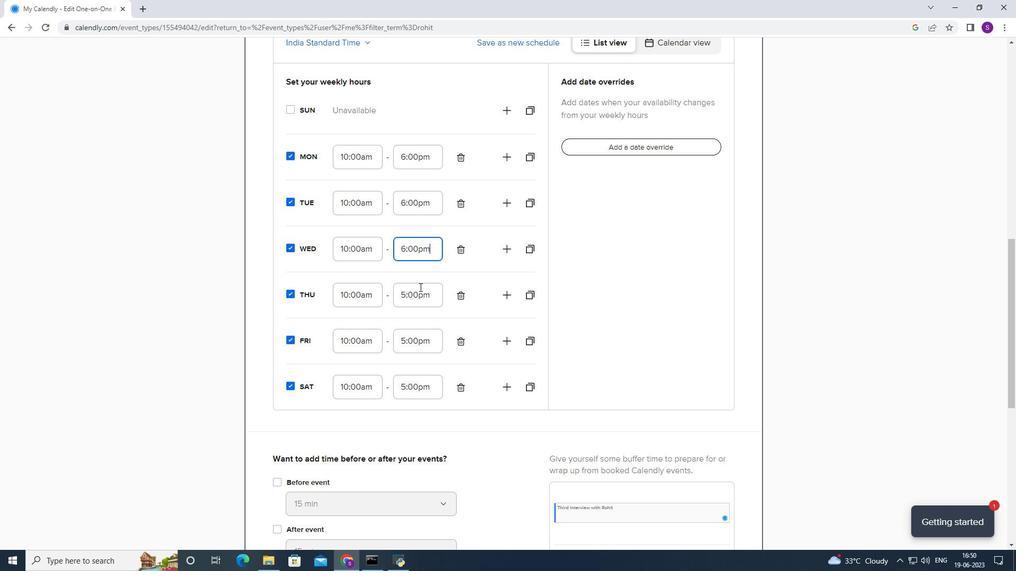 
Action: Mouse pressed left at (419, 283)
Screenshot: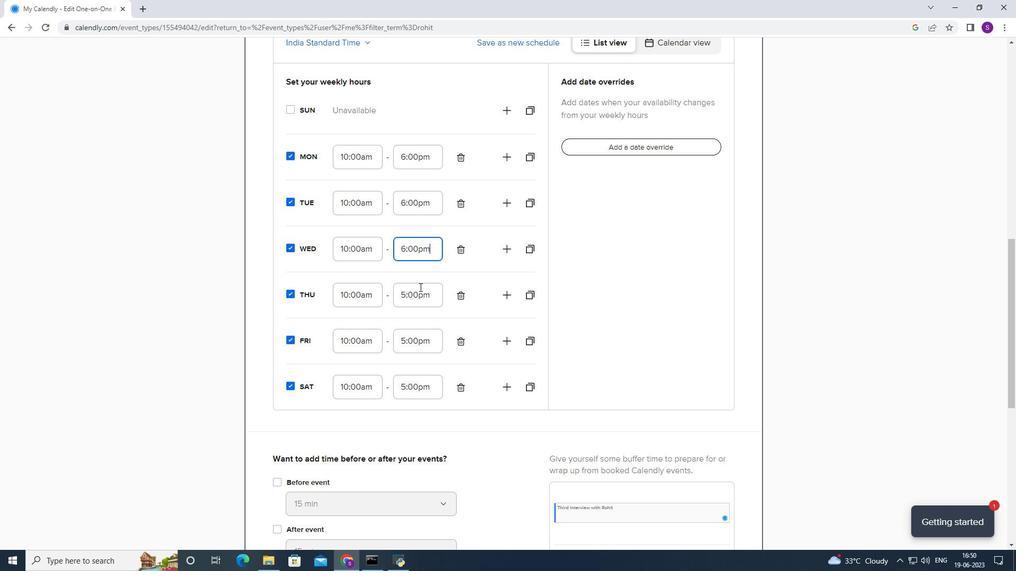 
Action: Mouse moved to (415, 342)
Screenshot: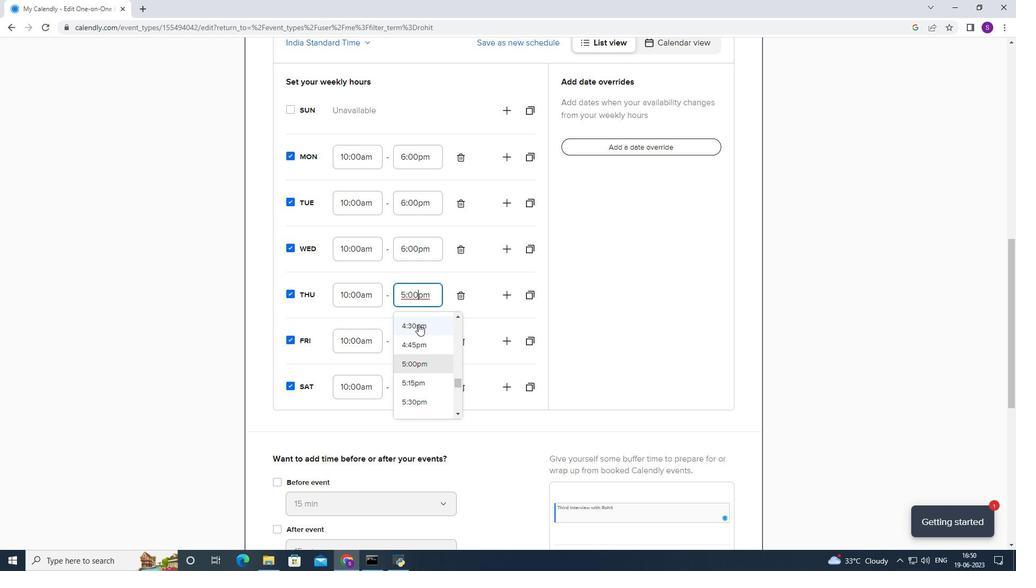 
Action: Mouse scrolled (415, 341) with delta (0, 0)
Screenshot: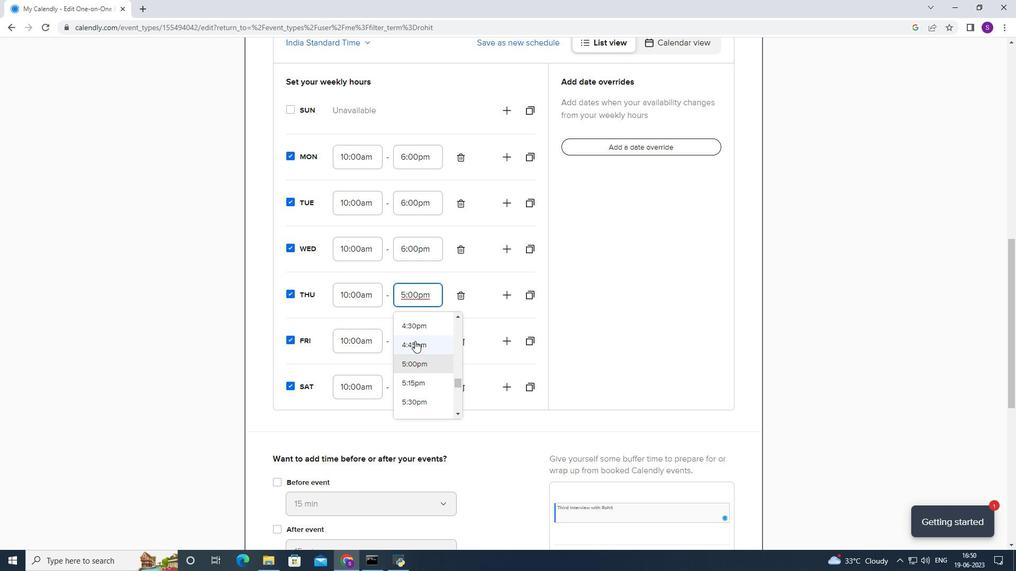 
Action: Mouse scrolled (415, 341) with delta (0, 0)
Screenshot: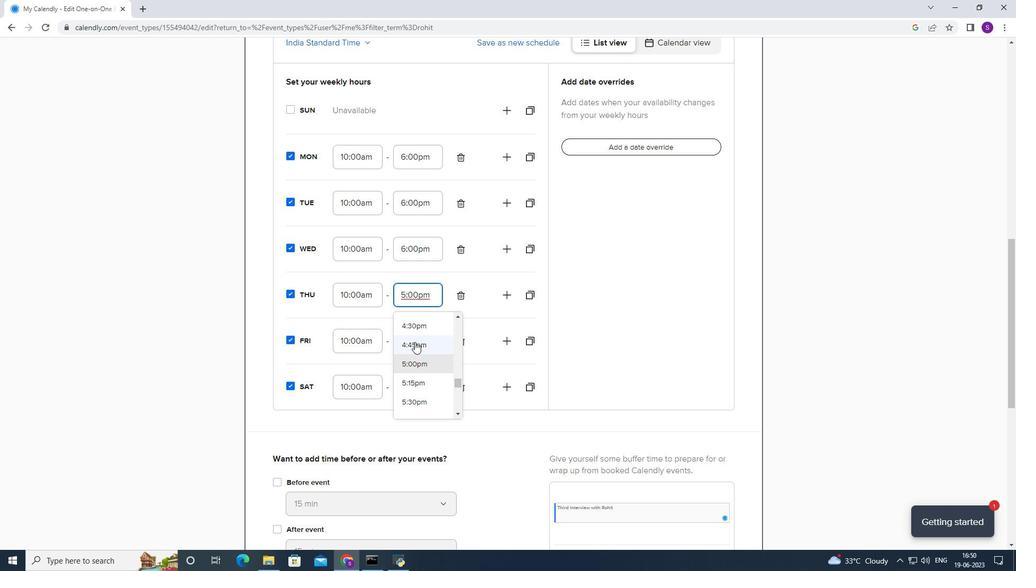 
Action: Mouse moved to (417, 335)
Screenshot: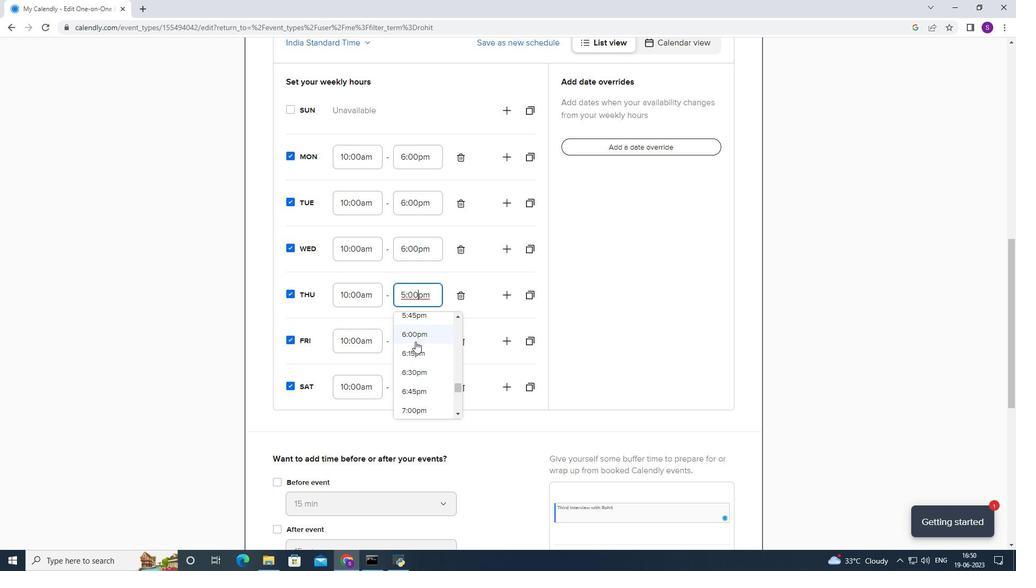 
Action: Mouse pressed left at (417, 335)
Screenshot: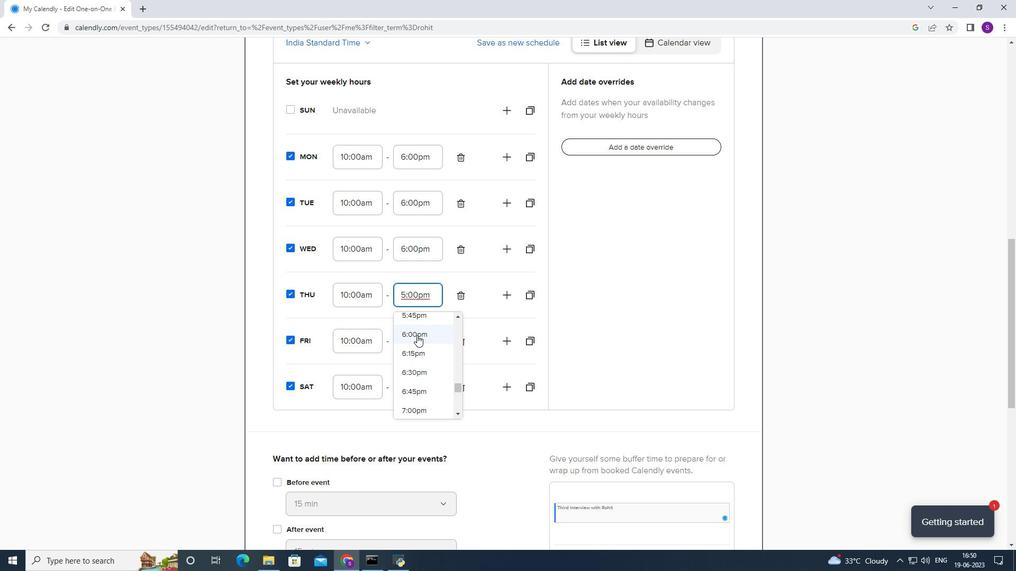 
Action: Mouse pressed left at (417, 335)
Screenshot: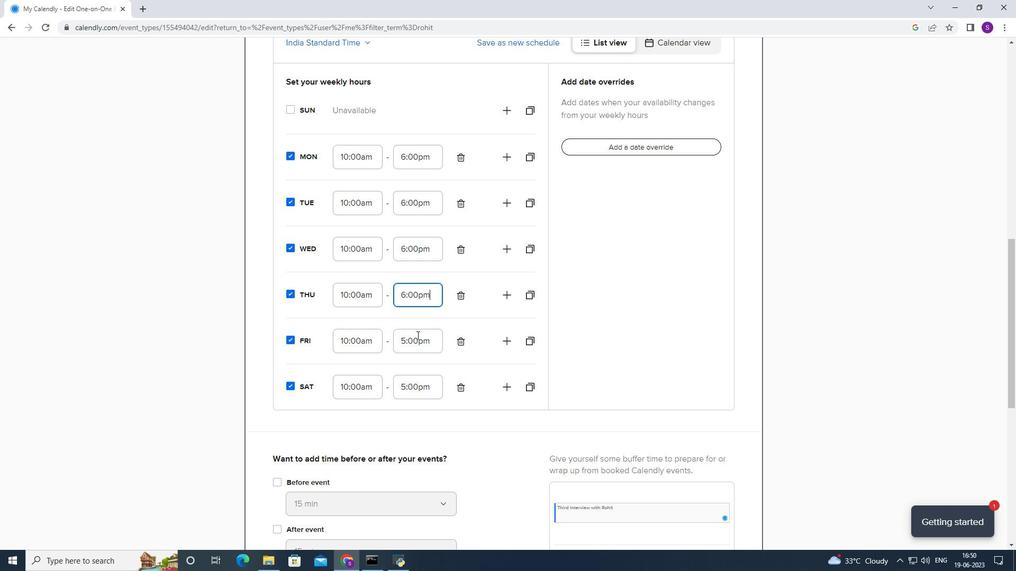 
Action: Mouse moved to (409, 376)
Screenshot: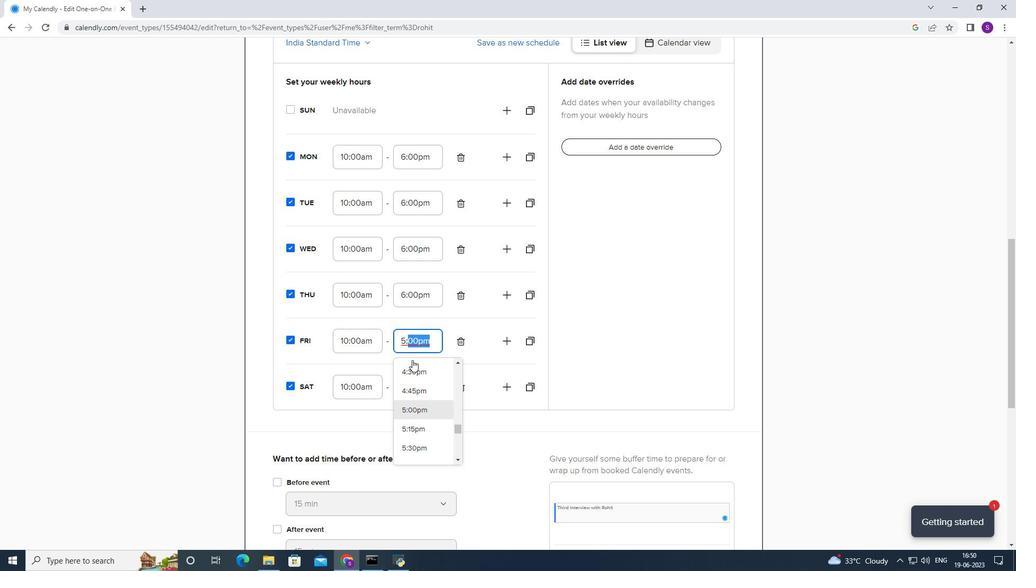 
Action: Mouse scrolled (409, 376) with delta (0, 0)
Screenshot: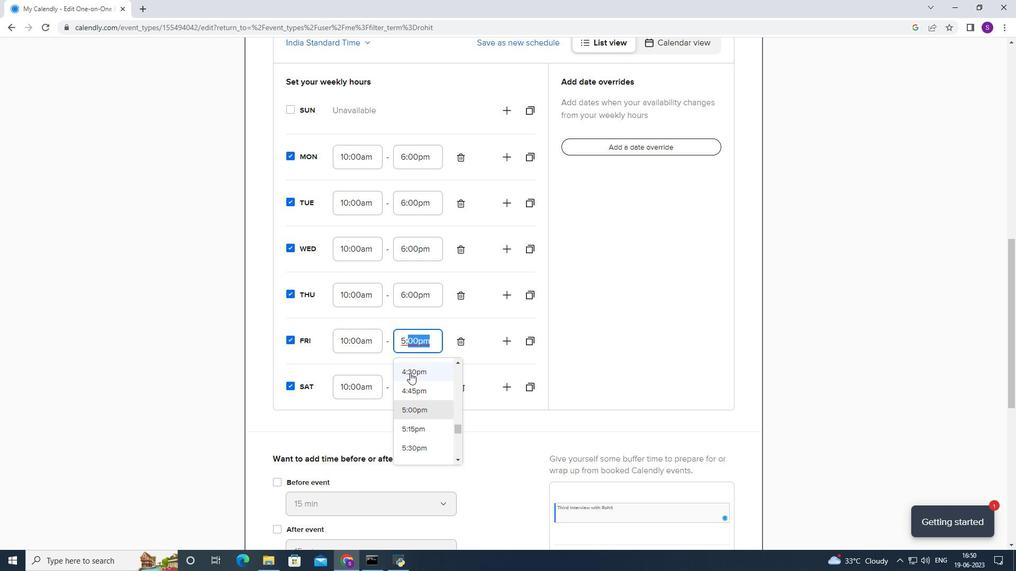 
Action: Mouse scrolled (409, 376) with delta (0, 0)
Screenshot: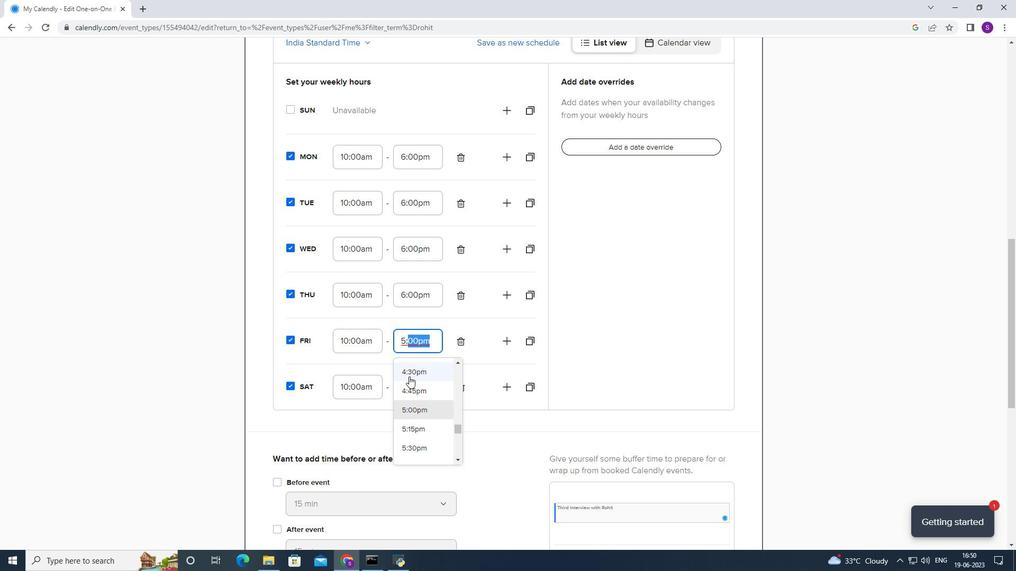 
Action: Mouse moved to (411, 385)
Screenshot: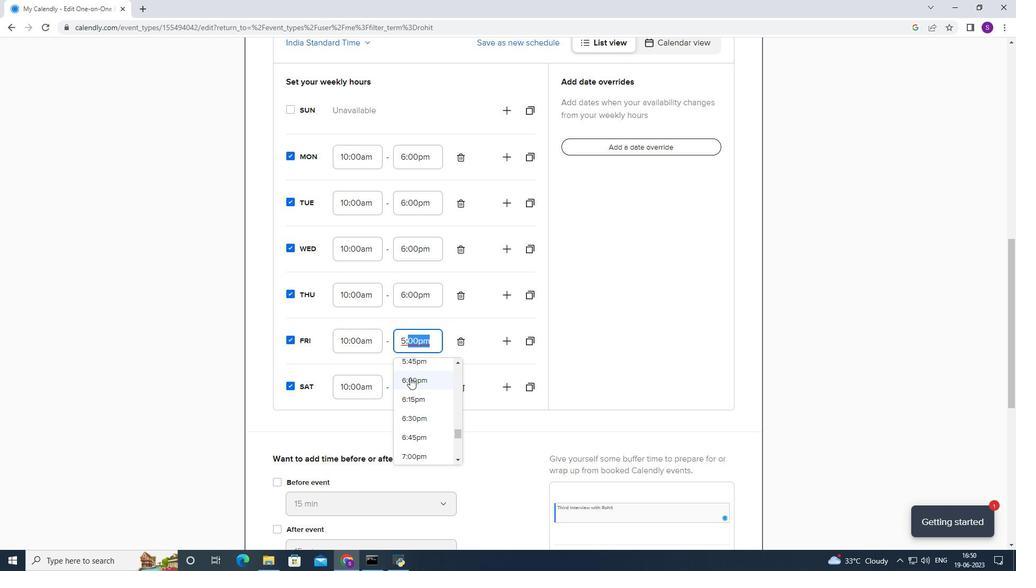 
Action: Mouse pressed left at (411, 385)
Screenshot: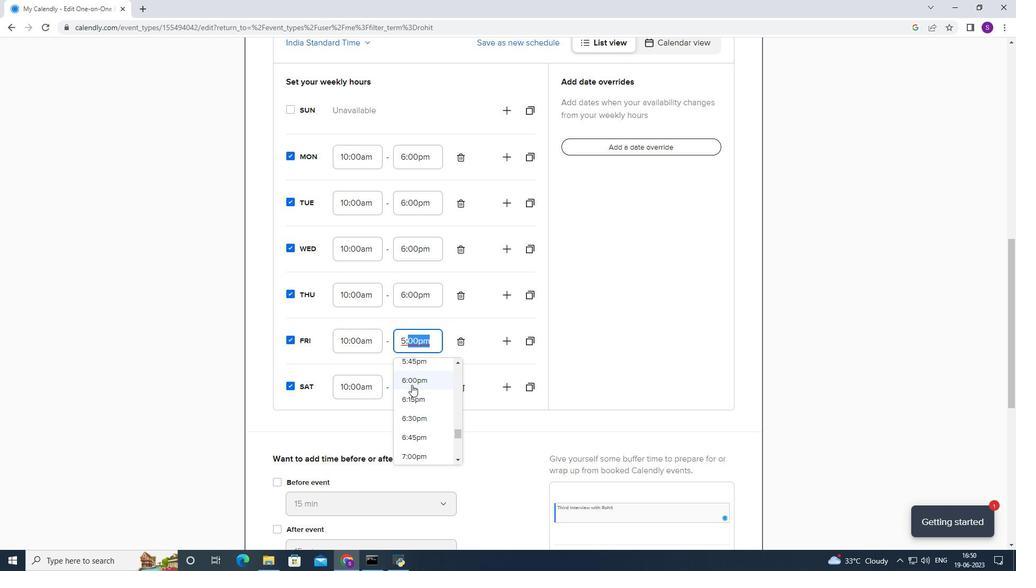 
Action: Mouse moved to (412, 382)
Screenshot: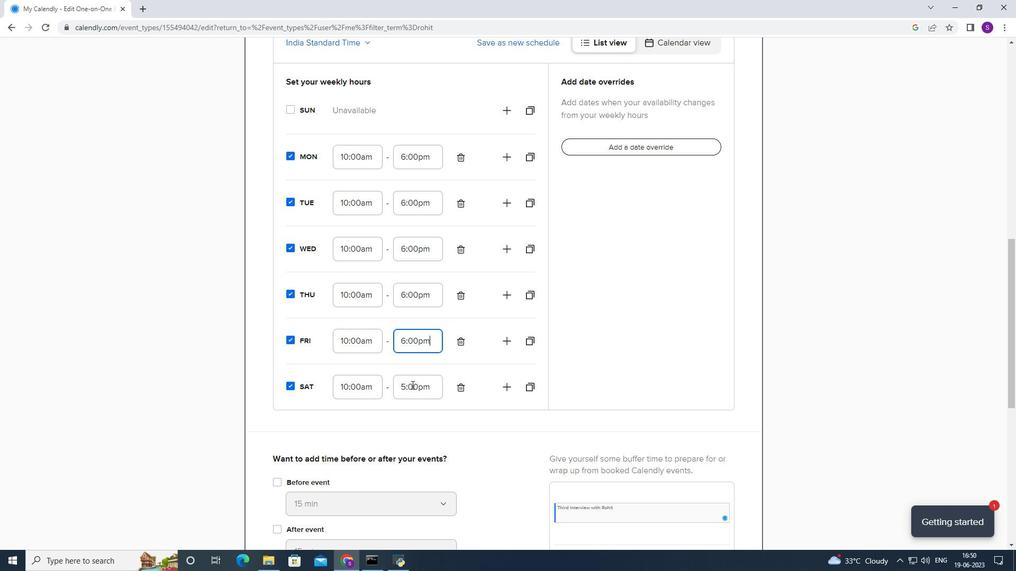 
Action: Mouse pressed left at (412, 382)
Screenshot: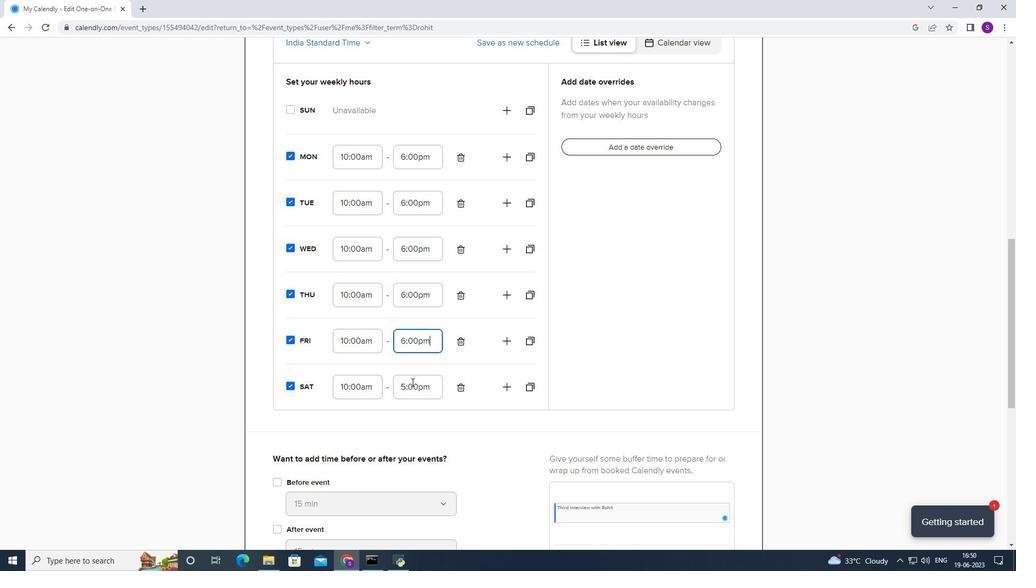 
Action: Mouse moved to (407, 398)
Screenshot: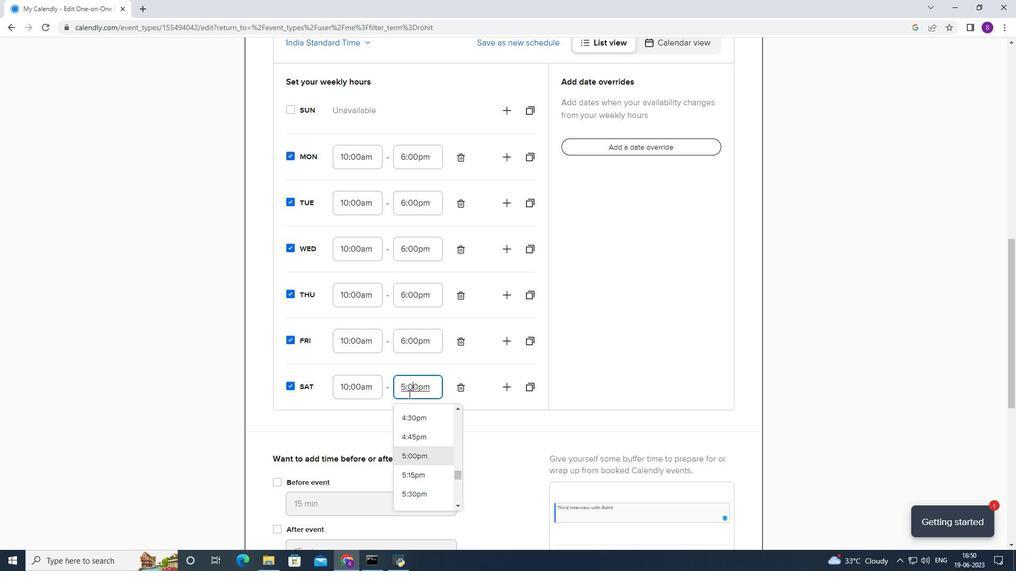 
Action: Mouse scrolled (407, 397) with delta (0, 0)
Screenshot: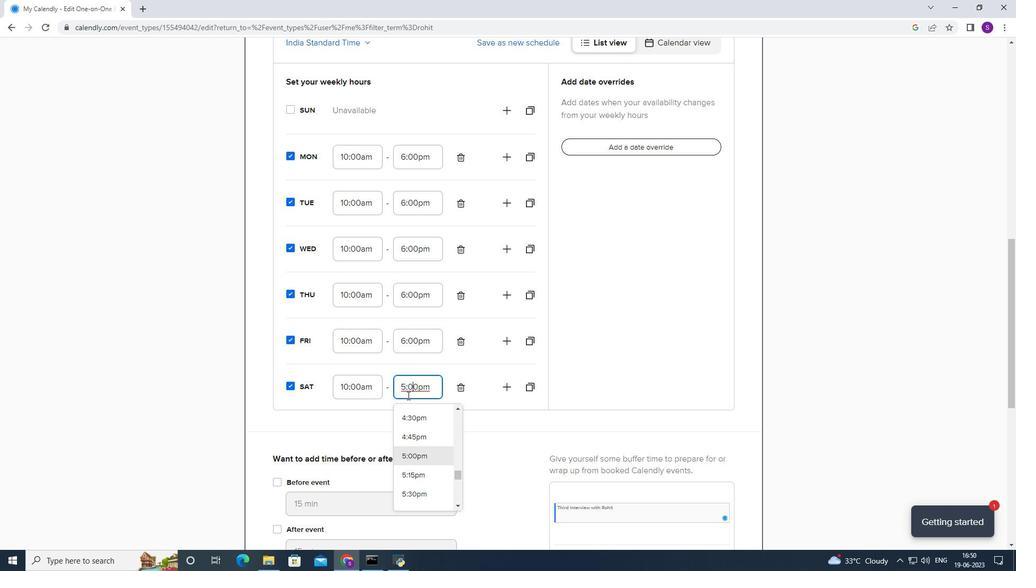 
Action: Mouse scrolled (407, 397) with delta (0, 0)
Screenshot: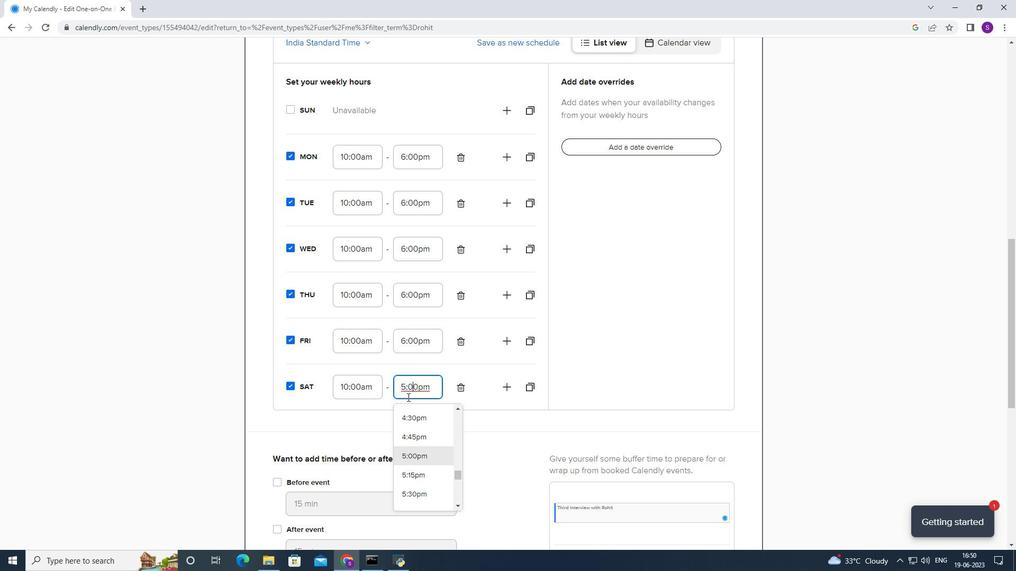
Action: Mouse scrolled (407, 397) with delta (0, 0)
Screenshot: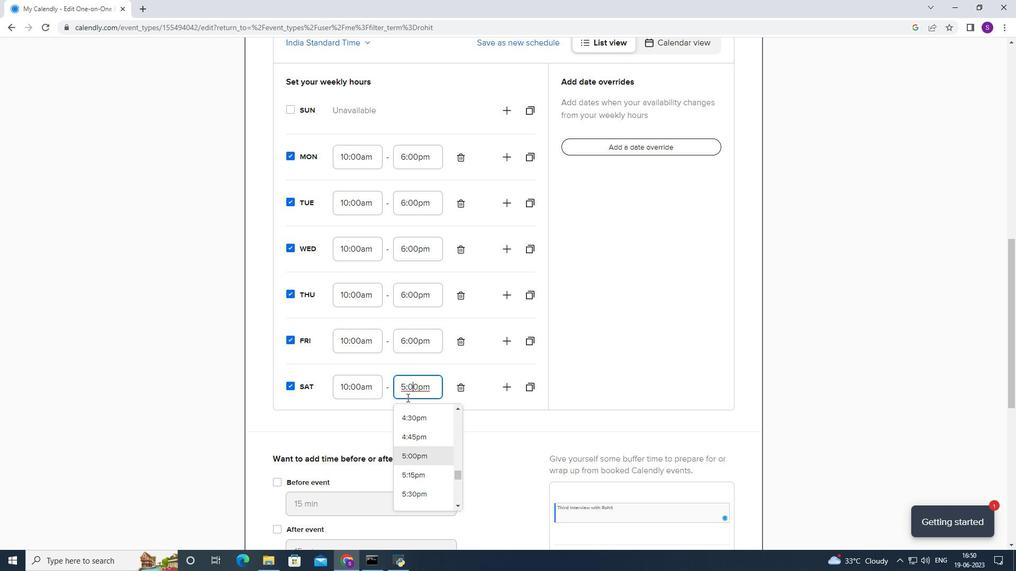 
Action: Mouse moved to (426, 312)
Screenshot: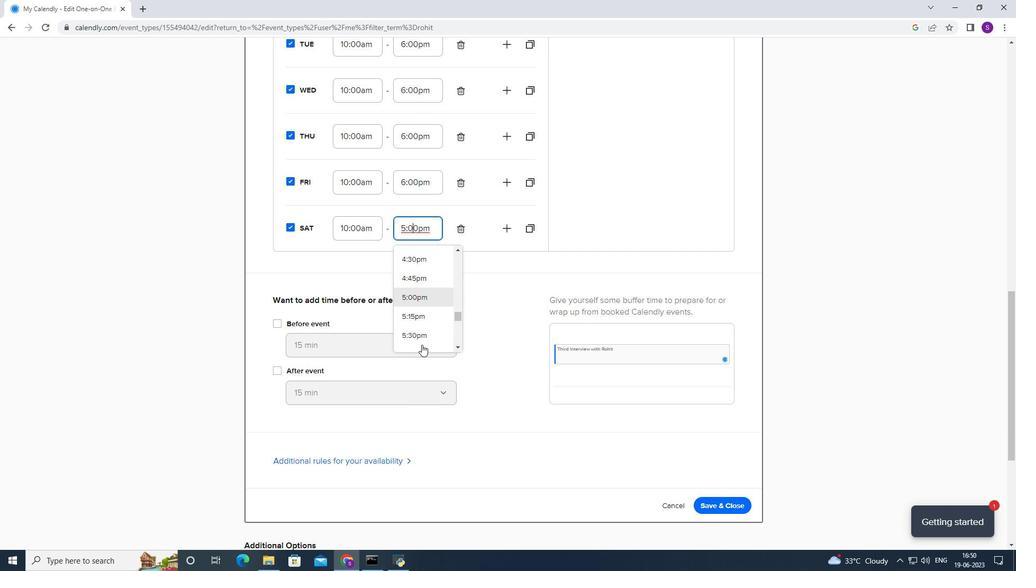 
Action: Mouse scrolled (426, 311) with delta (0, 0)
Screenshot: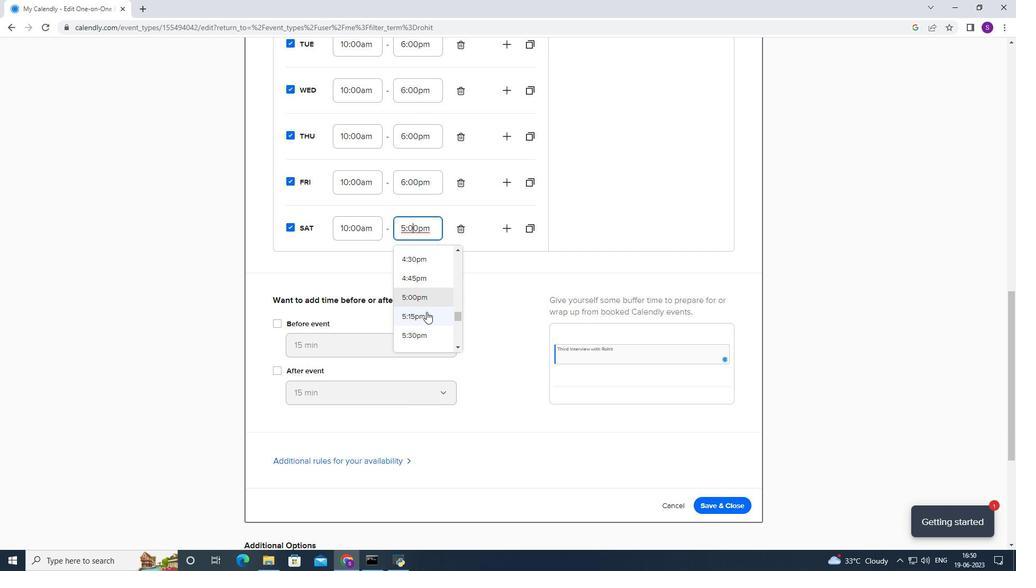 
Action: Mouse scrolled (426, 311) with delta (0, 0)
Screenshot: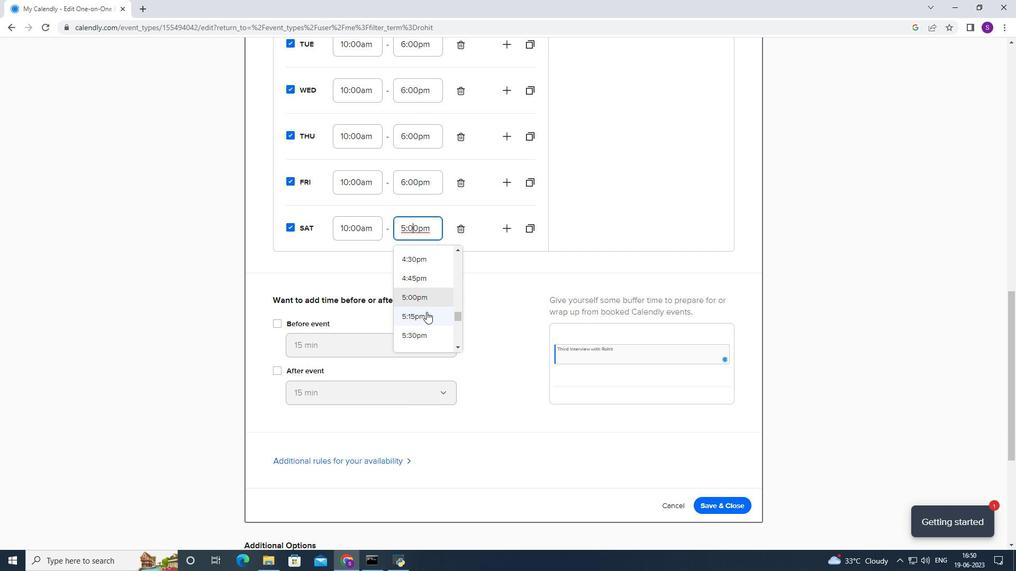 
Action: Mouse moved to (431, 270)
Screenshot: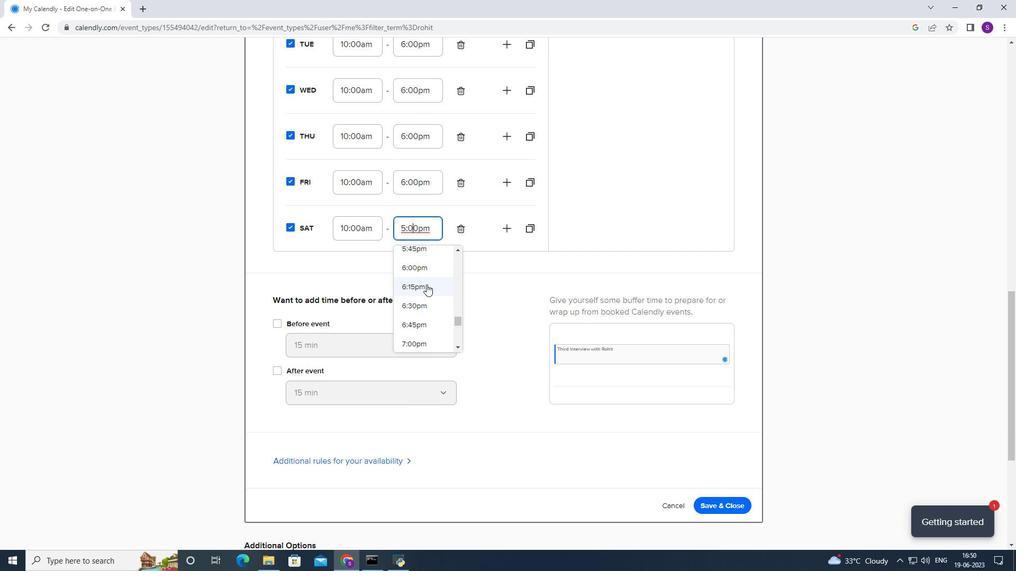 
Action: Mouse pressed left at (431, 270)
Screenshot: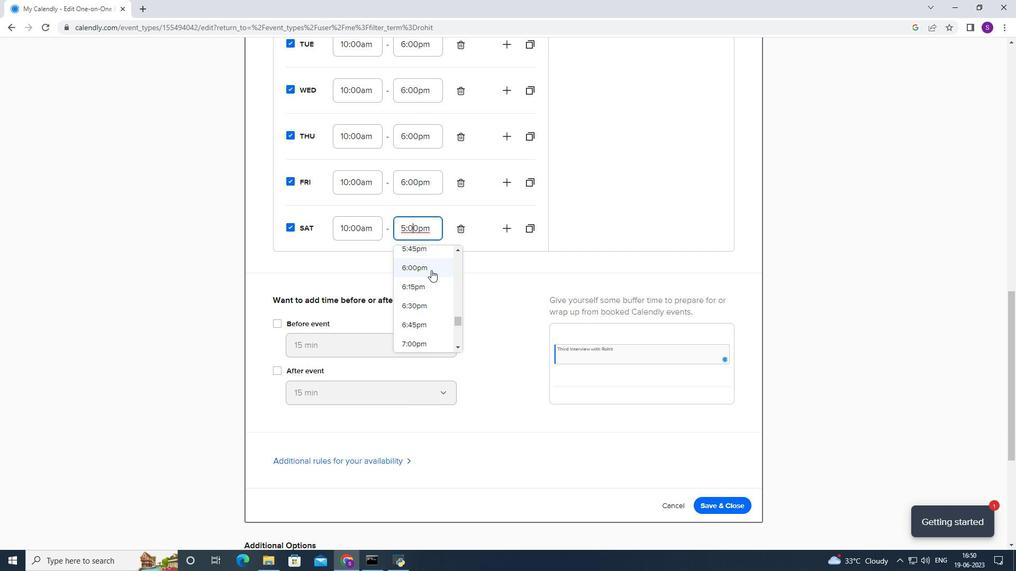 
Action: Mouse moved to (465, 322)
Screenshot: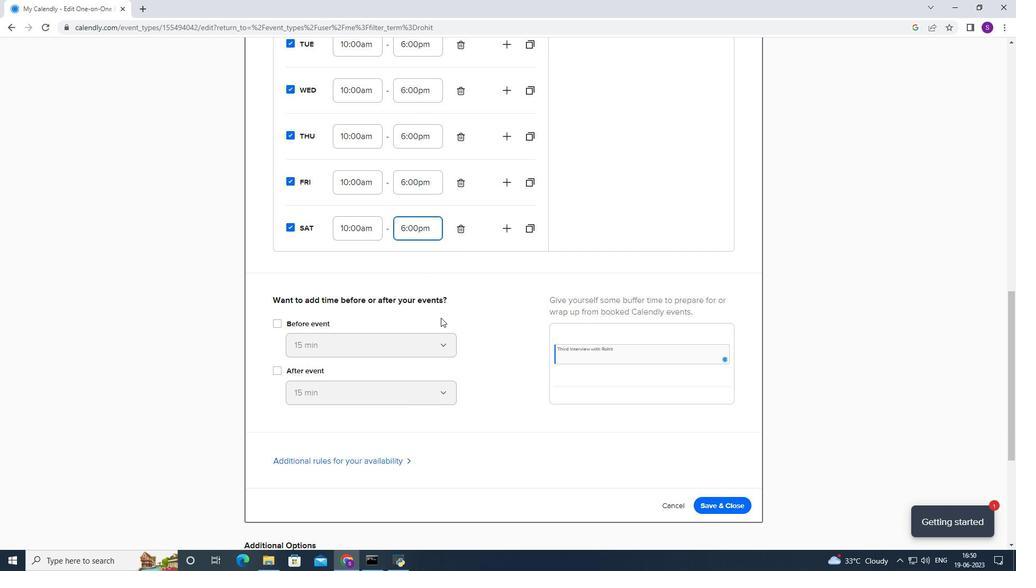 
Action: Mouse pressed left at (465, 322)
Screenshot: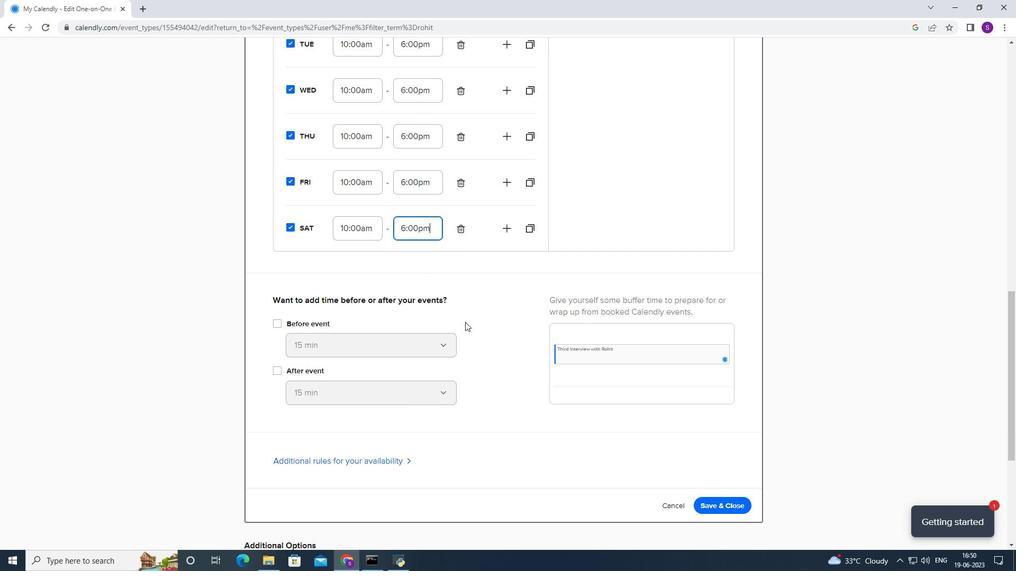 
Action: Mouse moved to (299, 324)
Screenshot: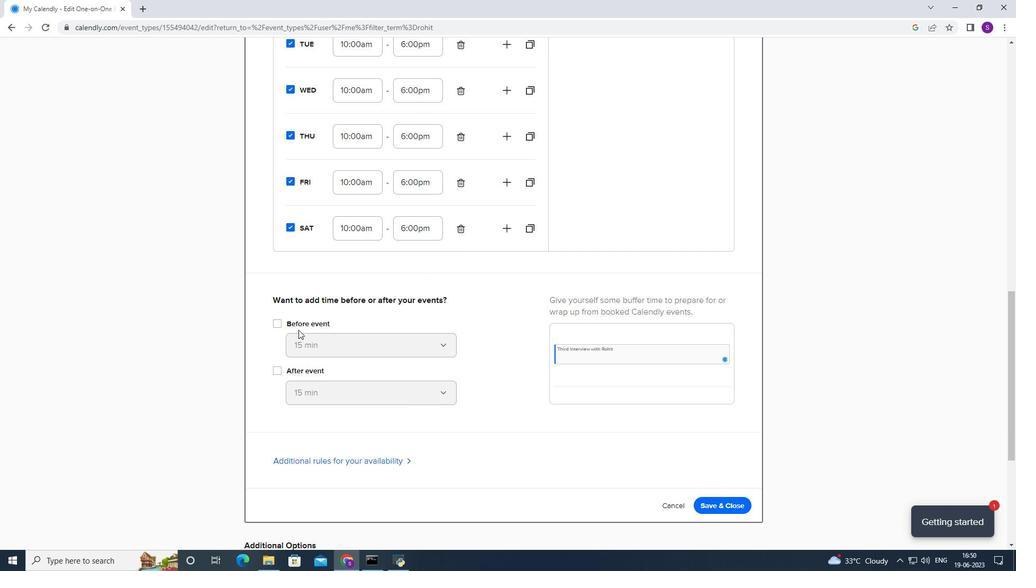 
Action: Mouse pressed left at (299, 324)
Screenshot: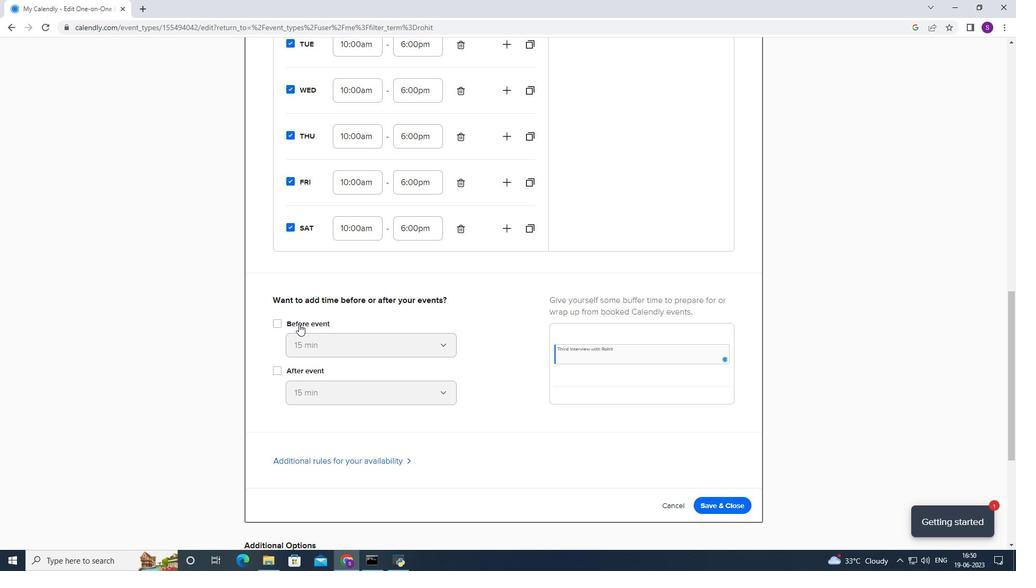 
Action: Mouse moved to (299, 342)
Screenshot: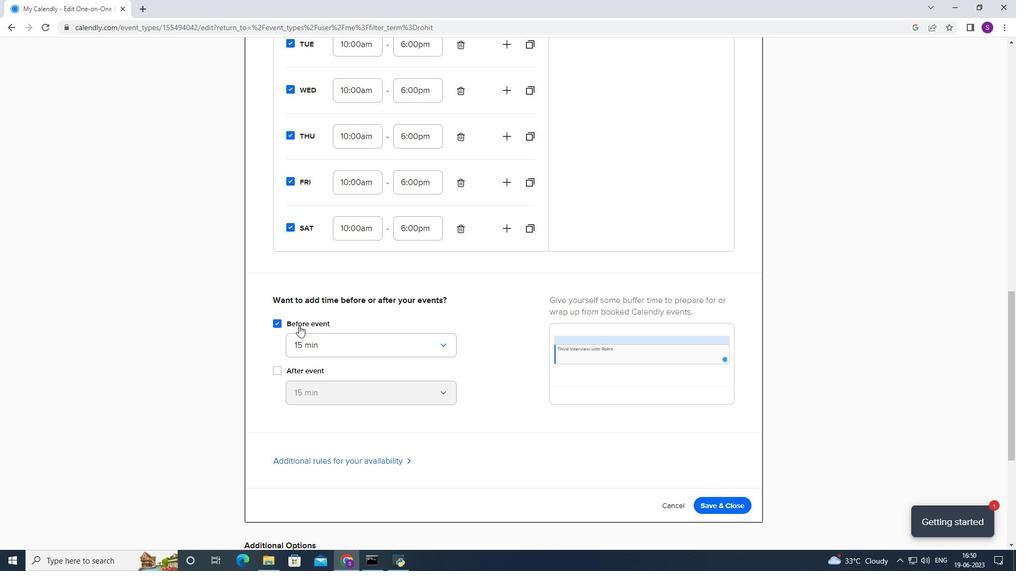 
Action: Mouse pressed left at (299, 342)
Screenshot: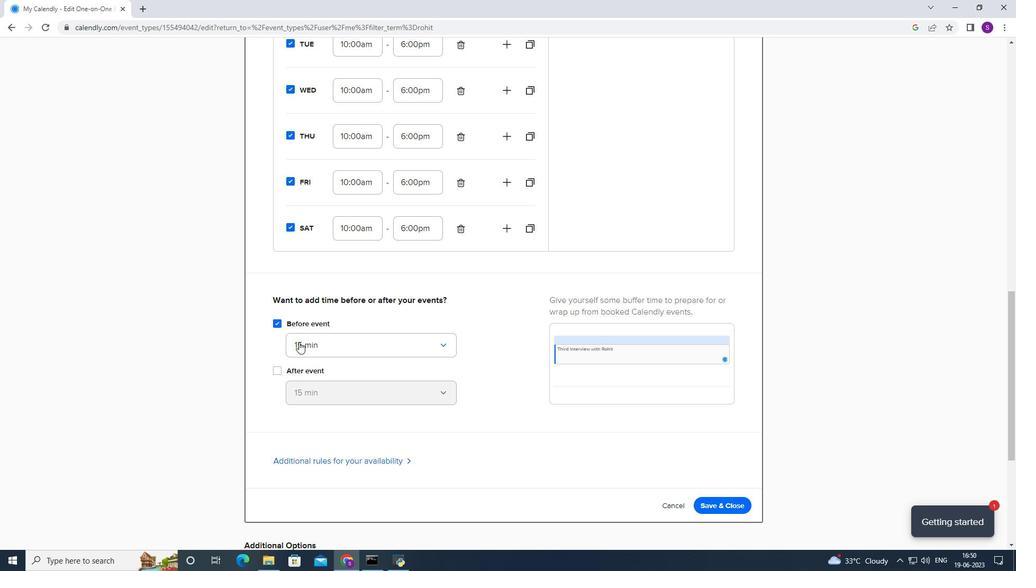 
Action: Mouse moved to (299, 394)
Screenshot: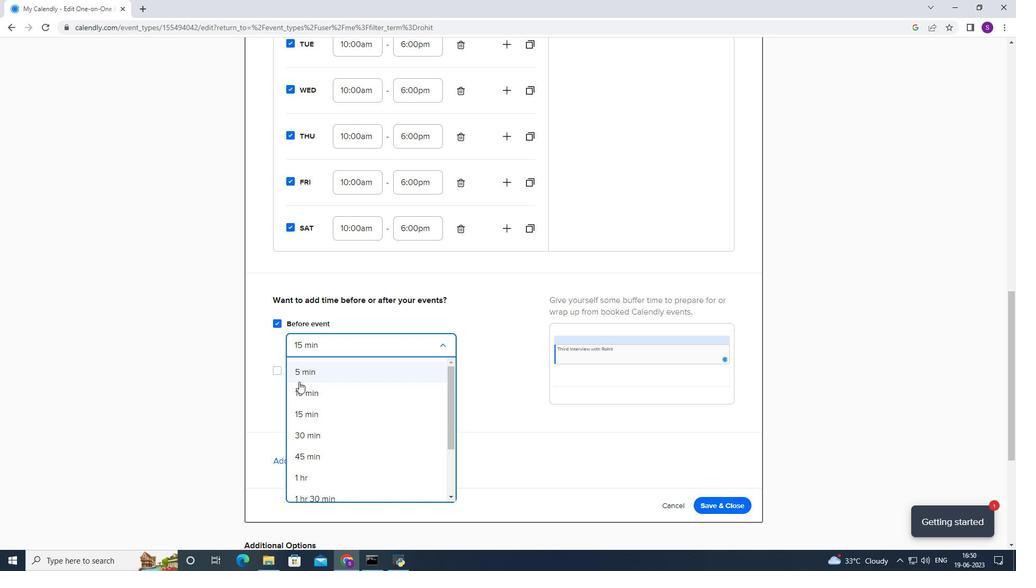 
Action: Mouse pressed left at (299, 394)
Screenshot: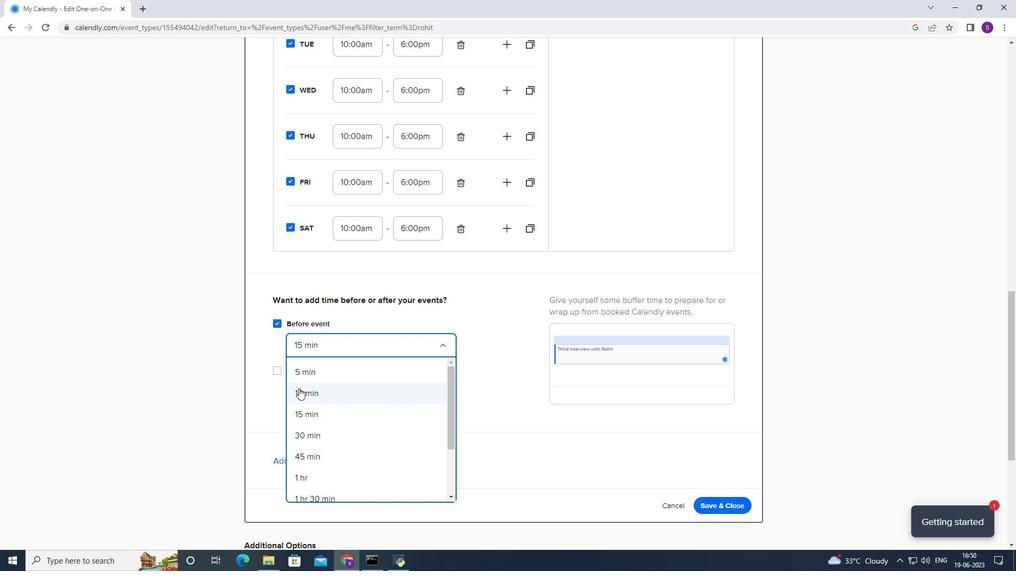 
Action: Mouse moved to (289, 372)
Screenshot: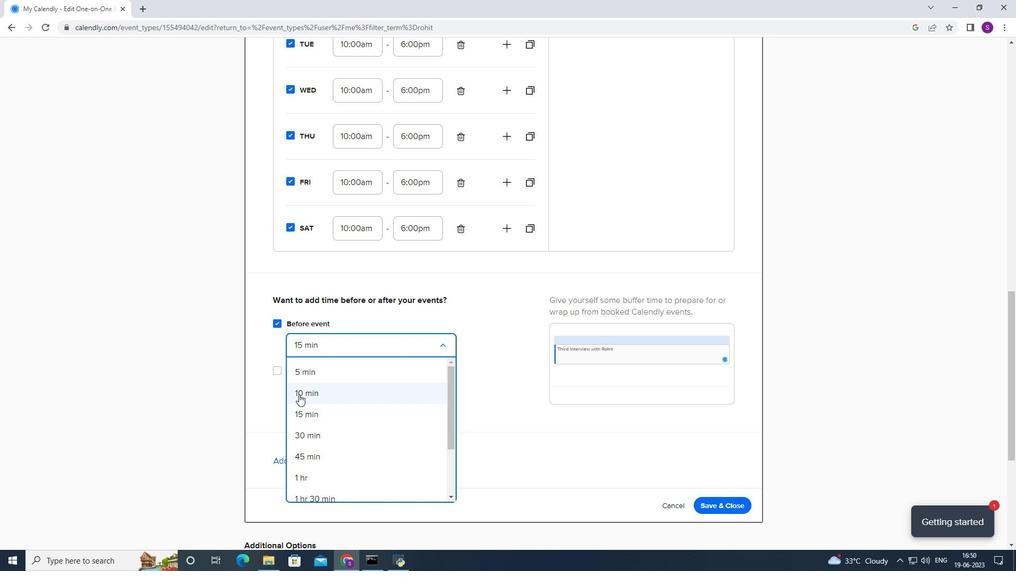 
Action: Mouse pressed left at (289, 372)
Screenshot: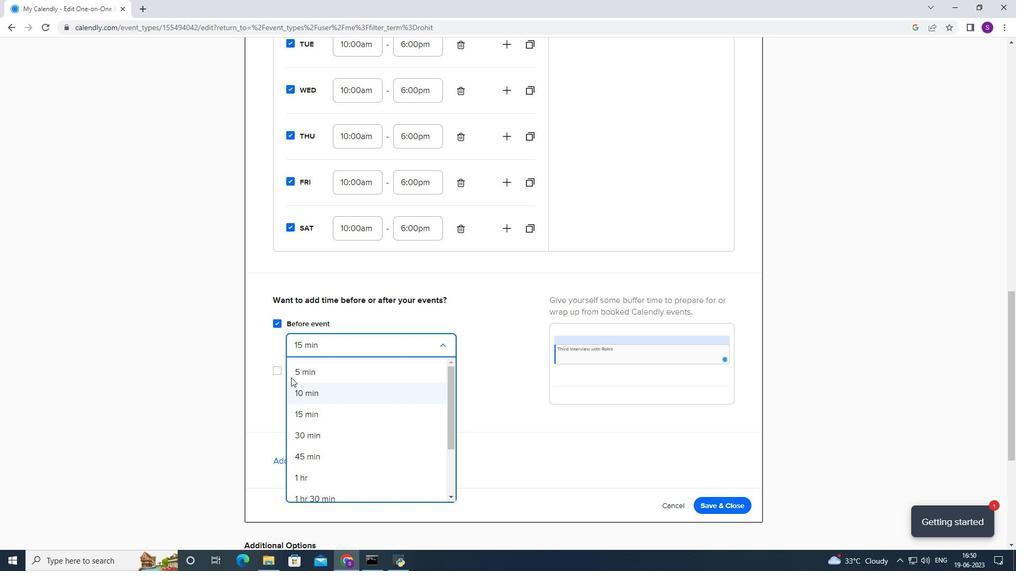 
Action: Mouse moved to (309, 399)
Screenshot: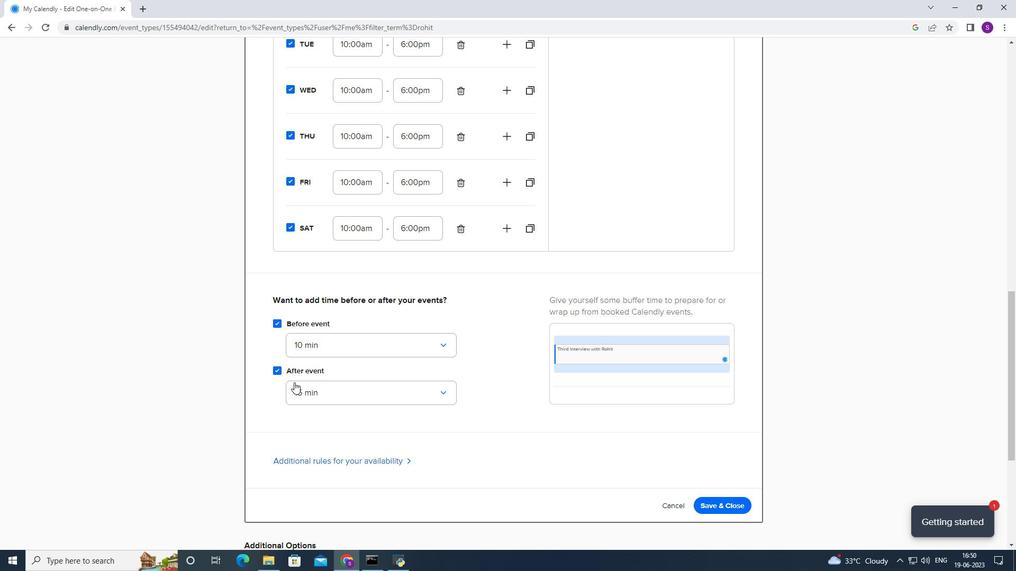 
Action: Mouse pressed left at (309, 399)
Screenshot: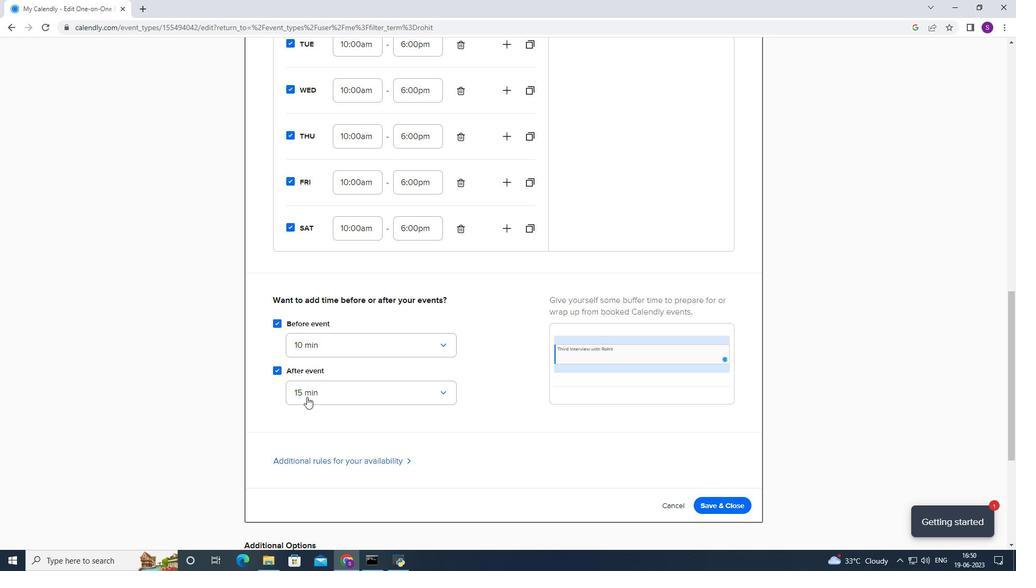 
Action: Mouse moved to (310, 434)
Screenshot: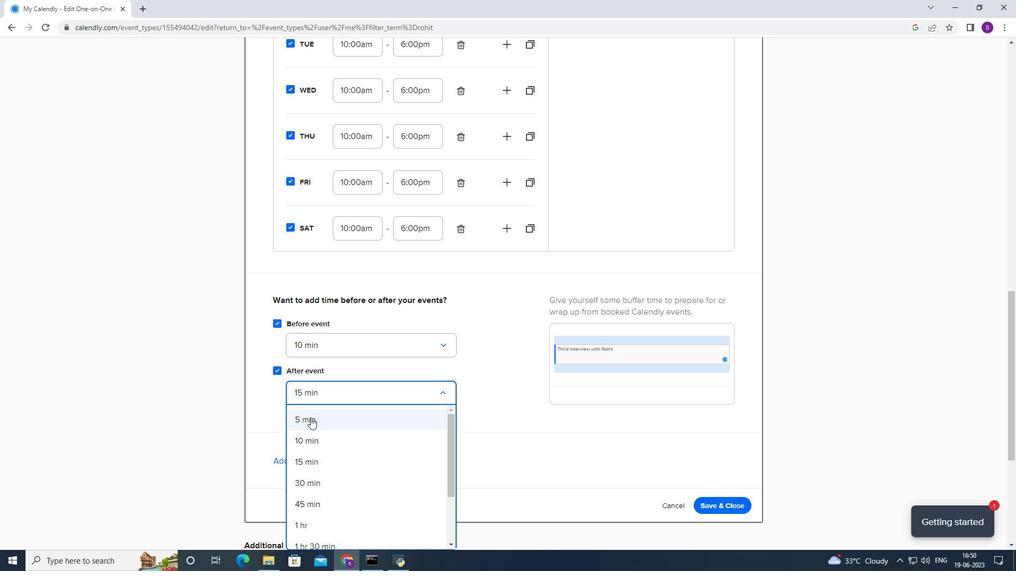 
Action: Mouse pressed left at (310, 434)
Screenshot: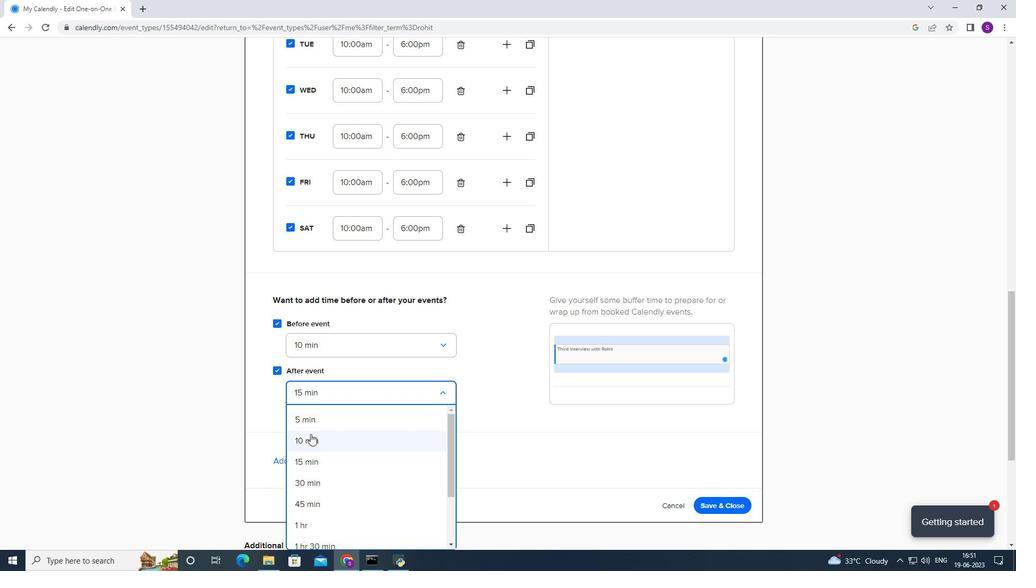 
Action: Mouse moved to (334, 408)
Screenshot: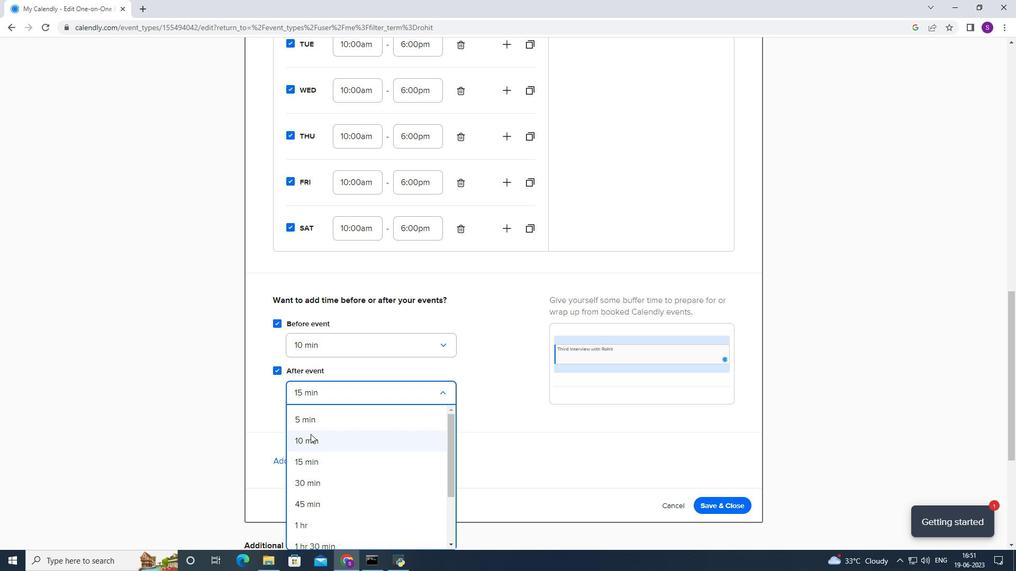 
Action: Mouse scrolled (334, 408) with delta (0, 0)
Screenshot: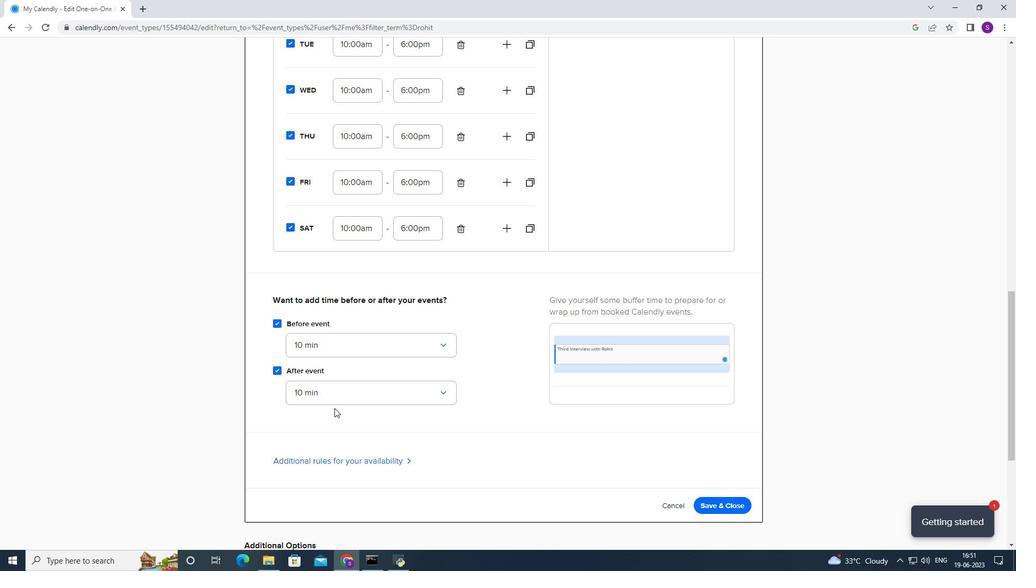 
Action: Mouse scrolled (334, 408) with delta (0, 0)
Screenshot: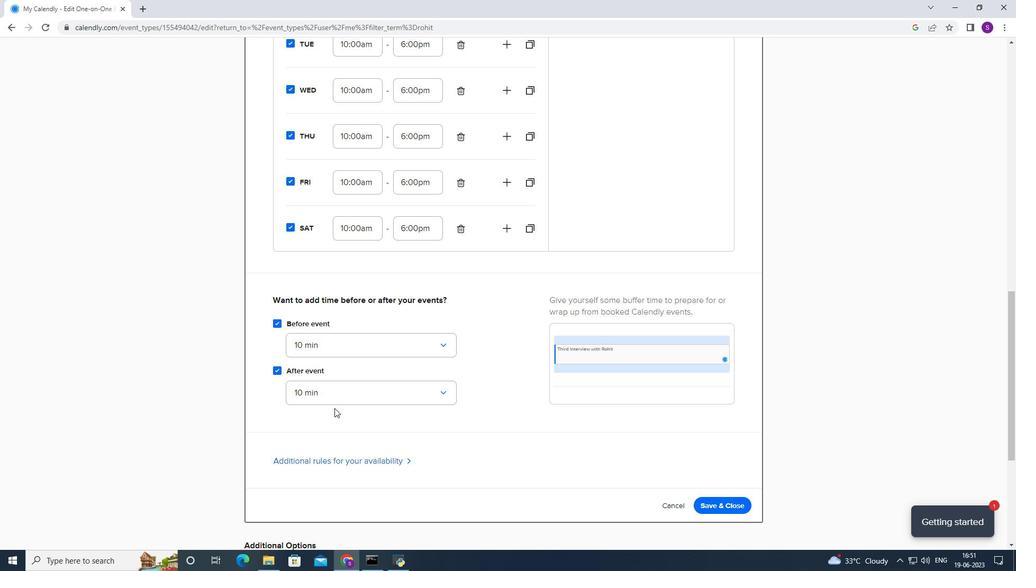
Action: Mouse scrolled (334, 408) with delta (0, 0)
Screenshot: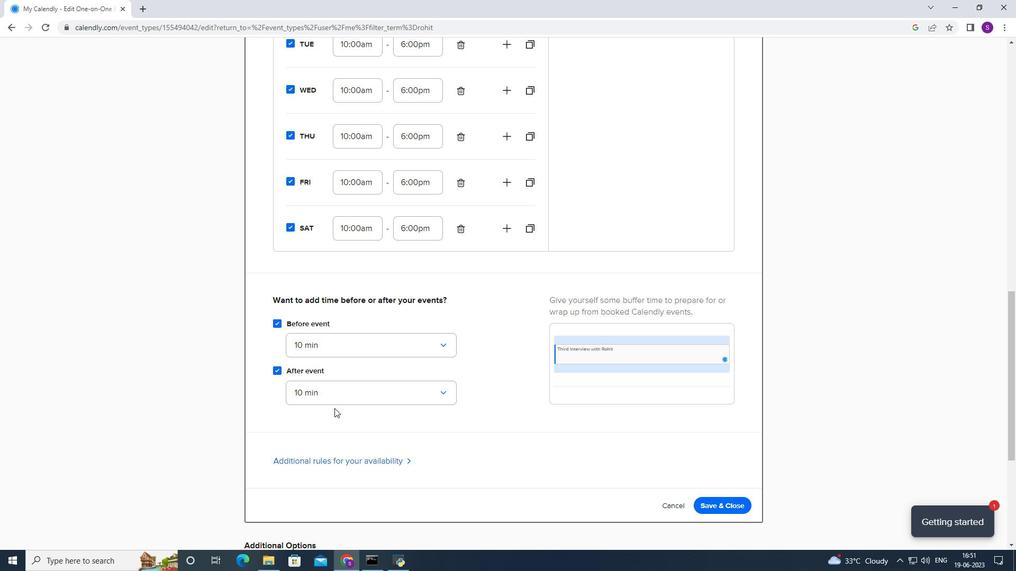 
Action: Mouse scrolled (334, 408) with delta (0, 0)
Screenshot: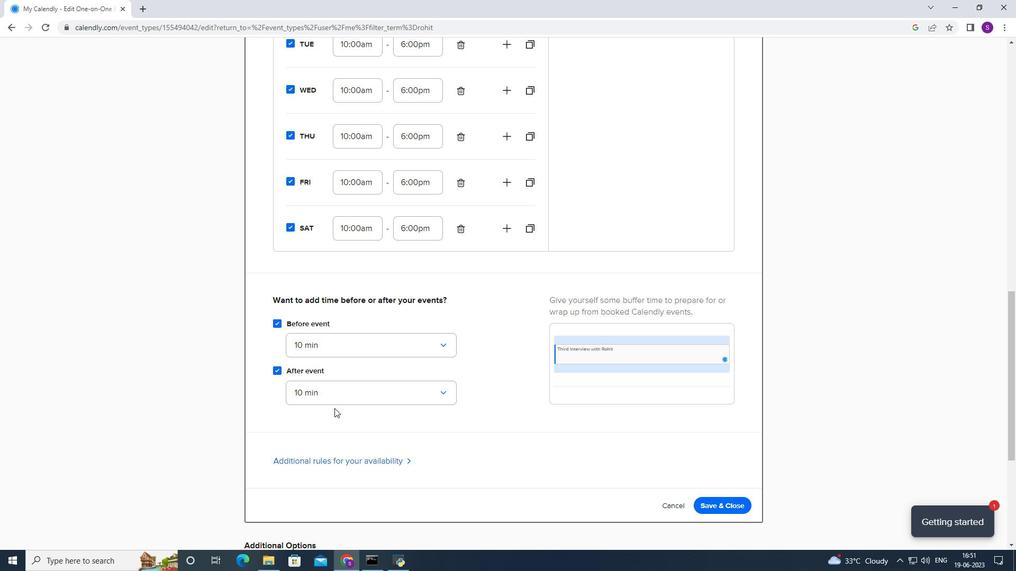 
Action: Mouse scrolled (334, 408) with delta (0, 0)
Screenshot: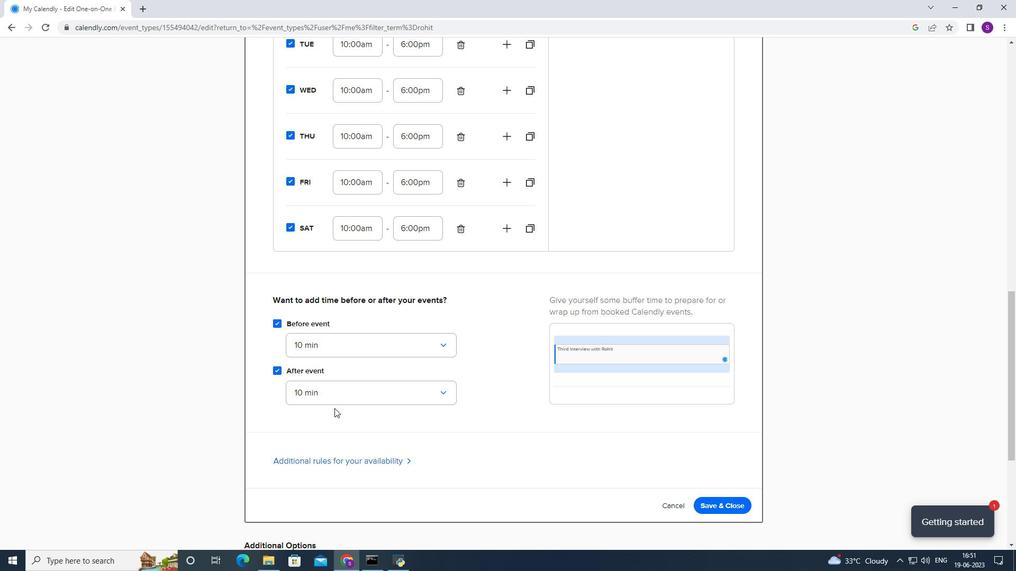 
Action: Mouse moved to (336, 406)
Screenshot: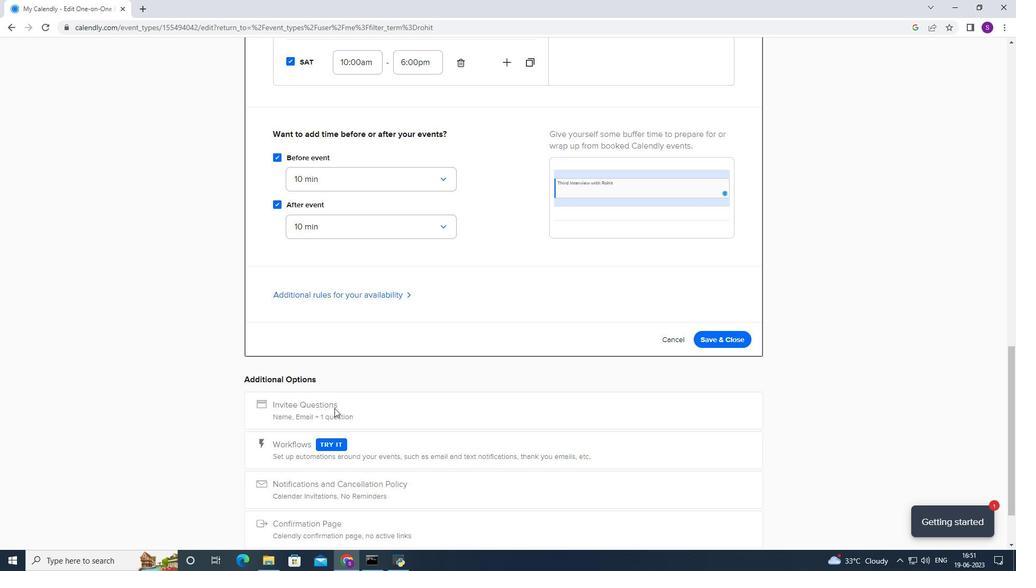
Action: Mouse scrolled (336, 406) with delta (0, 0)
Screenshot: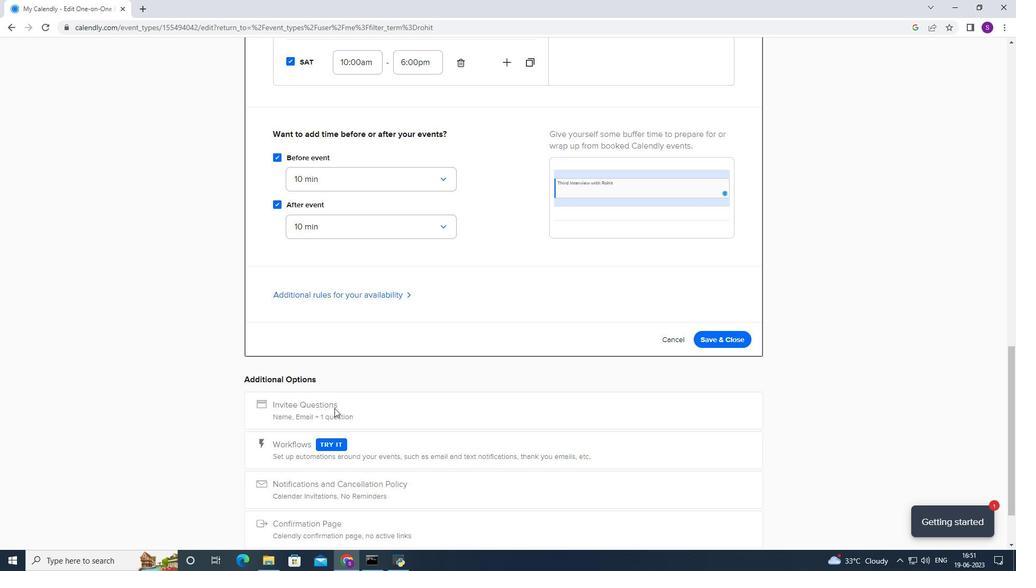 
Action: Mouse moved to (365, 280)
Screenshot: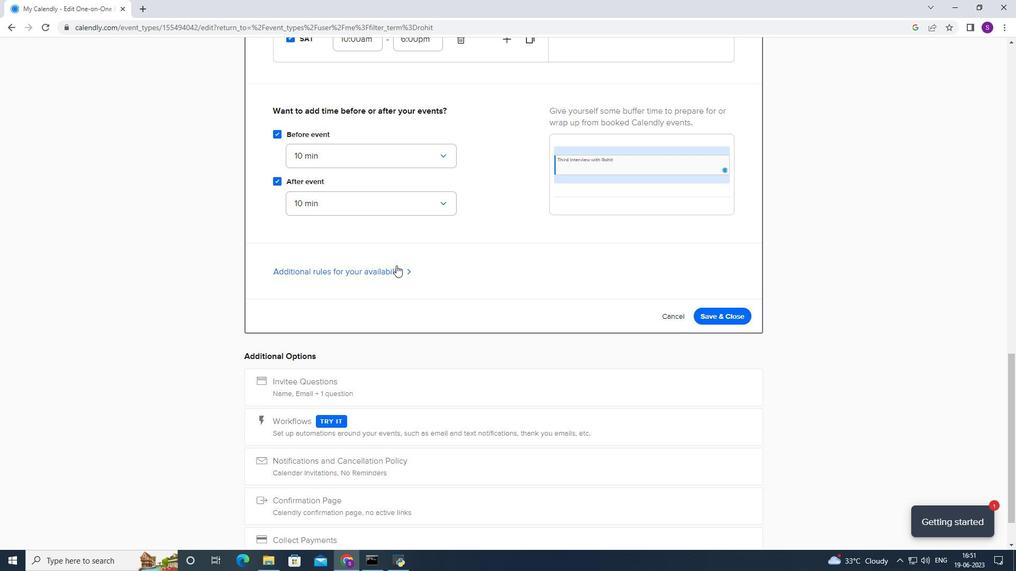 
Action: Mouse pressed left at (365, 280)
Screenshot: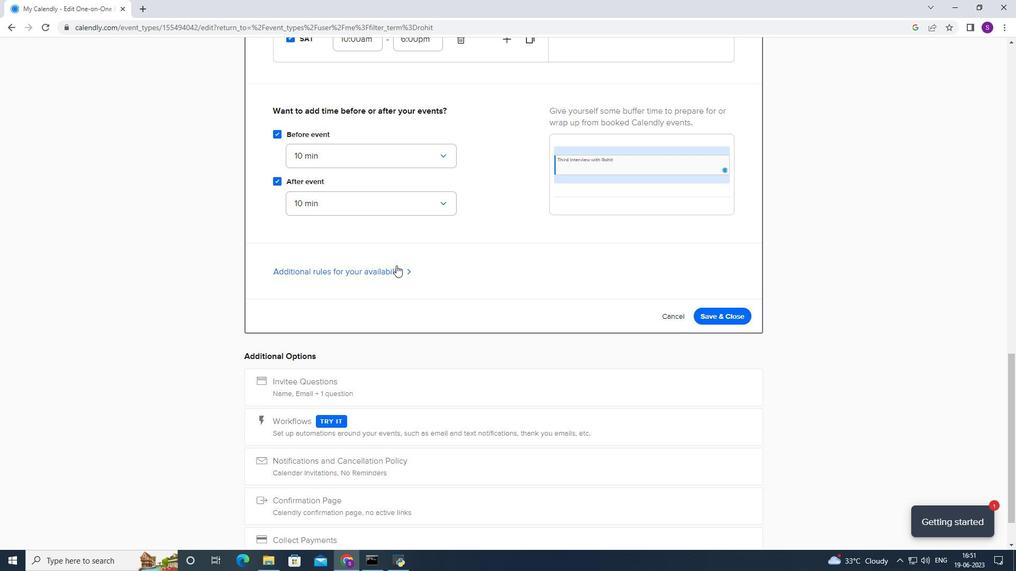 
Action: Mouse moved to (381, 275)
Screenshot: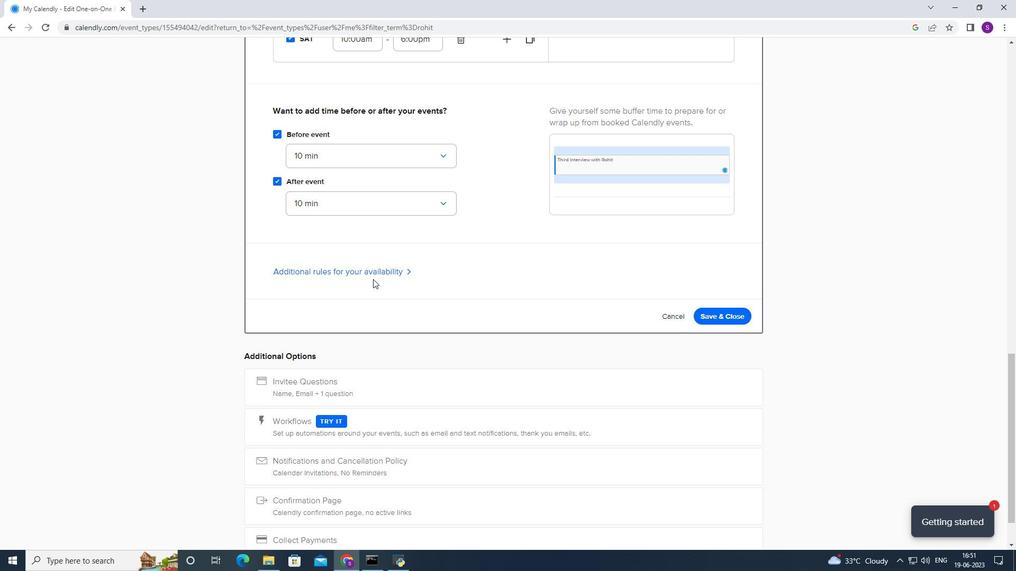 
Action: Mouse pressed left at (381, 275)
Screenshot: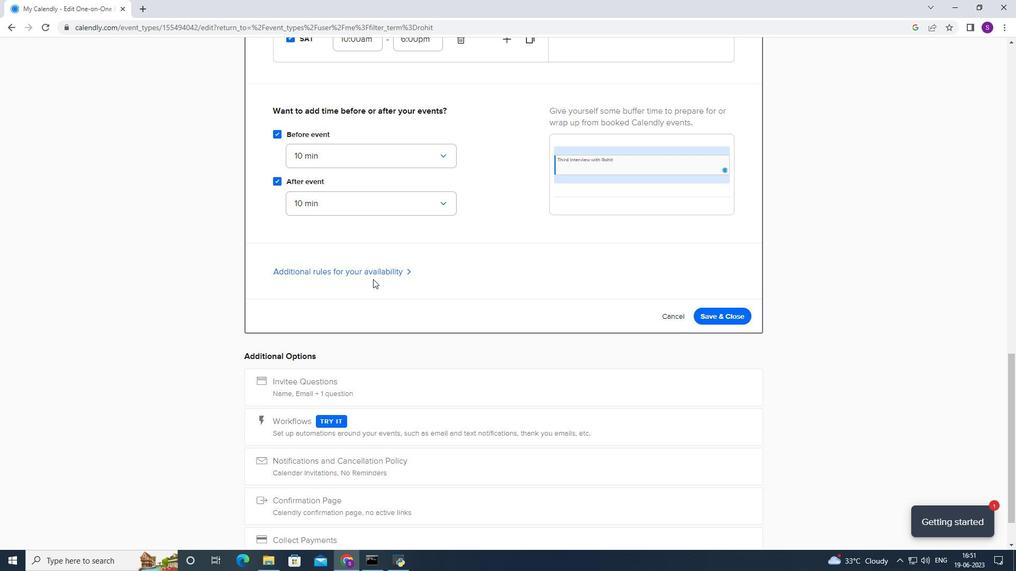 
Action: Mouse moved to (338, 377)
Screenshot: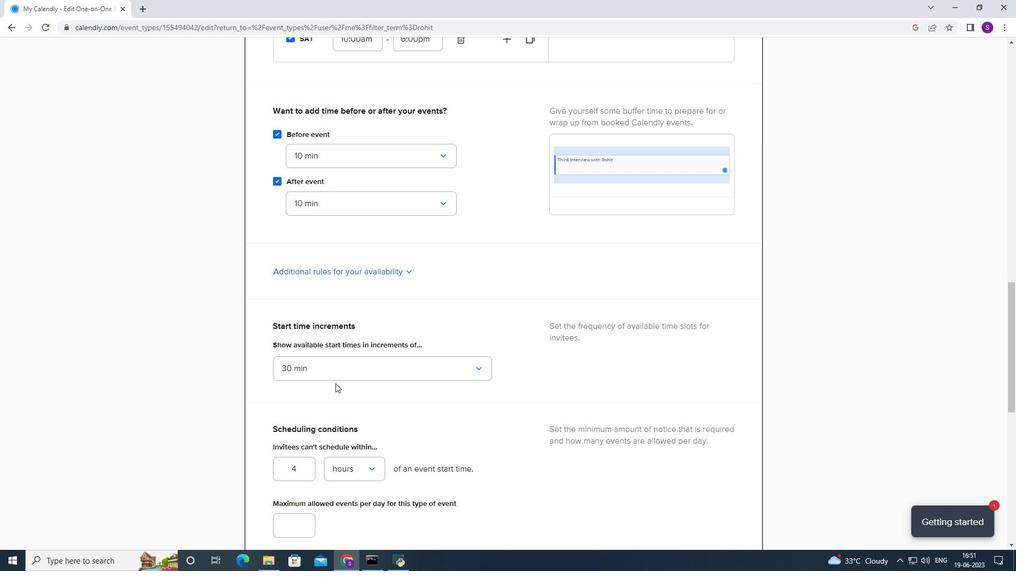 
Action: Mouse pressed left at (338, 377)
Screenshot: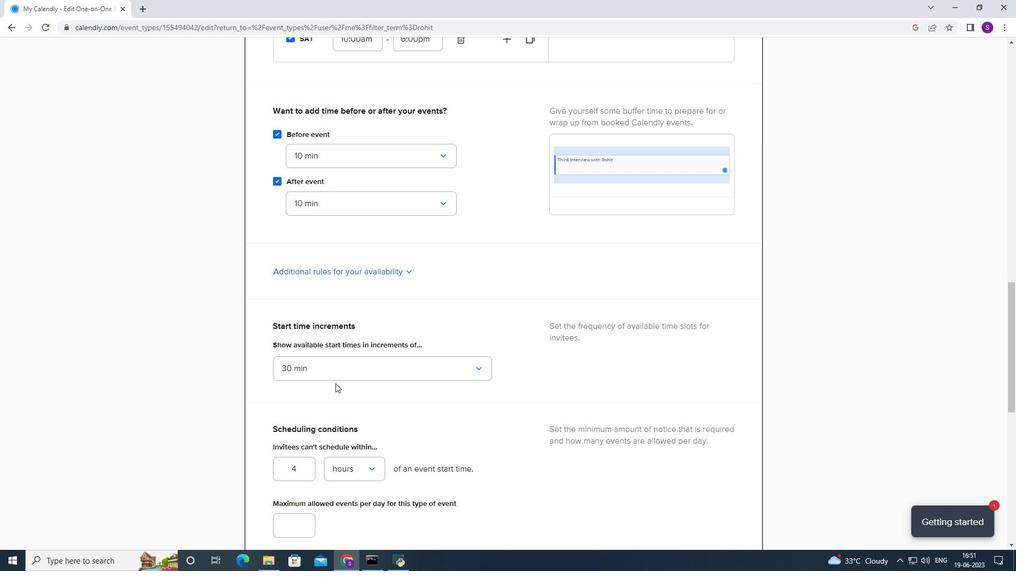
Action: Mouse moved to (305, 512)
Screenshot: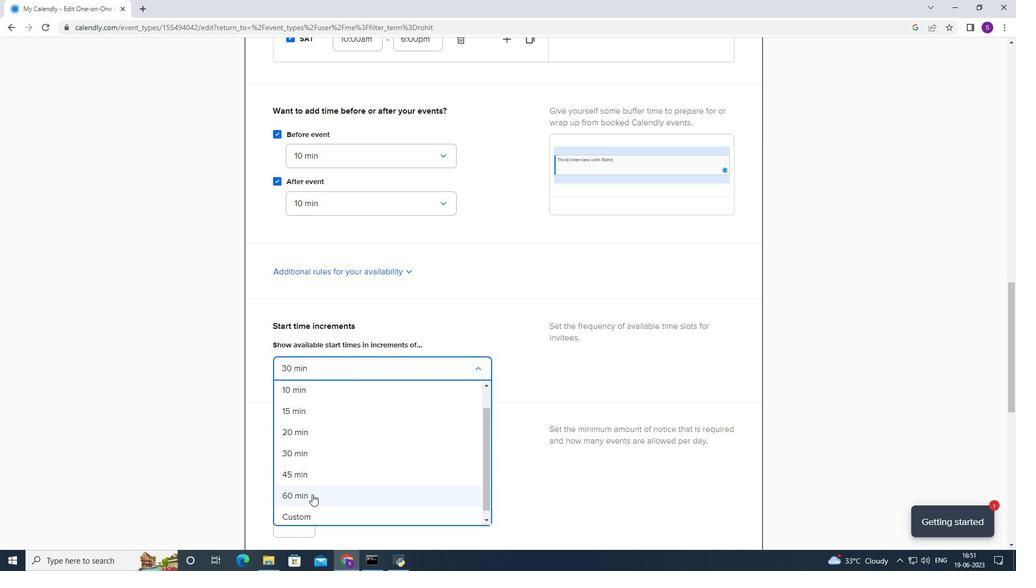 
Action: Mouse pressed left at (305, 512)
Screenshot: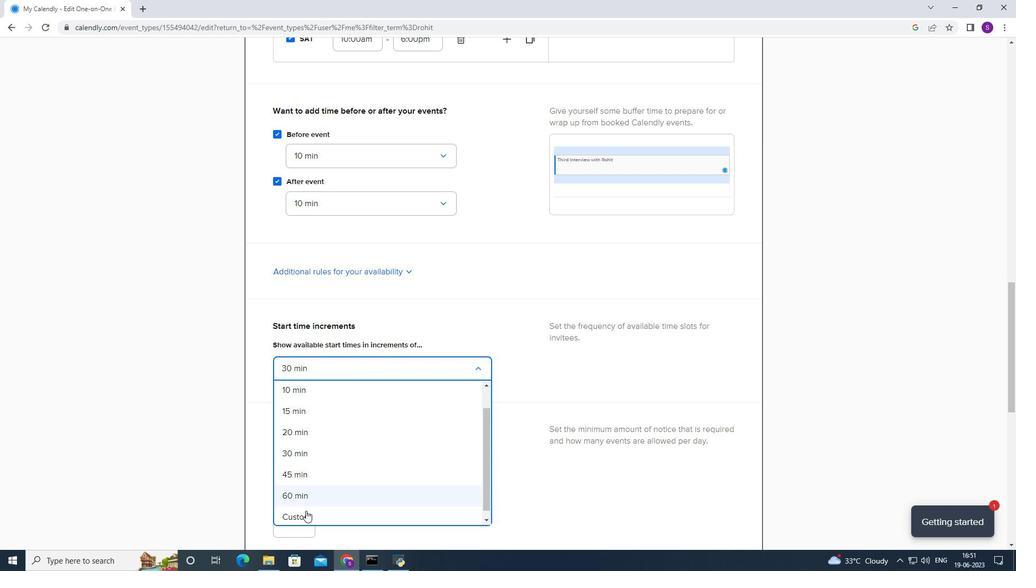 
Action: Mouse moved to (352, 397)
Screenshot: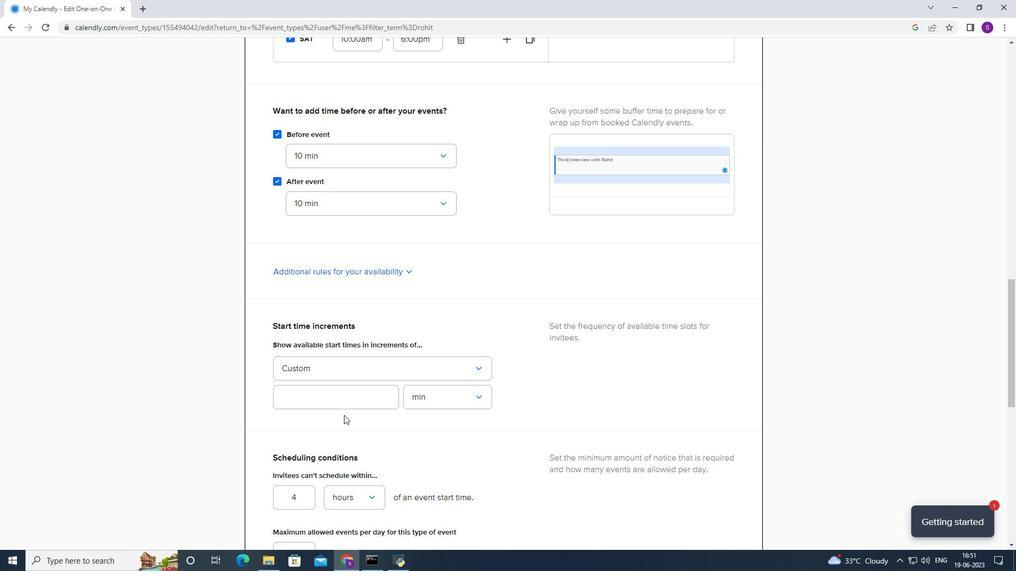 
Action: Mouse pressed left at (352, 397)
Screenshot: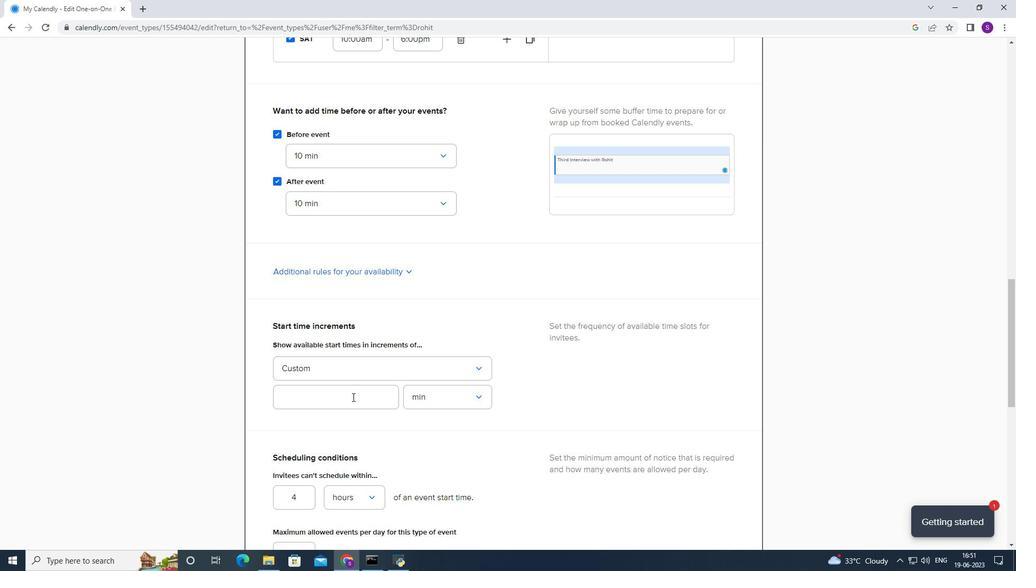 
Action: Mouse moved to (352, 397)
Screenshot: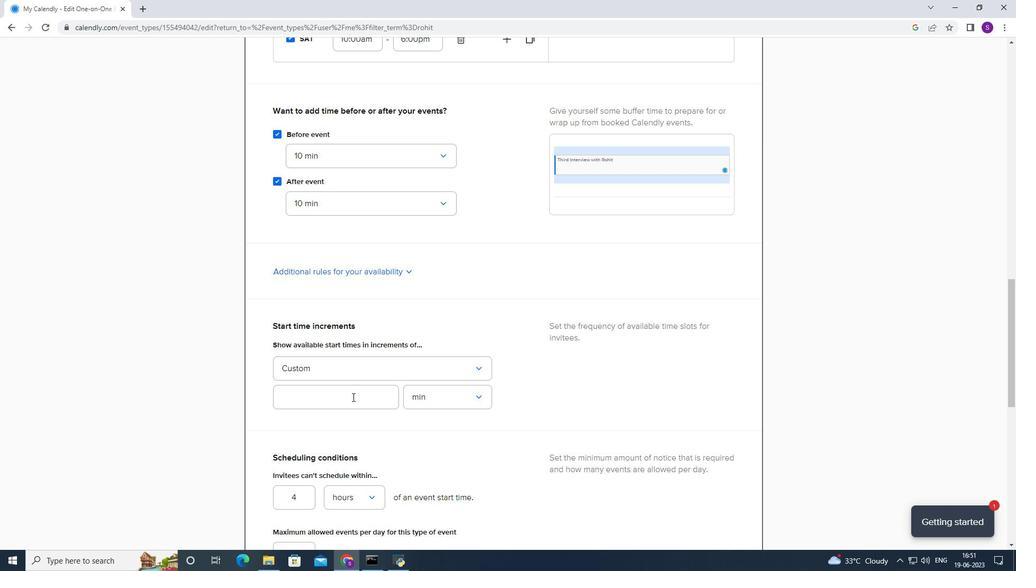 
Action: Key pressed 35
Screenshot: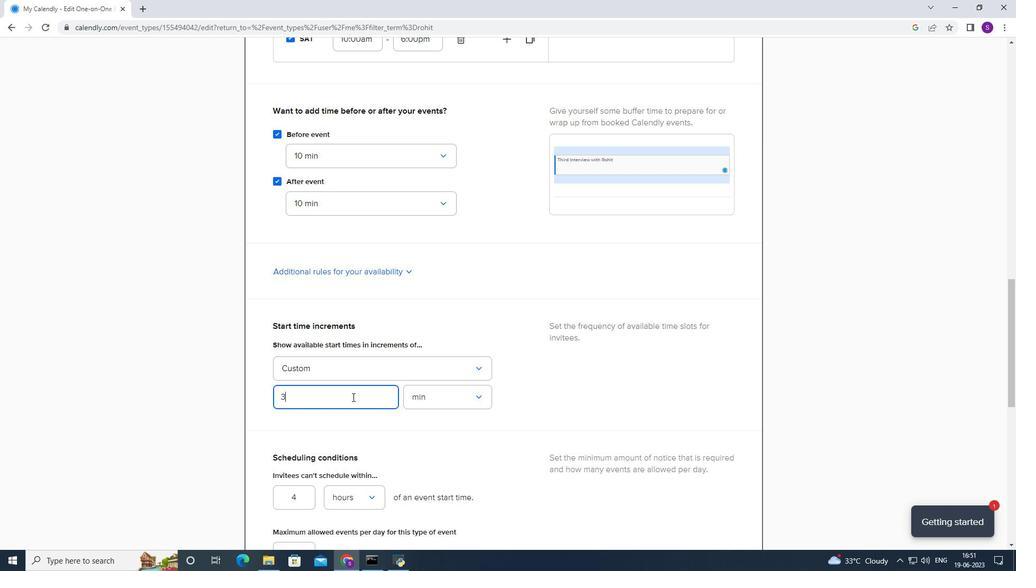 
Action: Mouse moved to (362, 354)
Screenshot: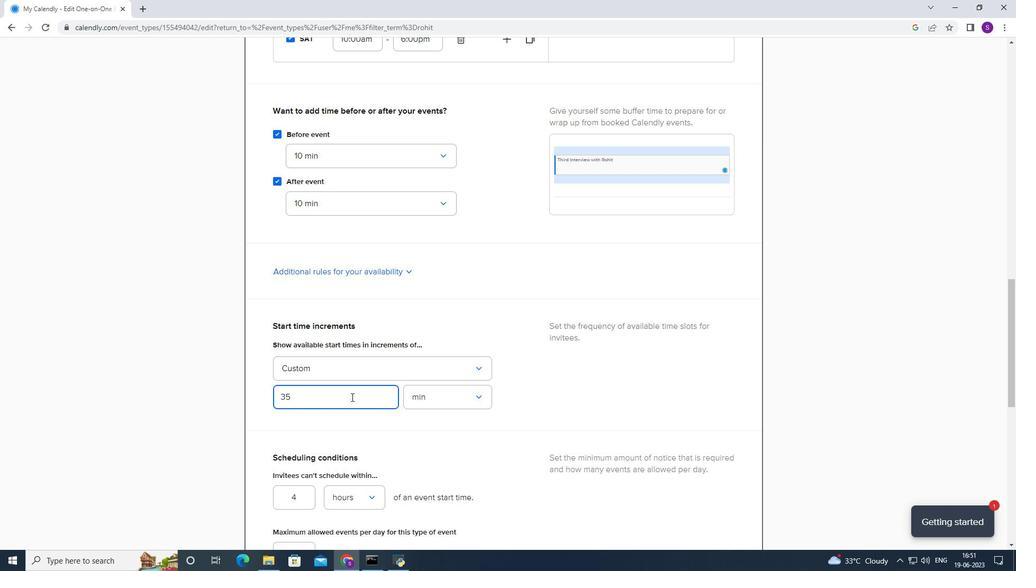 
Action: Mouse scrolled (362, 359) with delta (0, 0)
Screenshot: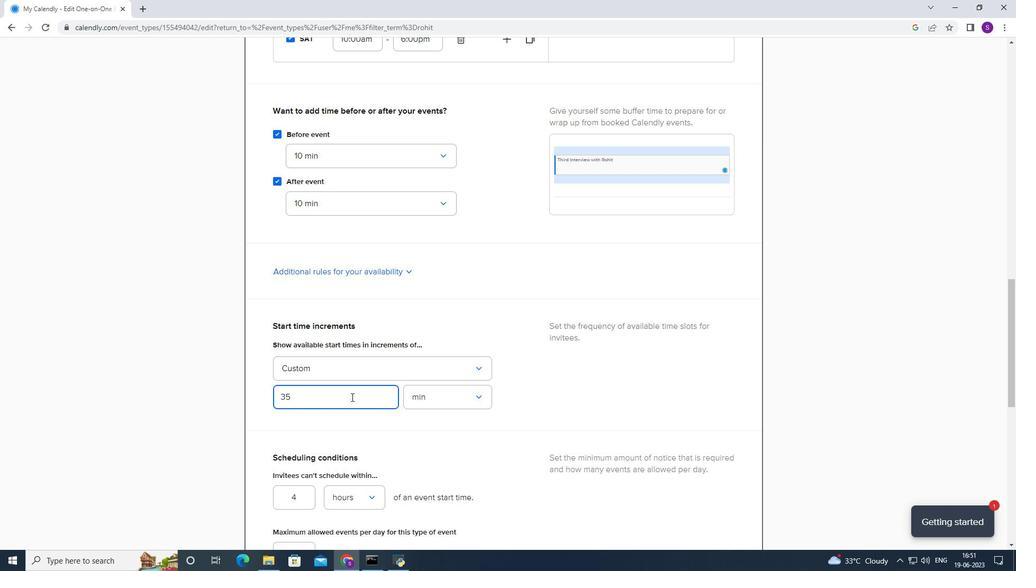 
Action: Mouse moved to (361, 343)
Screenshot: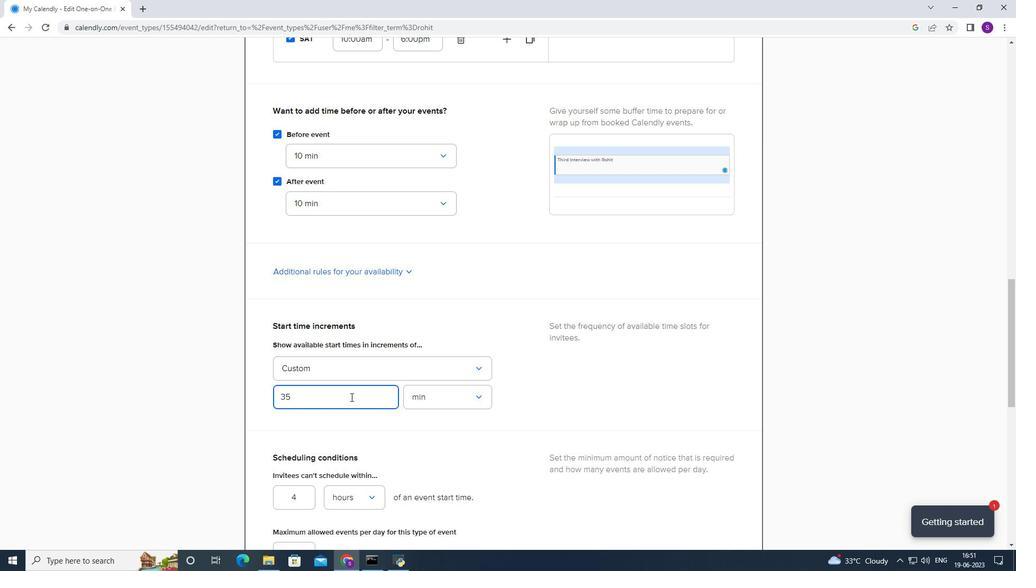 
Action: Mouse scrolled (362, 347) with delta (0, 0)
Screenshot: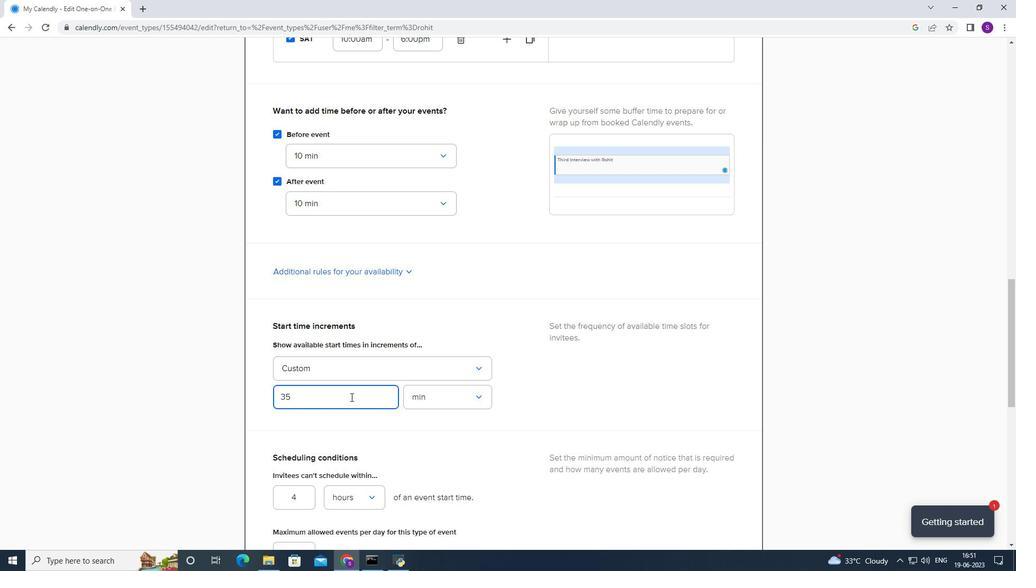 
Action: Mouse moved to (356, 333)
Screenshot: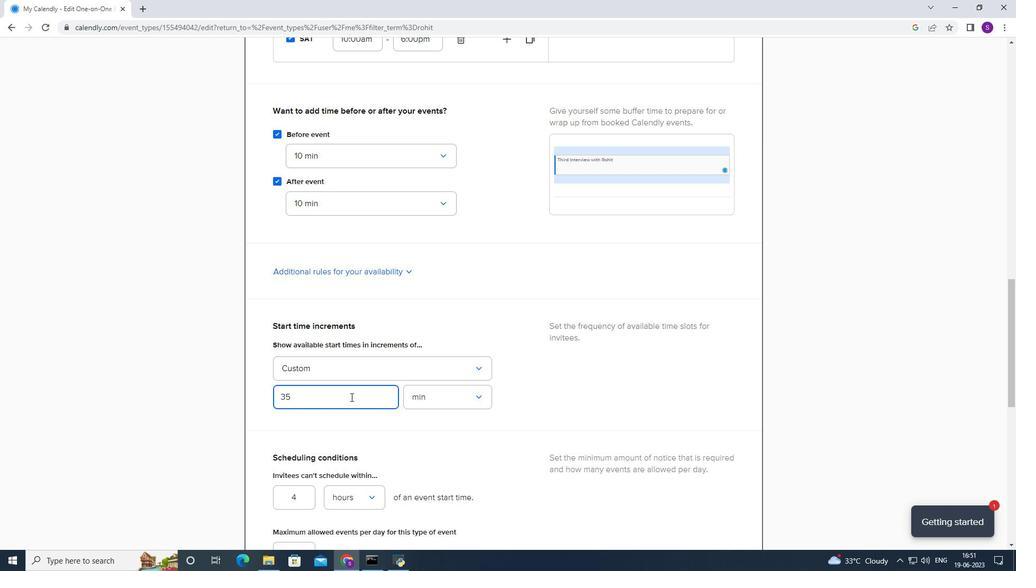 
Action: Mouse scrolled (358, 337) with delta (0, 0)
Screenshot: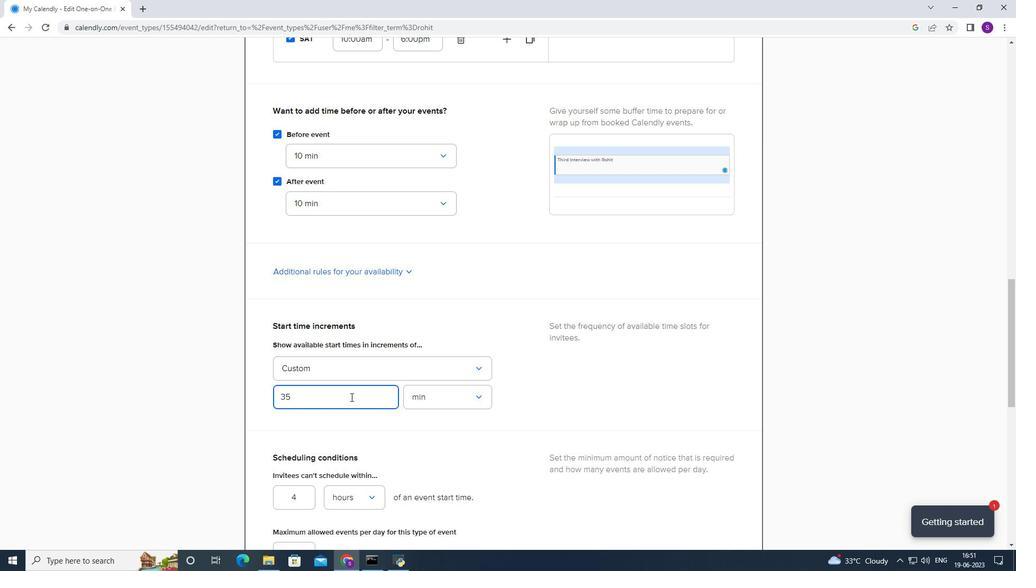 
Action: Mouse moved to (354, 329)
Screenshot: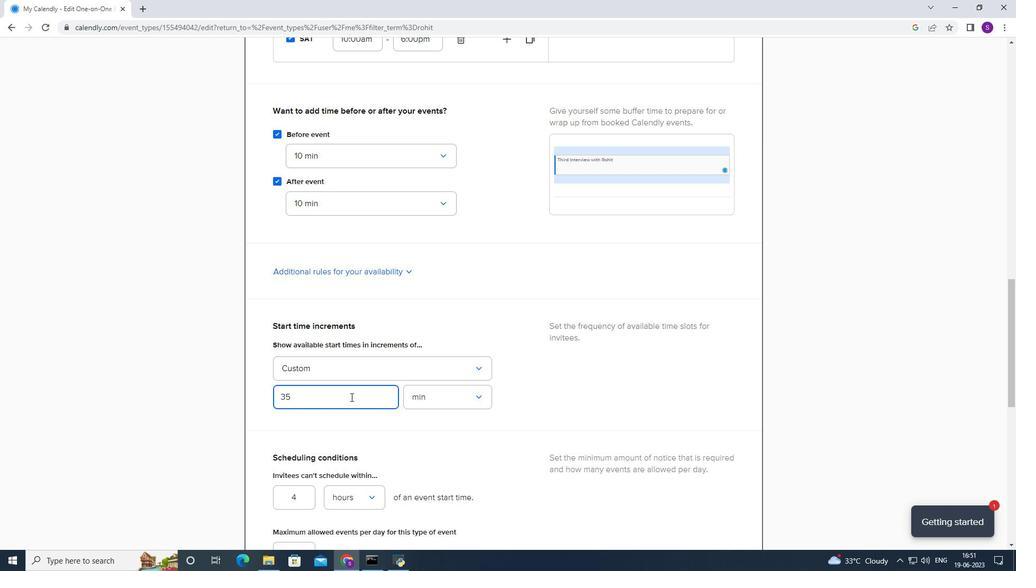 
Action: Mouse scrolled (356, 332) with delta (0, 0)
Screenshot: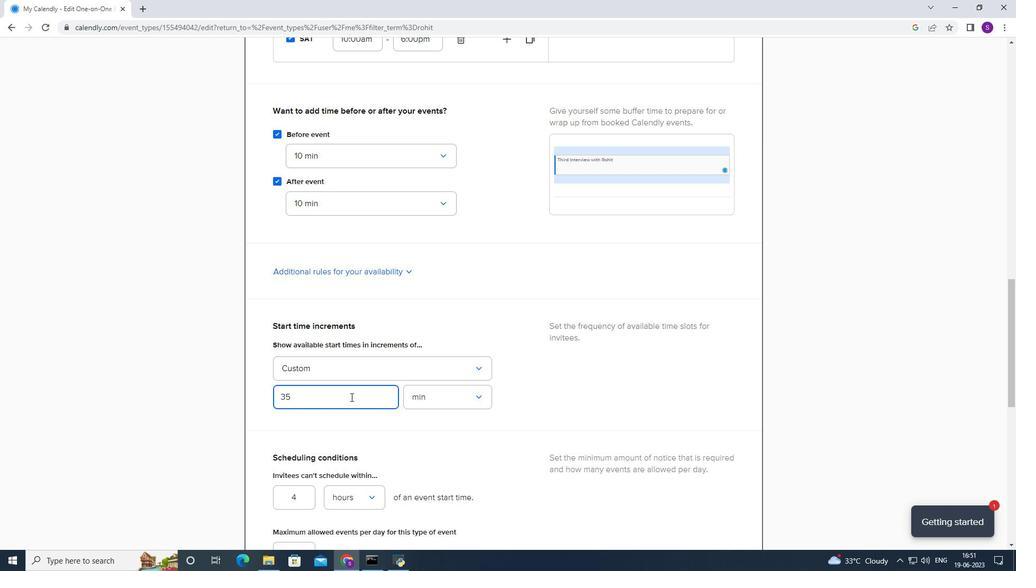 
Action: Mouse moved to (347, 320)
Screenshot: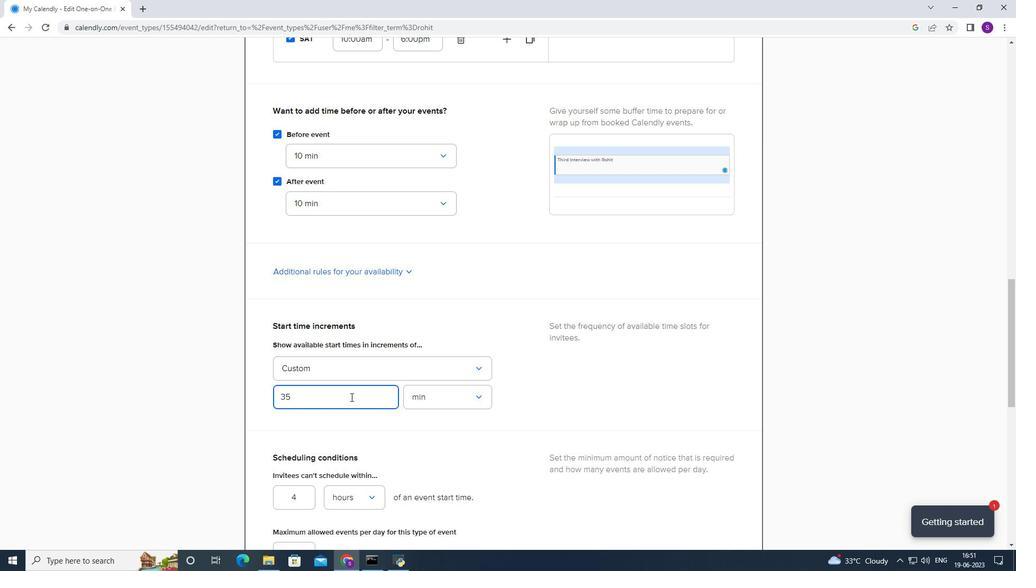 
Action: Mouse scrolled (350, 325) with delta (0, 0)
Screenshot: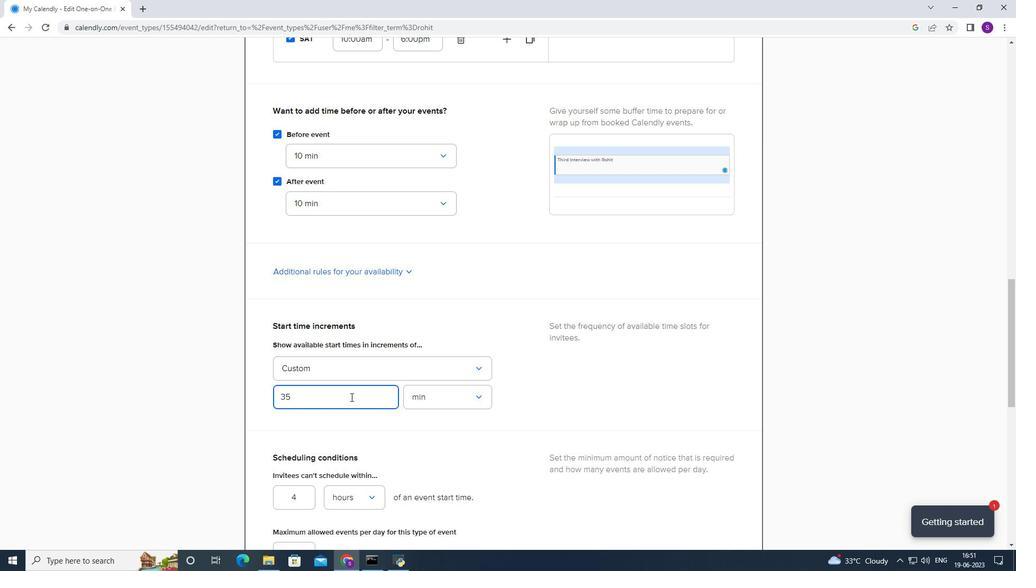 
Action: Mouse moved to (347, 319)
Screenshot: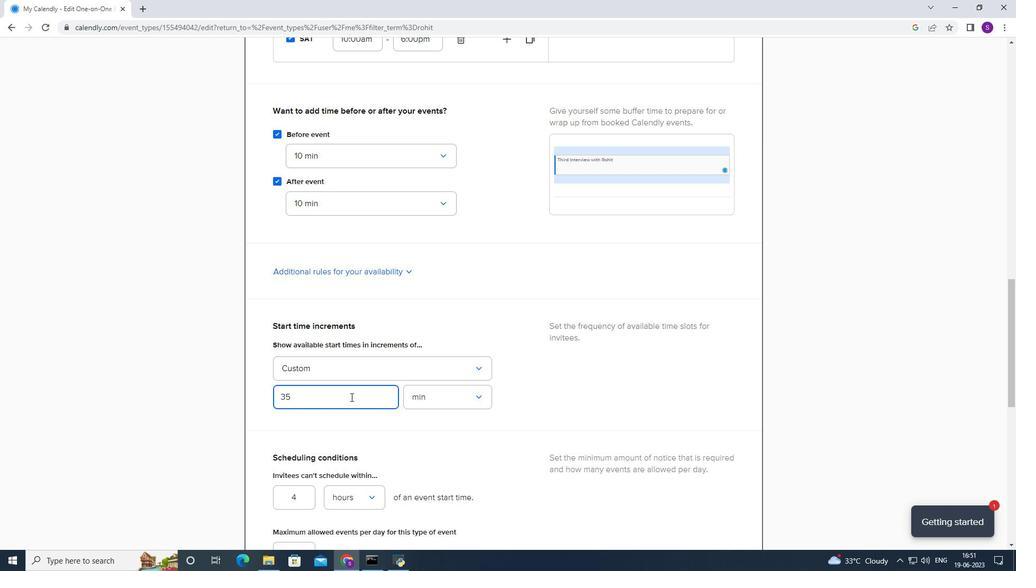 
Action: Mouse scrolled (349, 322) with delta (0, 0)
Screenshot: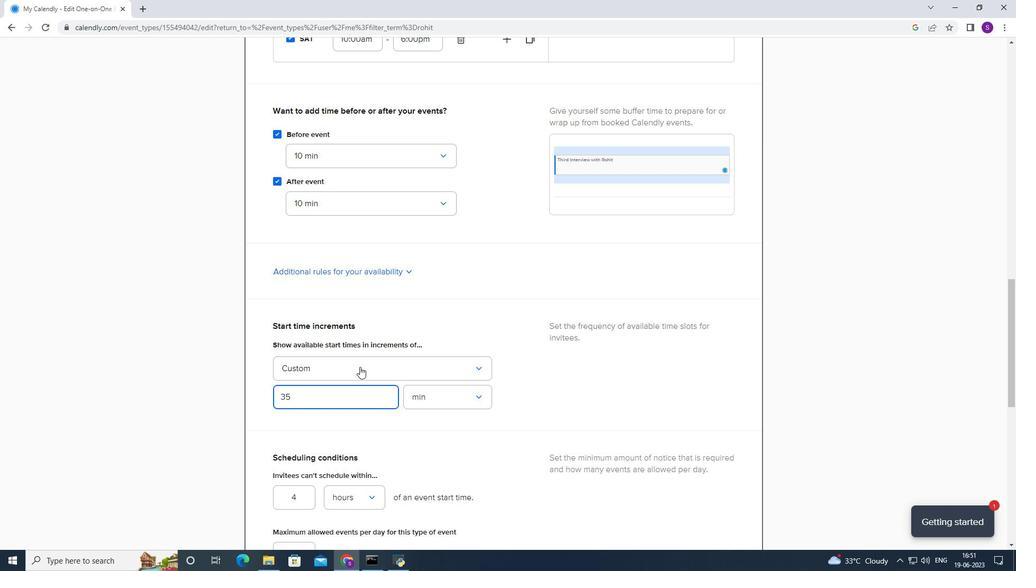 
Action: Mouse moved to (346, 316)
Screenshot: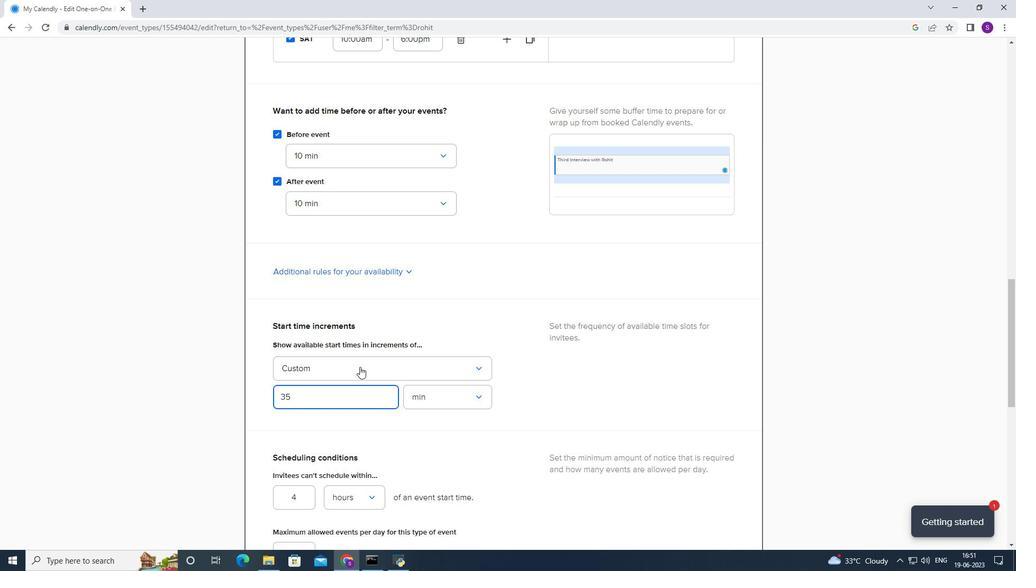 
Action: Mouse scrolled (347, 318) with delta (0, 0)
Screenshot: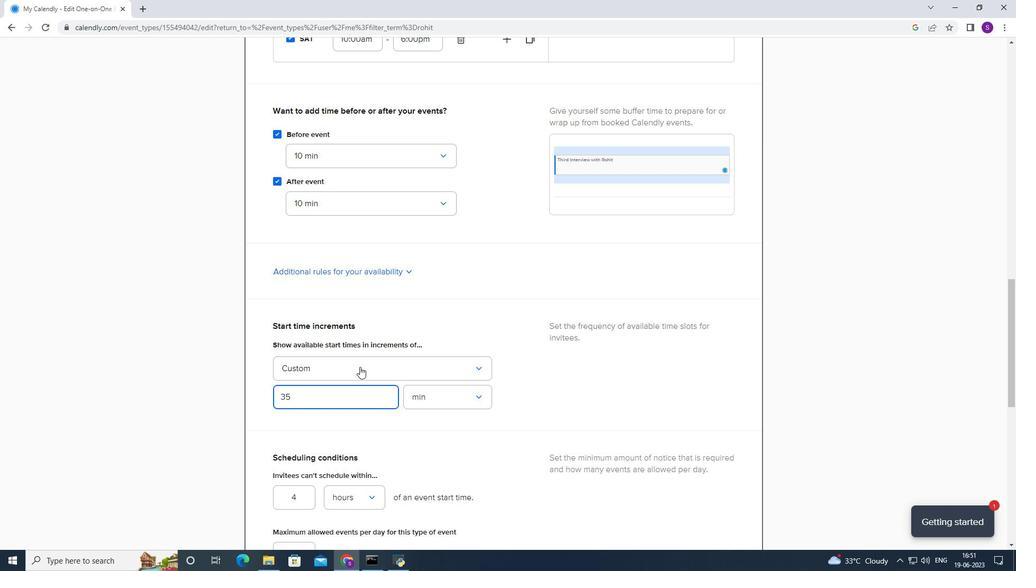 
Action: Mouse moved to (346, 316)
Screenshot: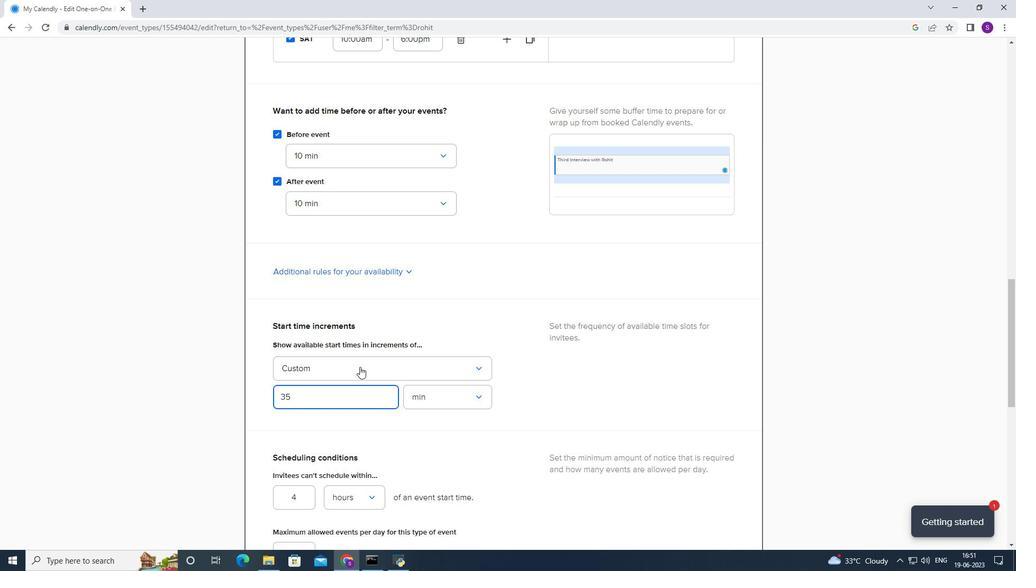 
Action: Mouse scrolled (346, 315) with delta (0, 0)
Screenshot: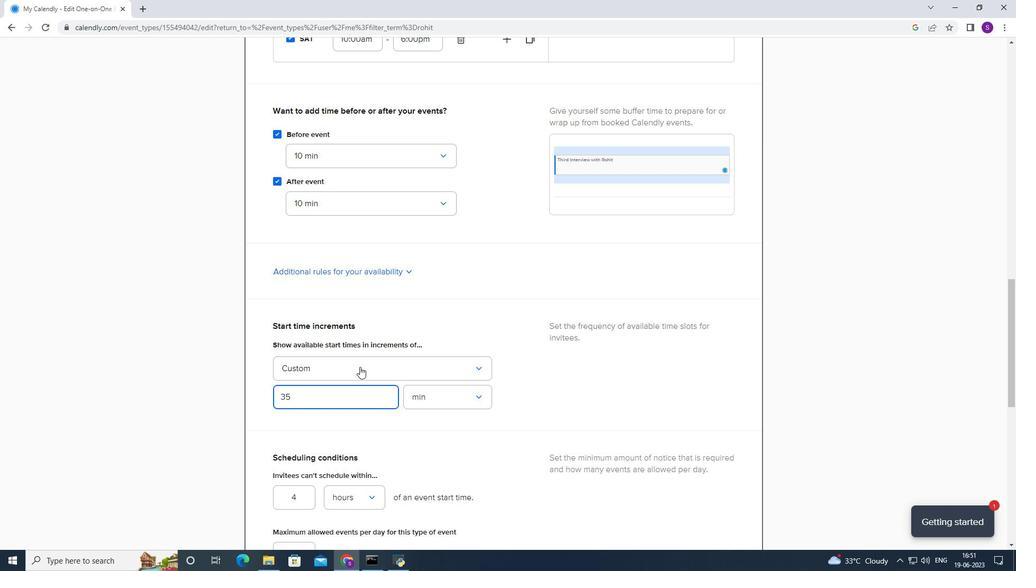 
Action: Mouse moved to (314, 127)
Screenshot: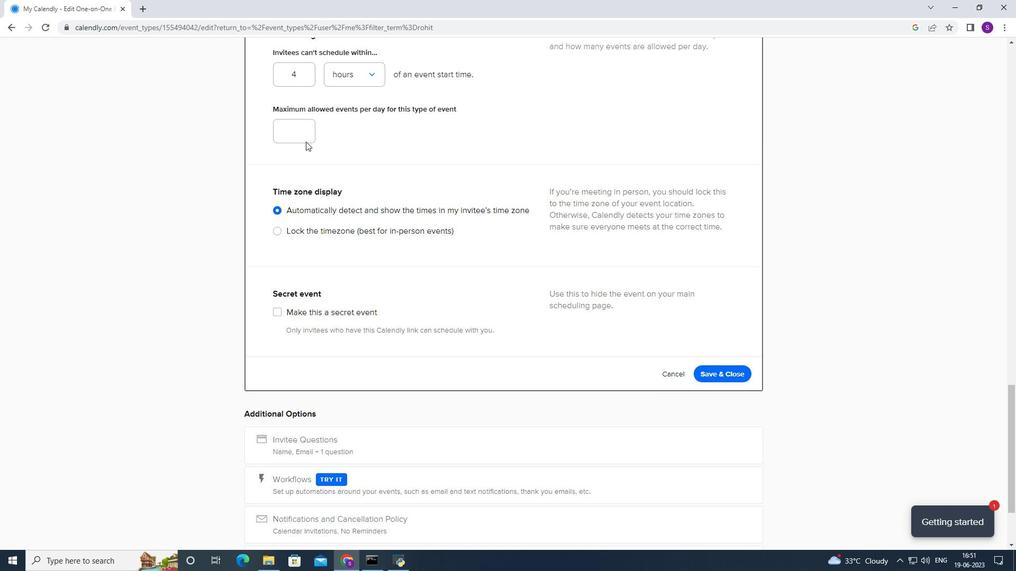 
Action: Mouse scrolled (314, 128) with delta (0, 0)
Screenshot: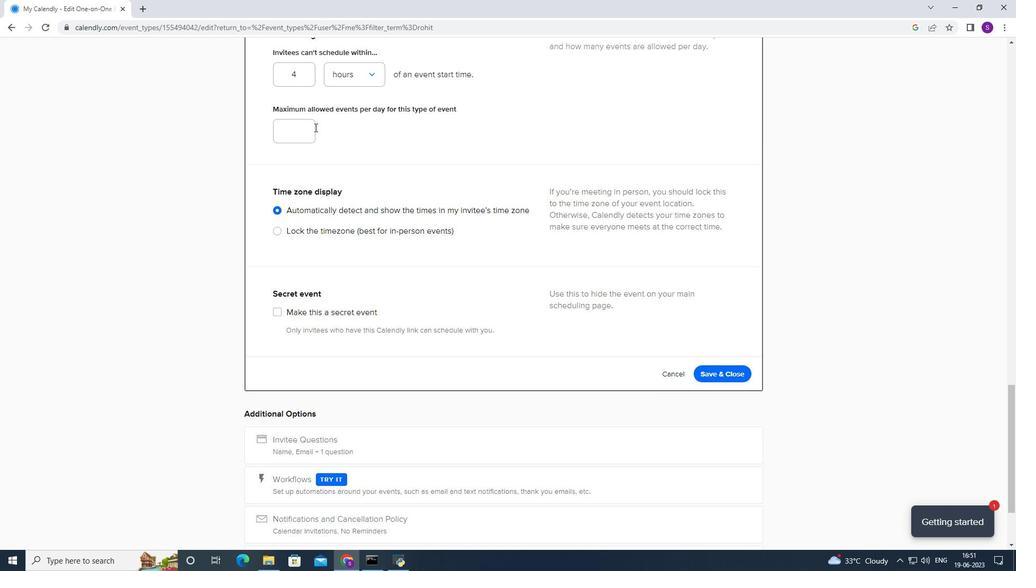 
Action: Mouse moved to (307, 129)
Screenshot: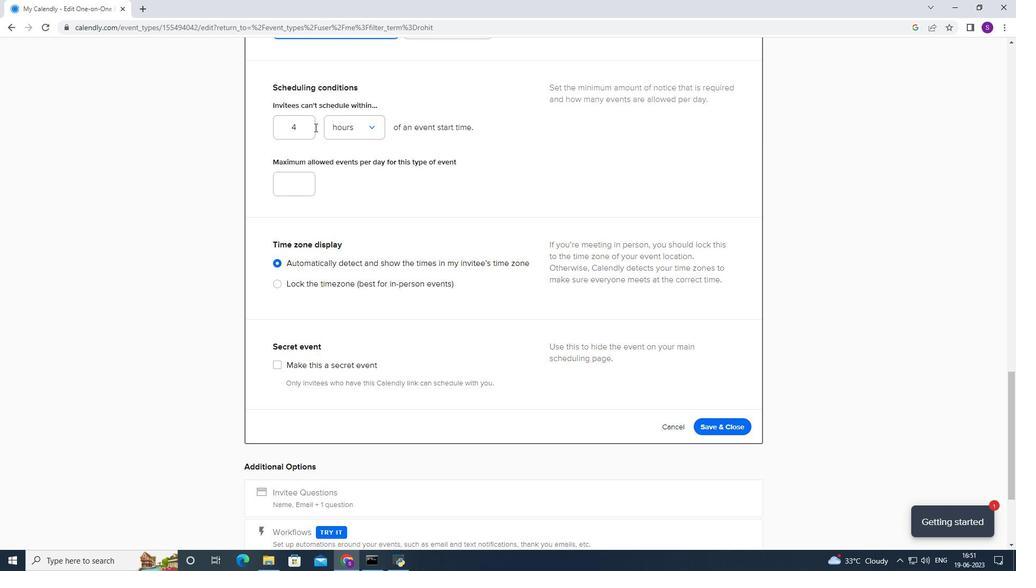 
Action: Mouse pressed left at (307, 129)
Screenshot: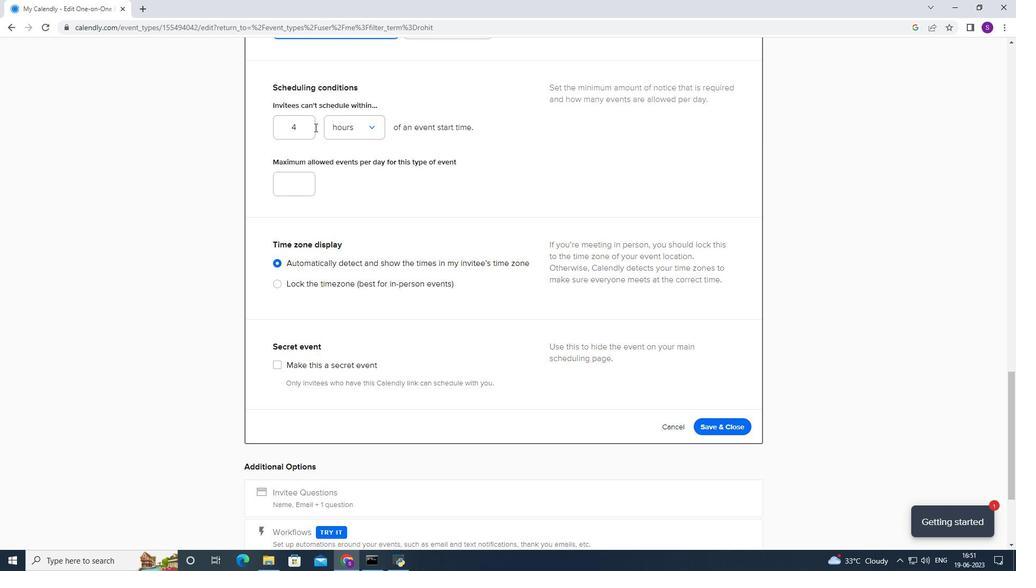 
Action: Mouse pressed left at (307, 129)
Screenshot: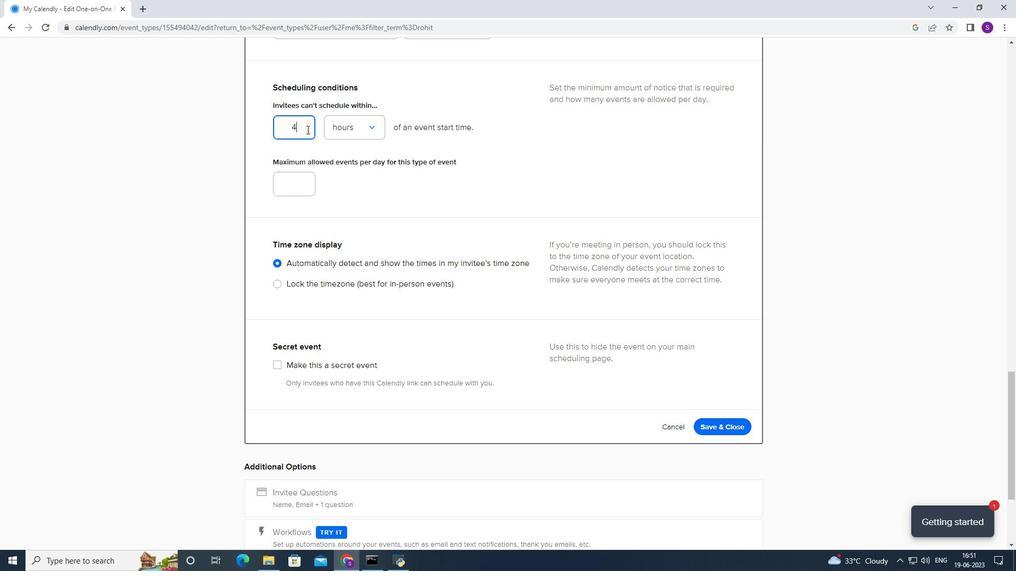 
Action: Mouse moved to (284, 134)
Screenshot: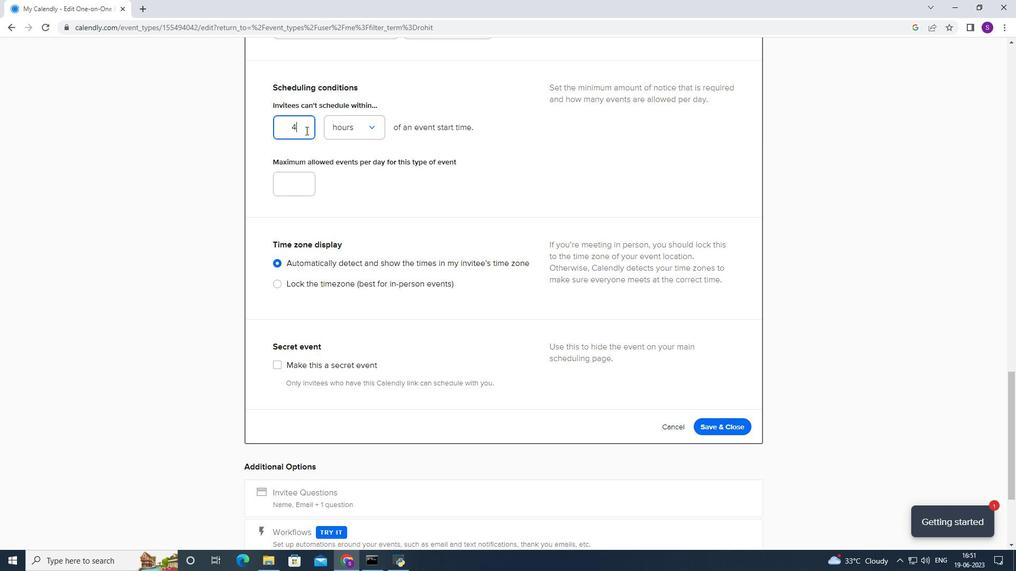 
Action: Key pressed 166
Screenshot: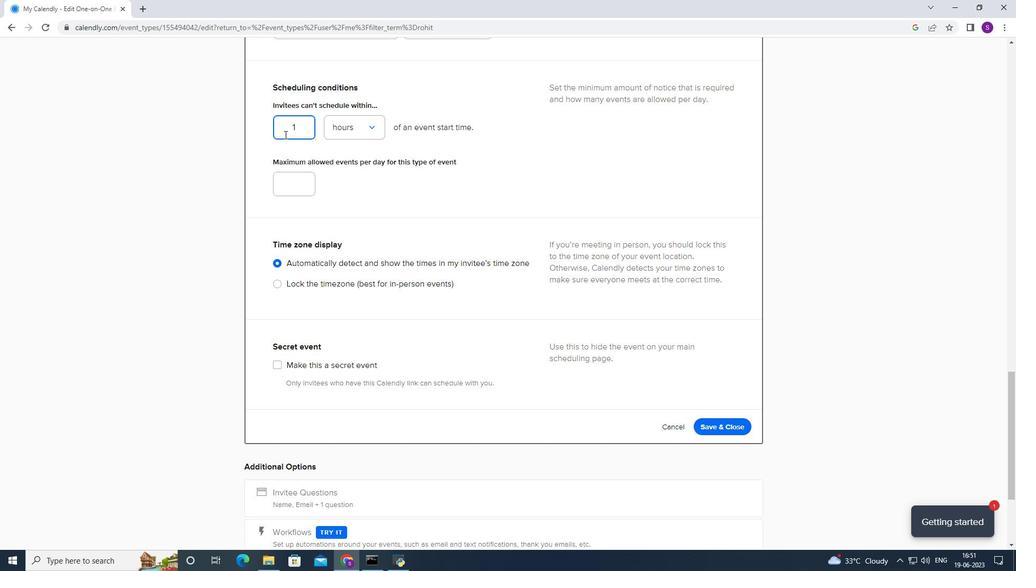 
Action: Mouse moved to (291, 172)
Screenshot: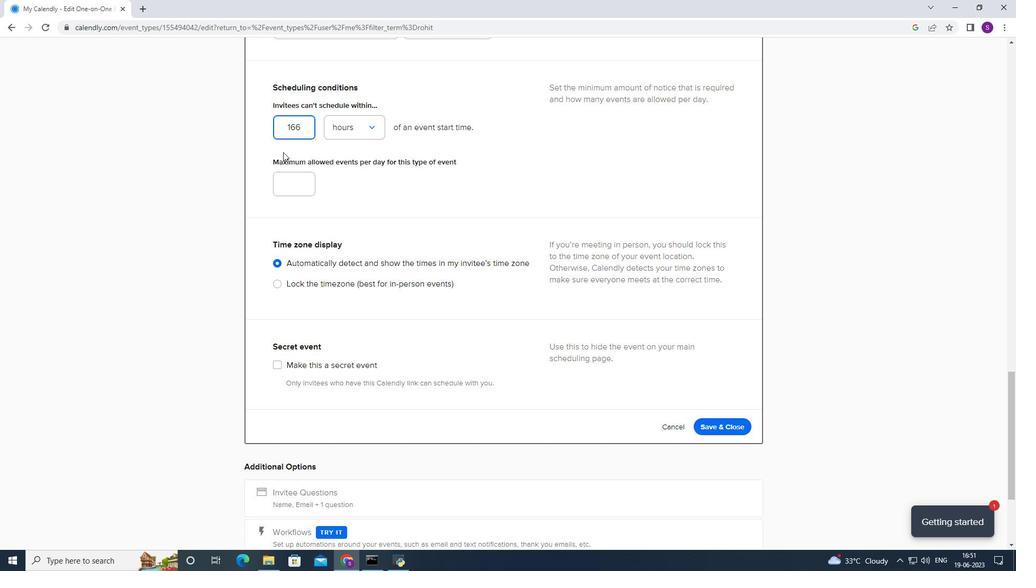 
Action: Mouse pressed left at (291, 172)
Screenshot: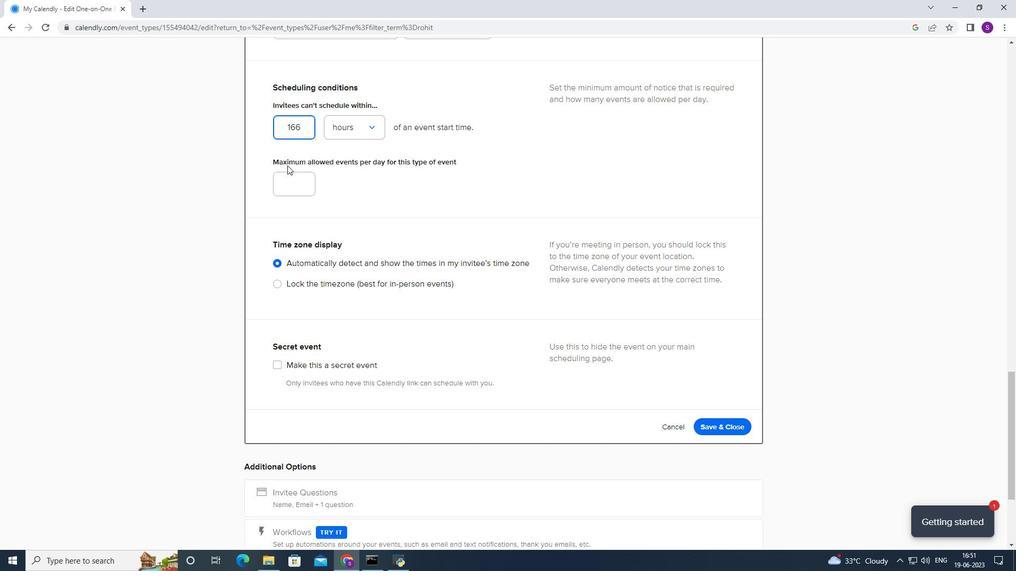 
Action: Mouse pressed right at (291, 172)
Screenshot: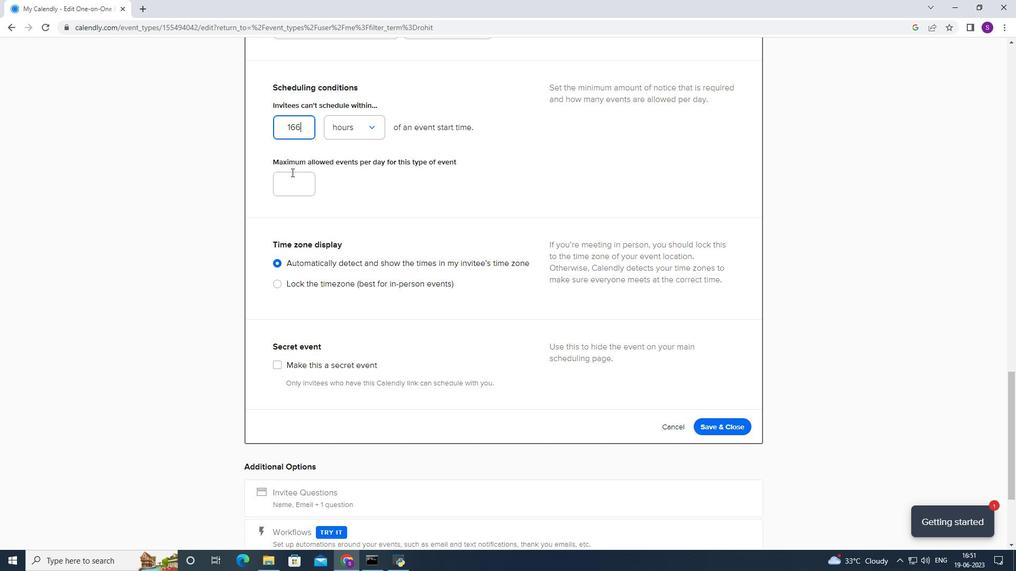 
Action: Mouse moved to (290, 178)
Screenshot: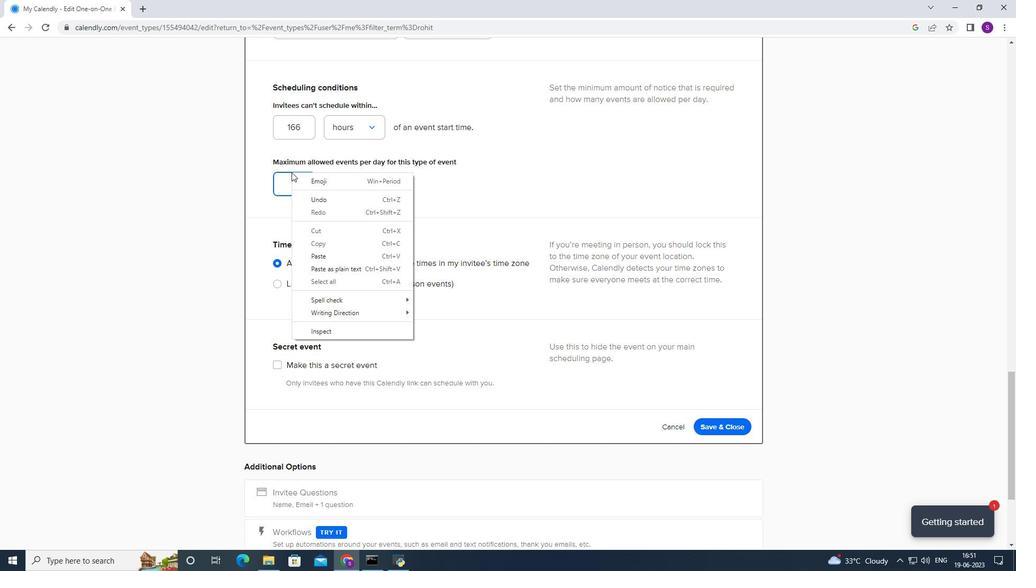 
Action: Mouse pressed left at (290, 178)
Screenshot: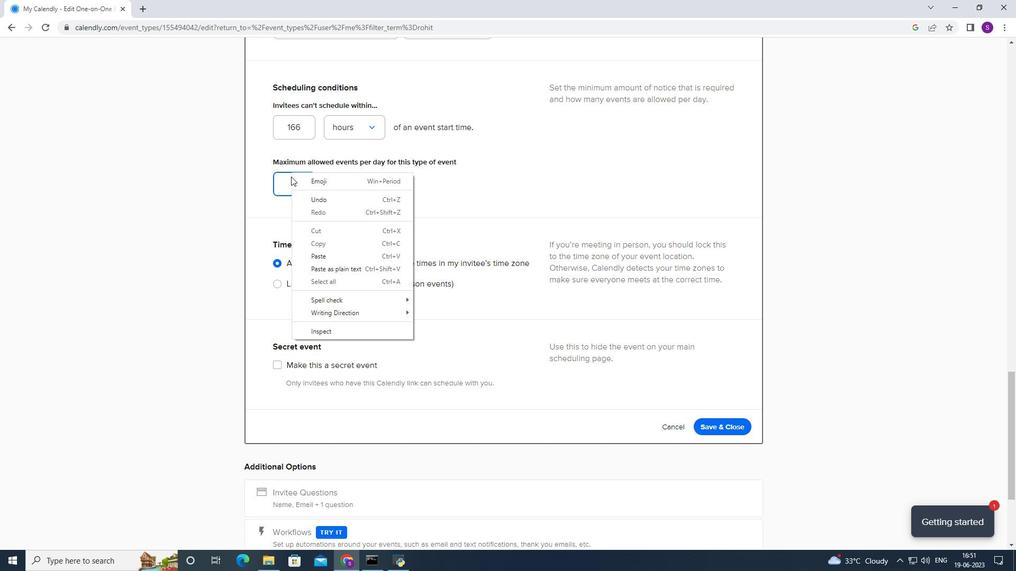 
Action: Key pressed 2
Screenshot: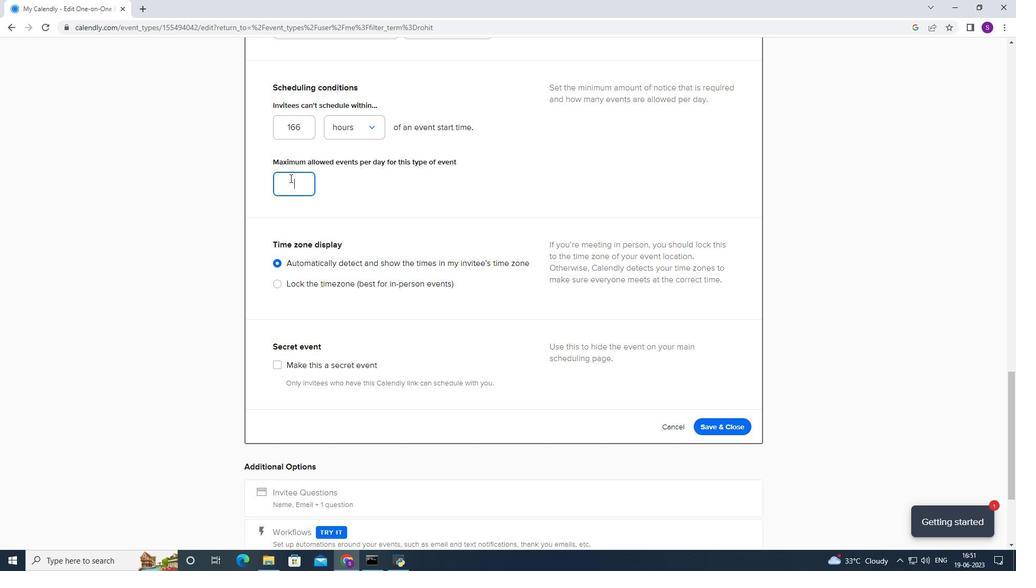 
Action: Mouse moved to (390, 235)
Screenshot: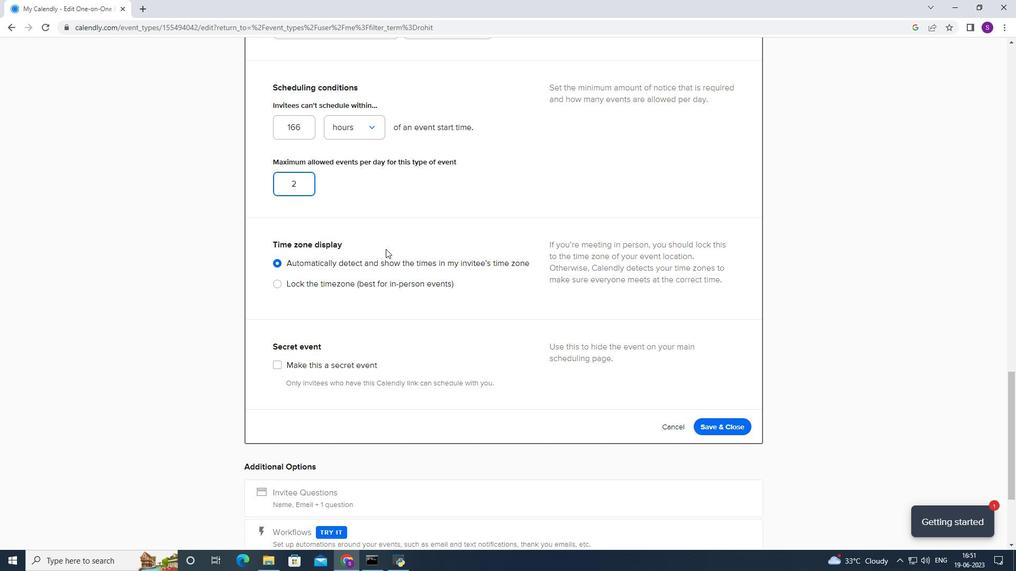 
Action: Mouse pressed left at (390, 235)
Screenshot: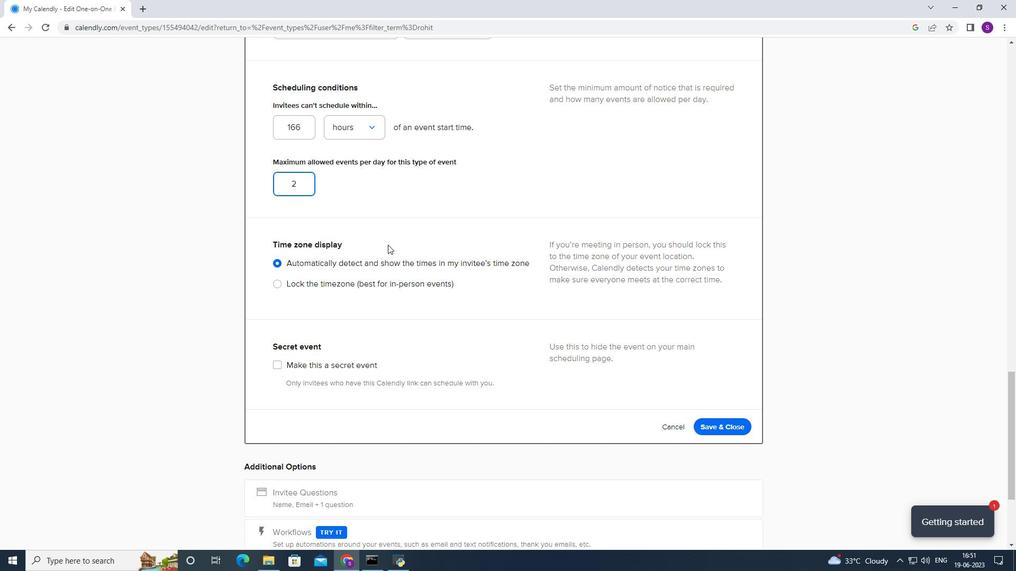 
Action: Mouse moved to (717, 424)
Screenshot: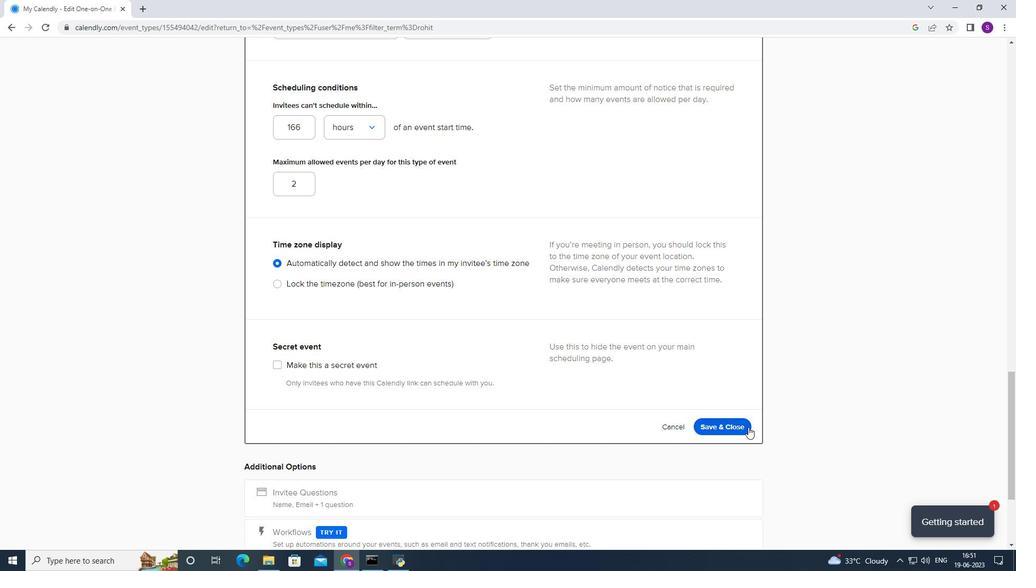 
Action: Mouse pressed left at (717, 424)
Screenshot: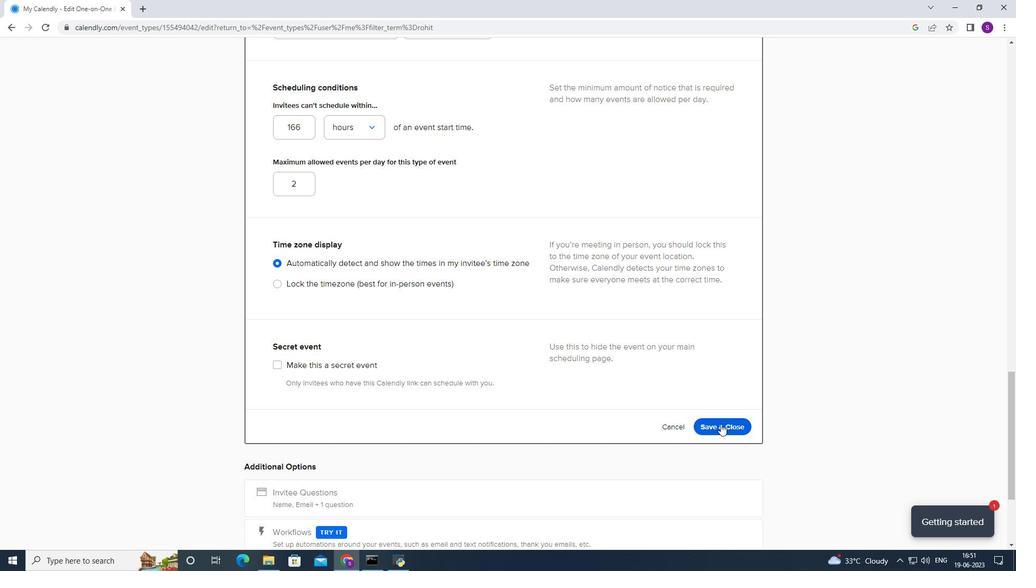 
